 Task: Add Sprouts Organic Sweet Peas No Salt Added to the cart.
Action: Mouse pressed left at (23, 100)
Screenshot: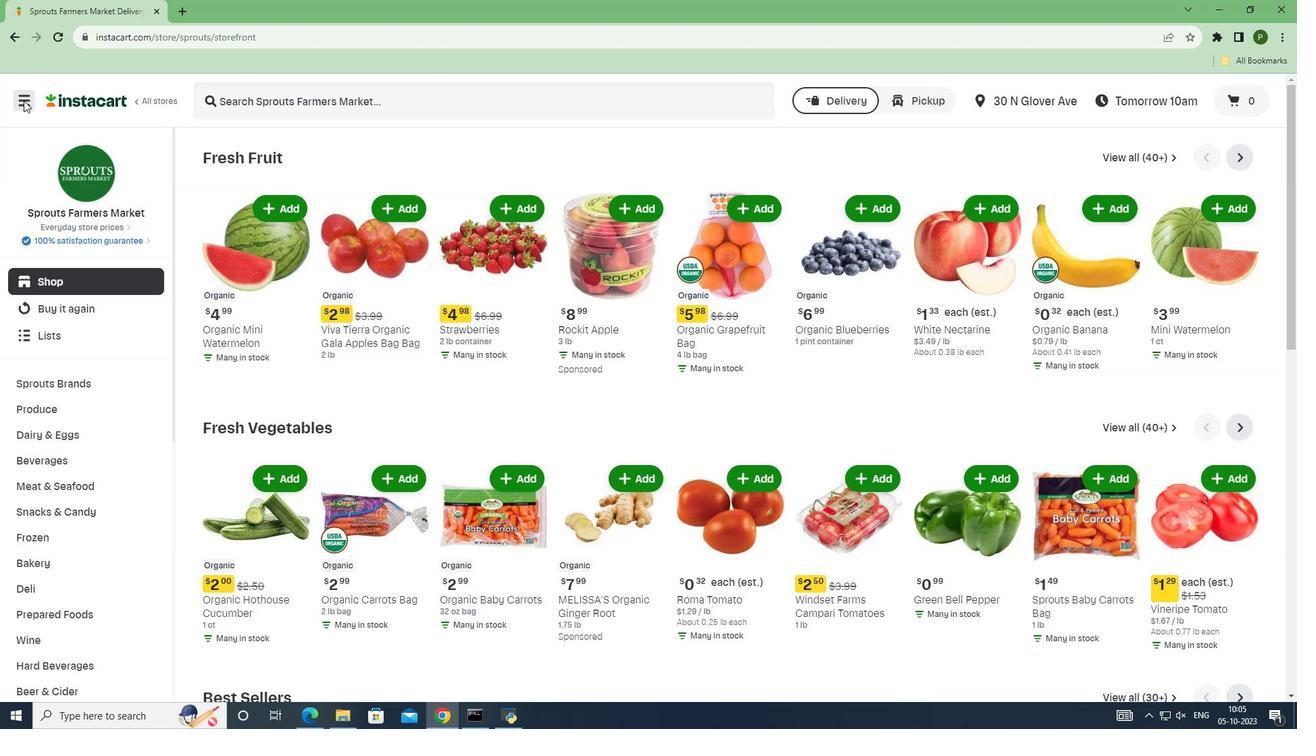 
Action: Mouse moved to (51, 366)
Screenshot: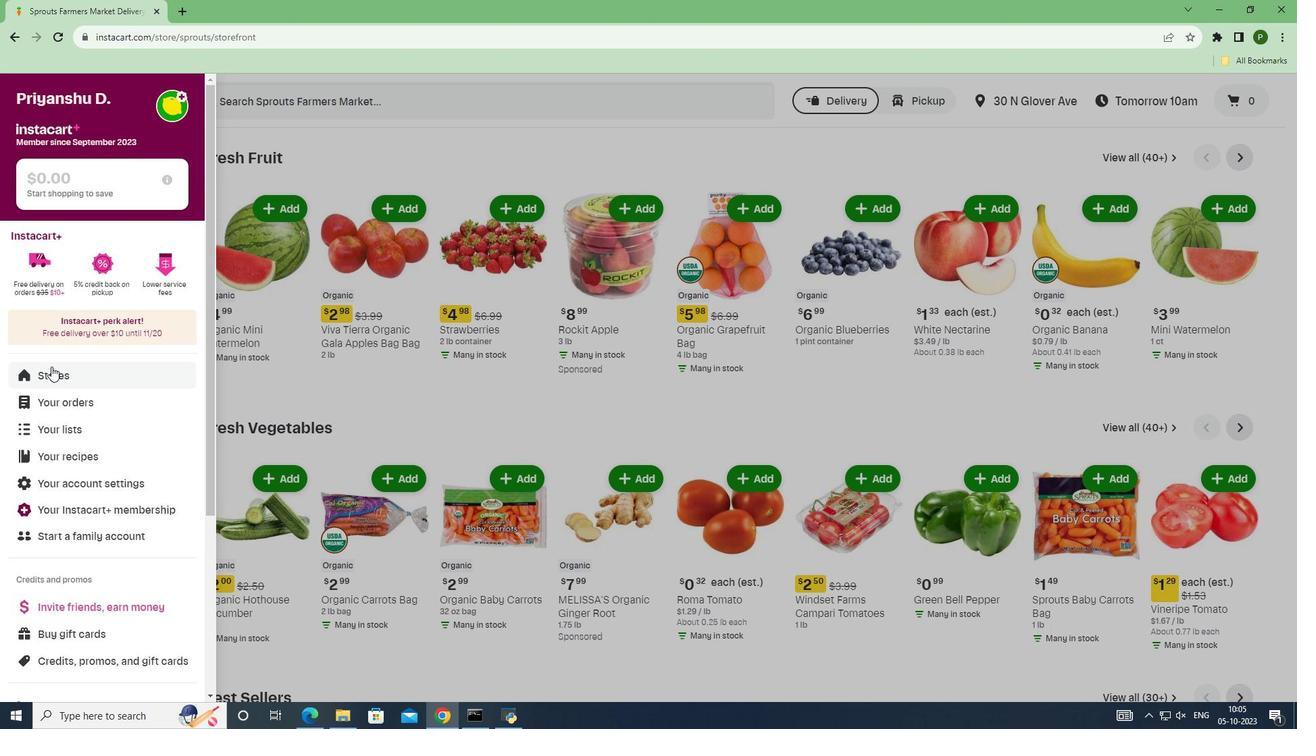 
Action: Mouse pressed left at (51, 366)
Screenshot: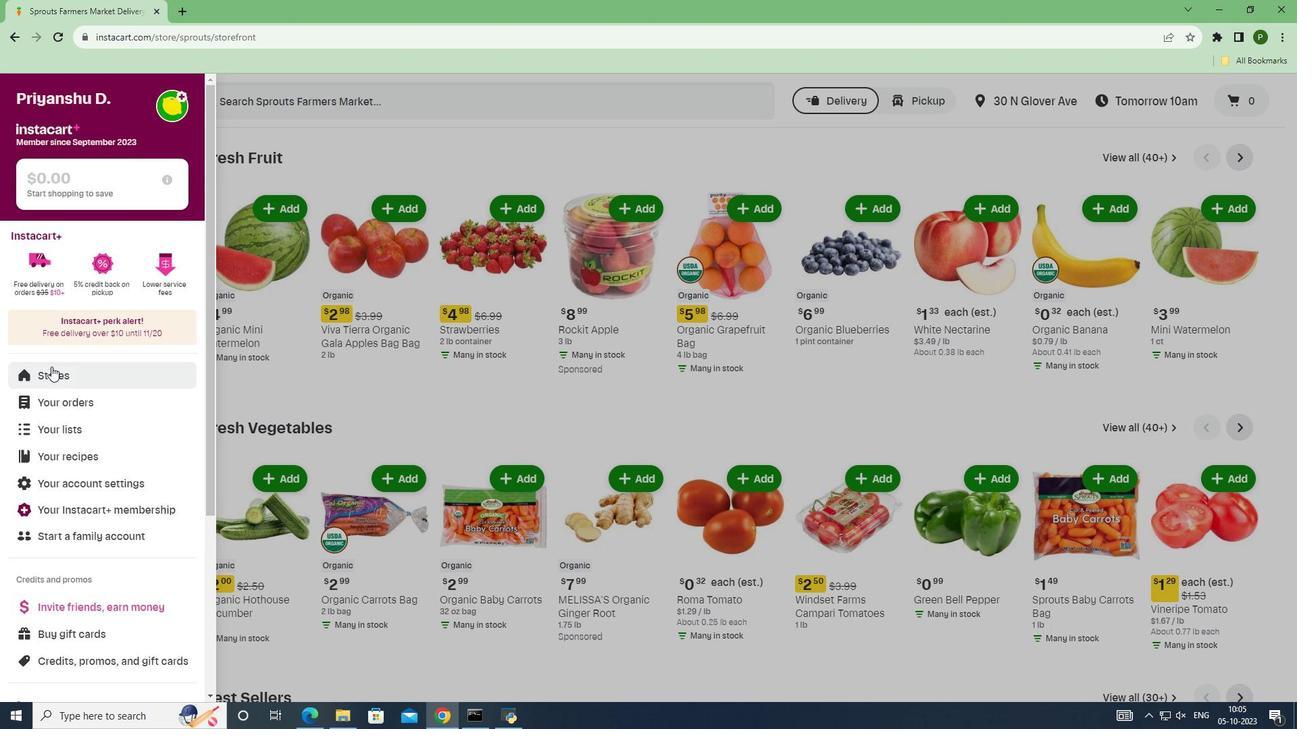 
Action: Mouse moved to (315, 162)
Screenshot: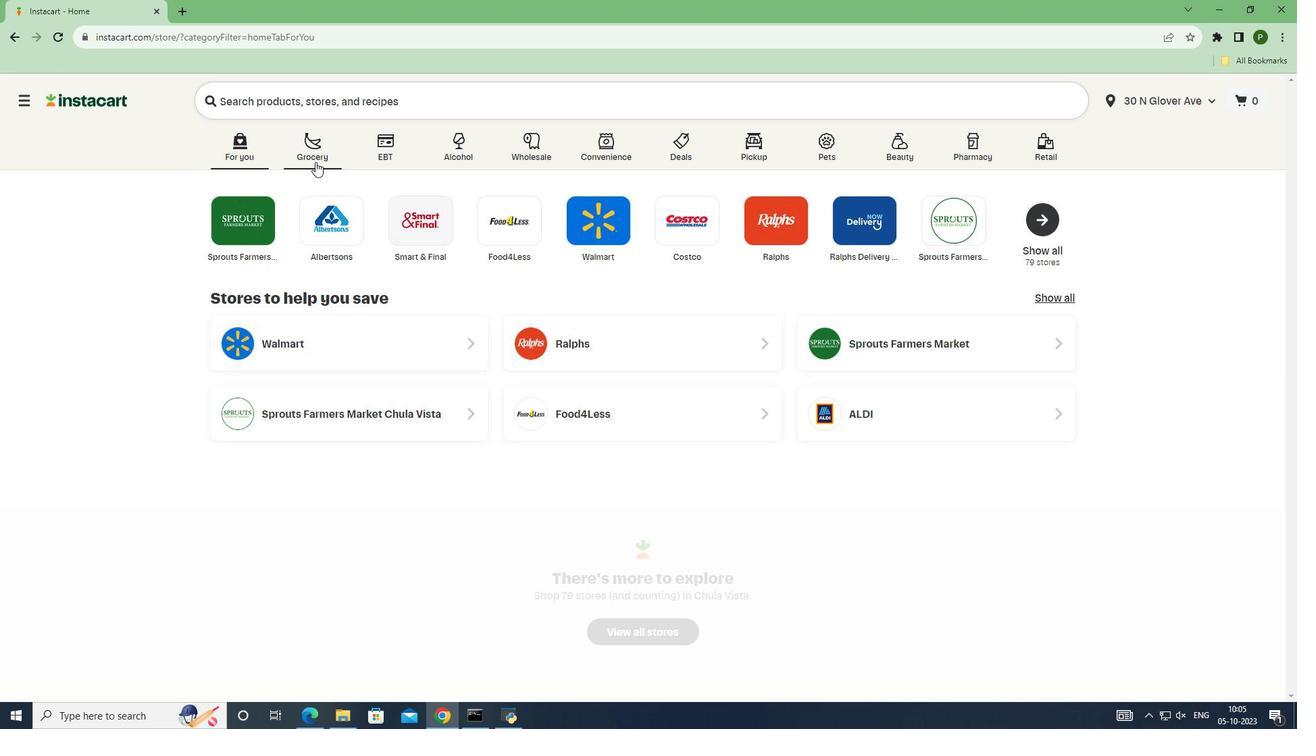 
Action: Mouse pressed left at (315, 162)
Screenshot: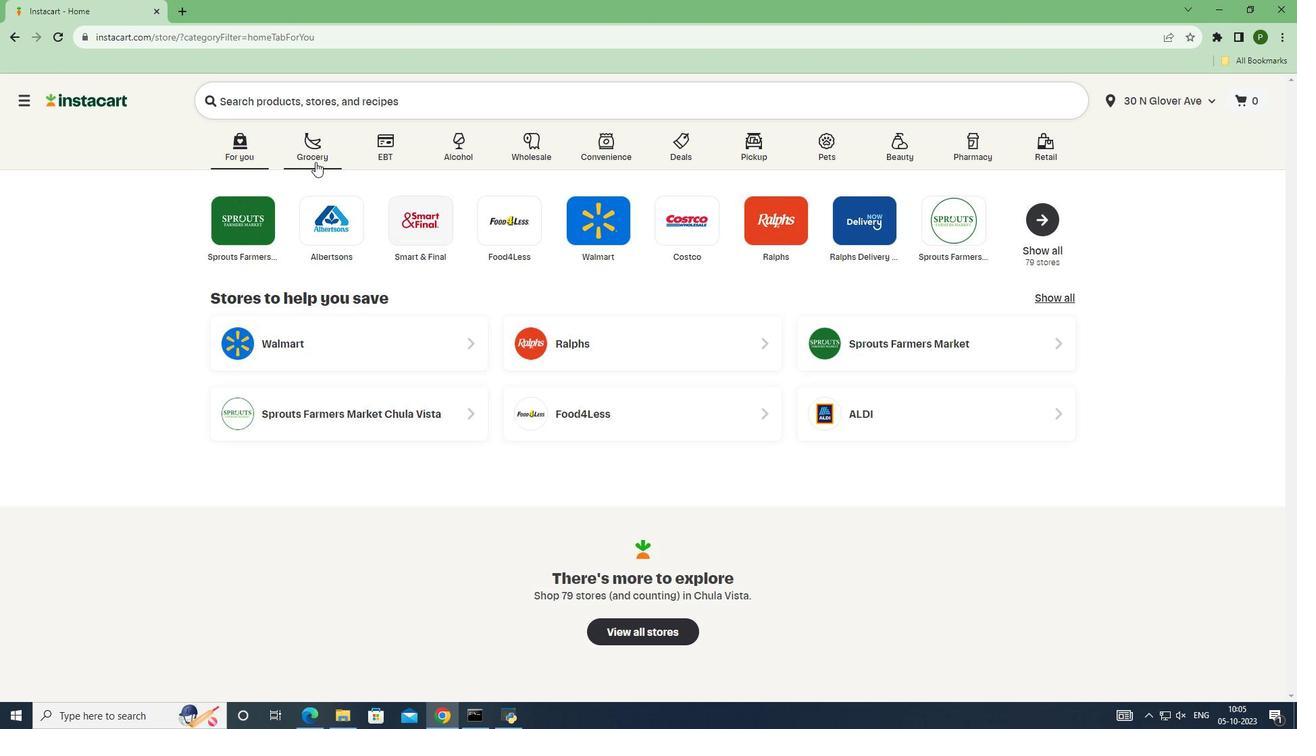 
Action: Mouse moved to (818, 301)
Screenshot: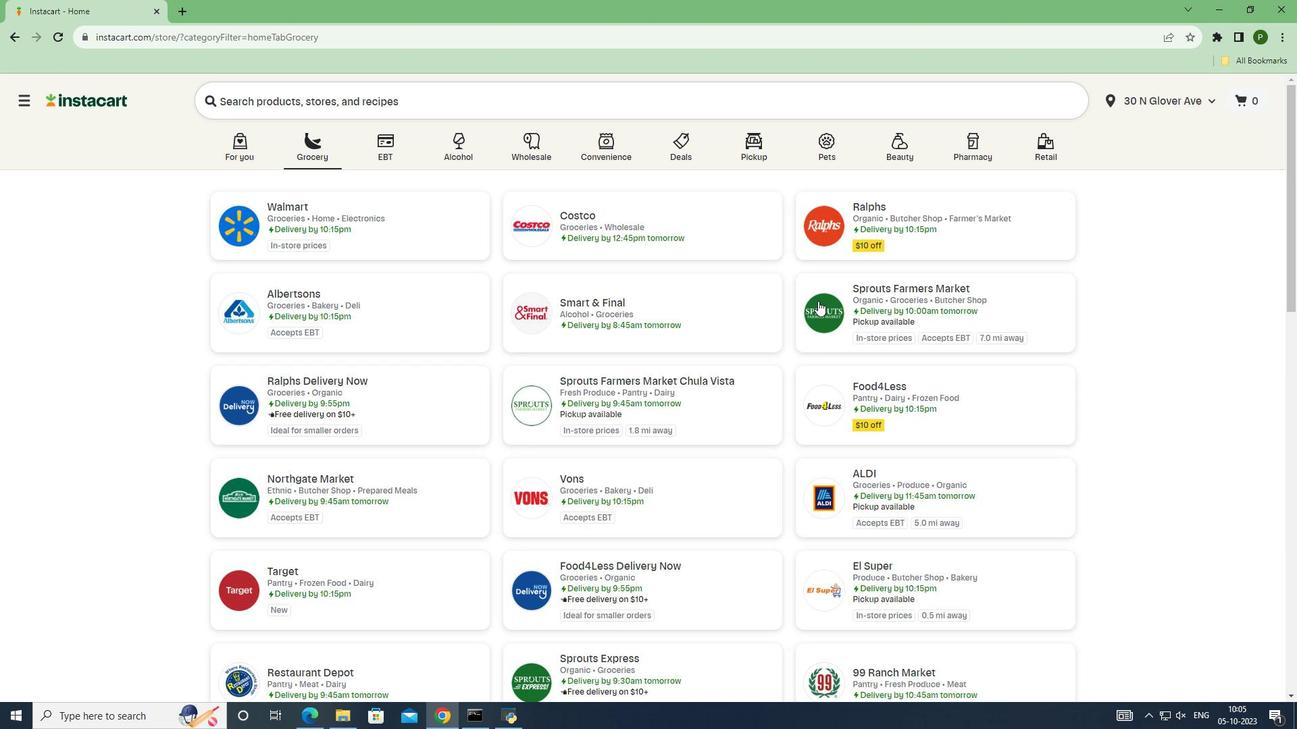 
Action: Mouse pressed left at (818, 301)
Screenshot: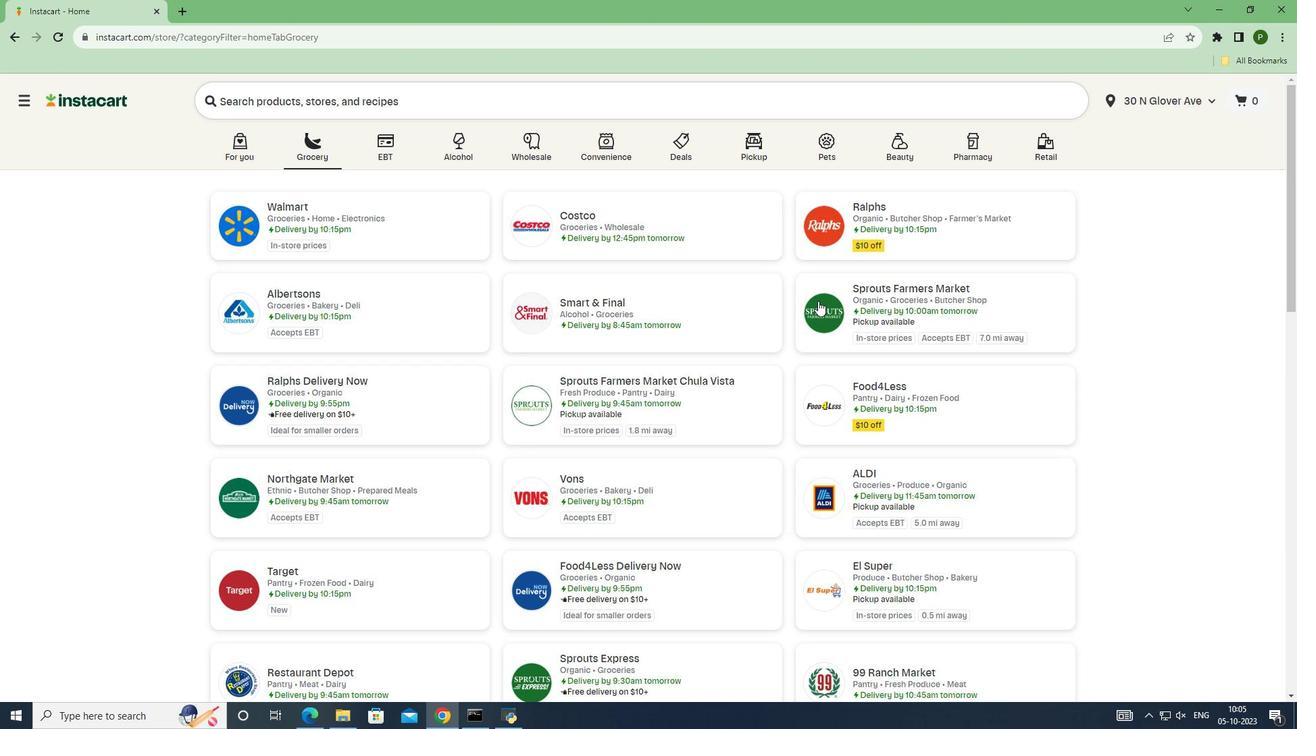 
Action: Mouse moved to (102, 380)
Screenshot: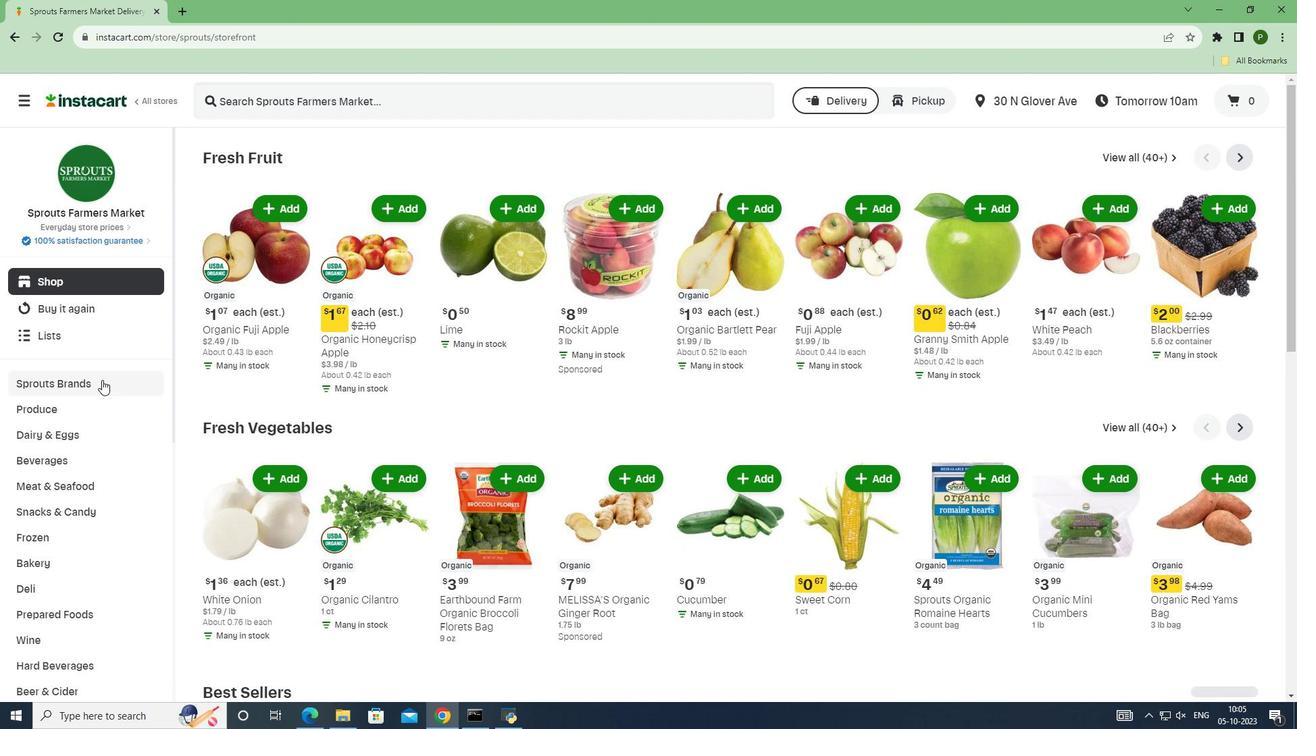 
Action: Mouse pressed left at (102, 380)
Screenshot: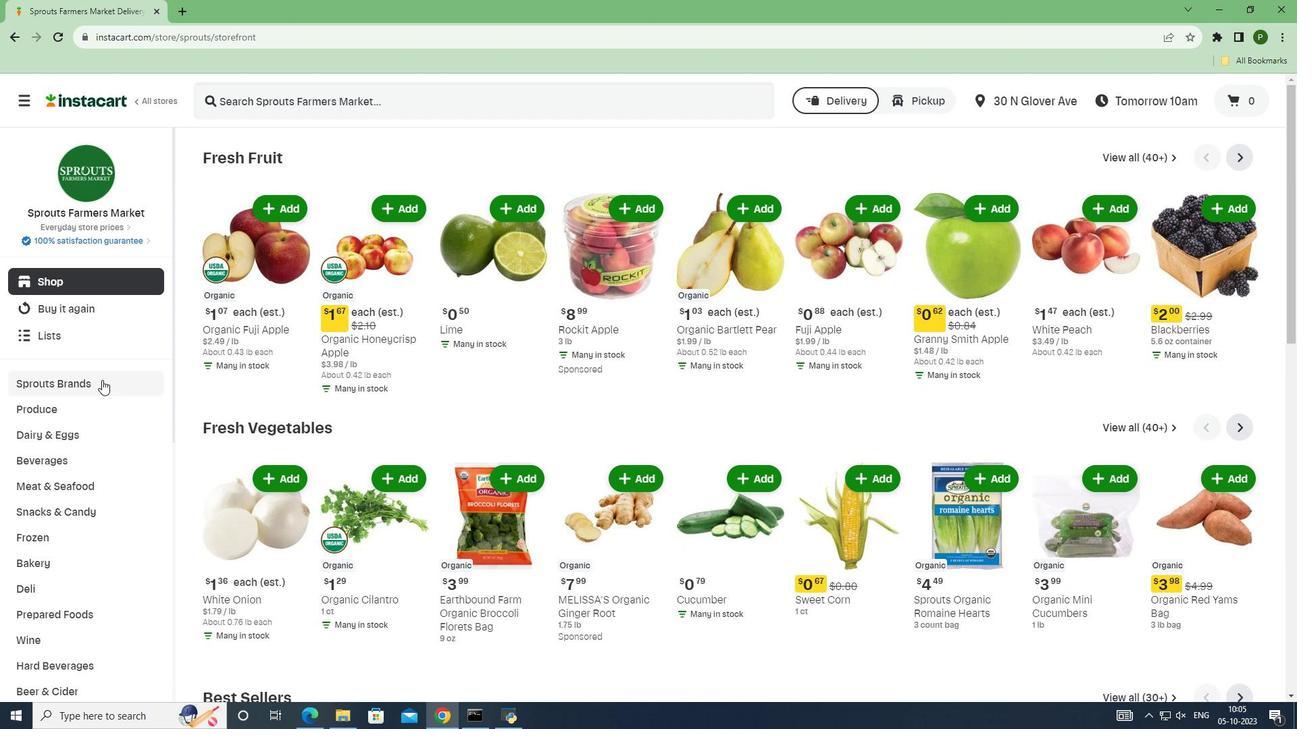 
Action: Mouse moved to (76, 482)
Screenshot: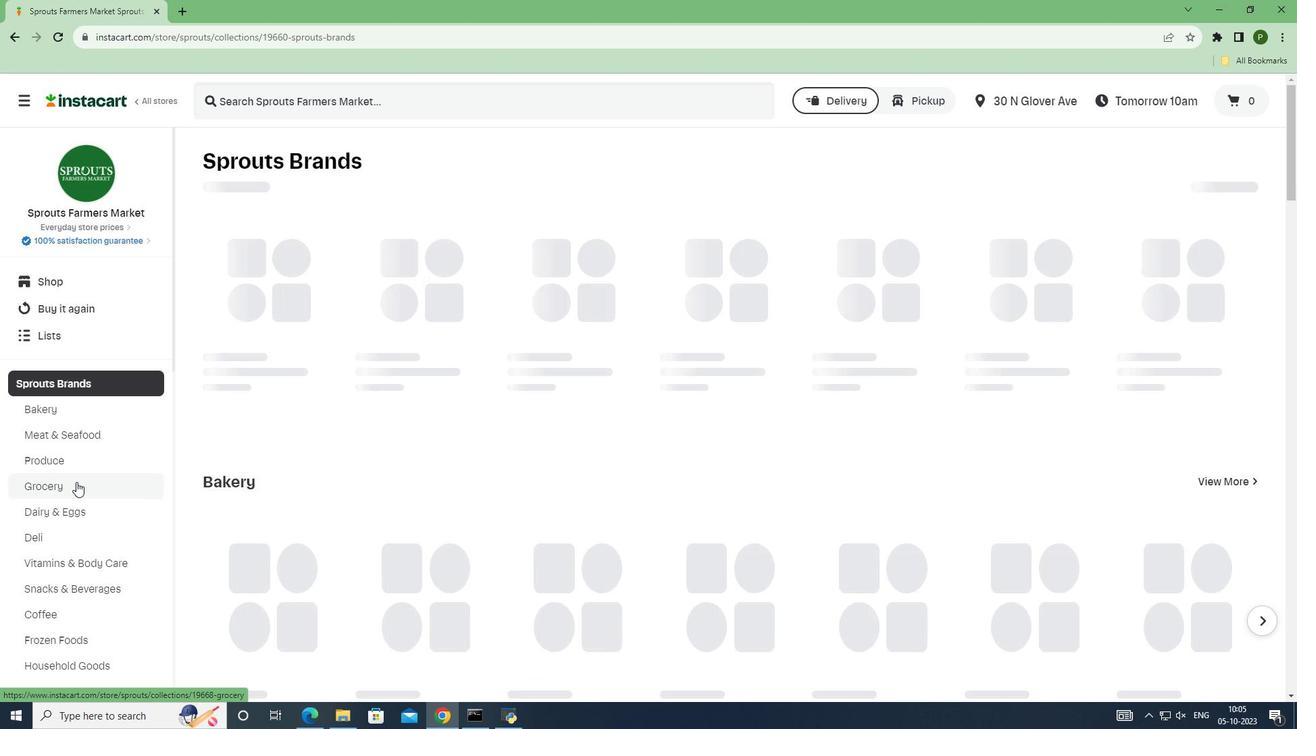 
Action: Mouse pressed left at (76, 482)
Screenshot: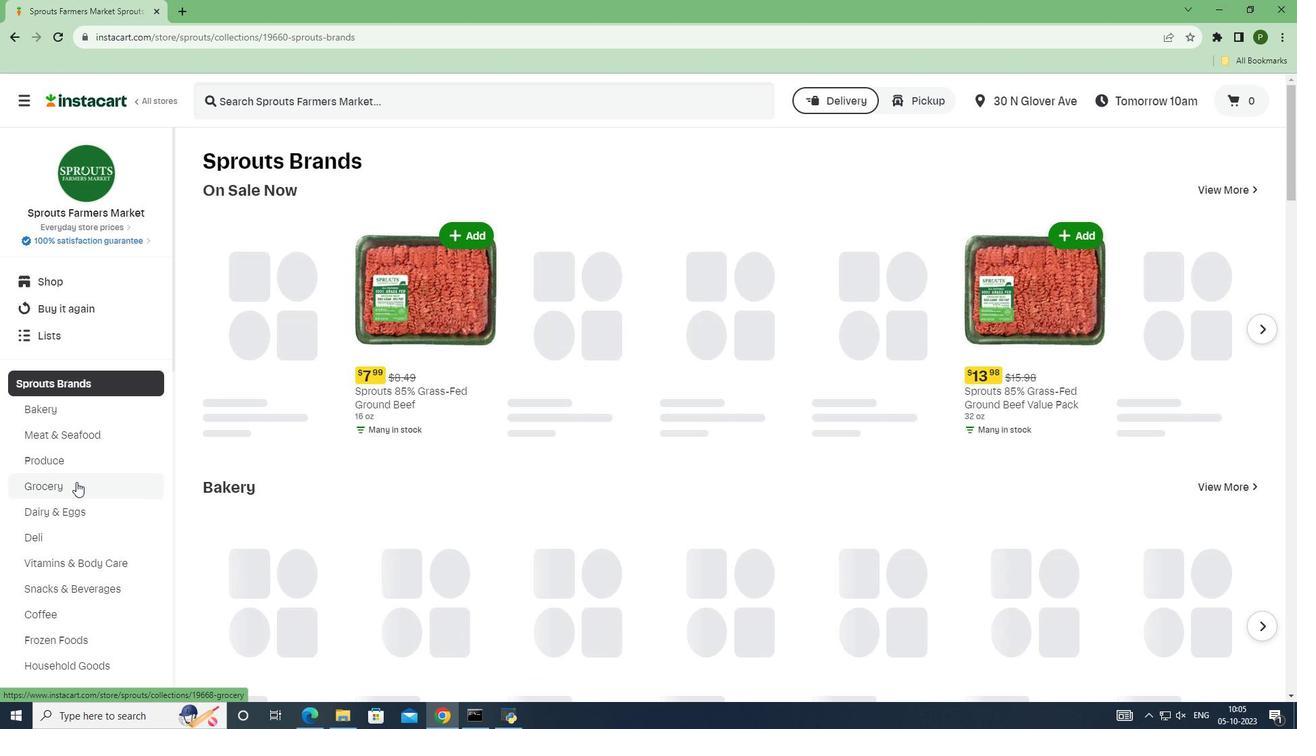
Action: Mouse moved to (327, 293)
Screenshot: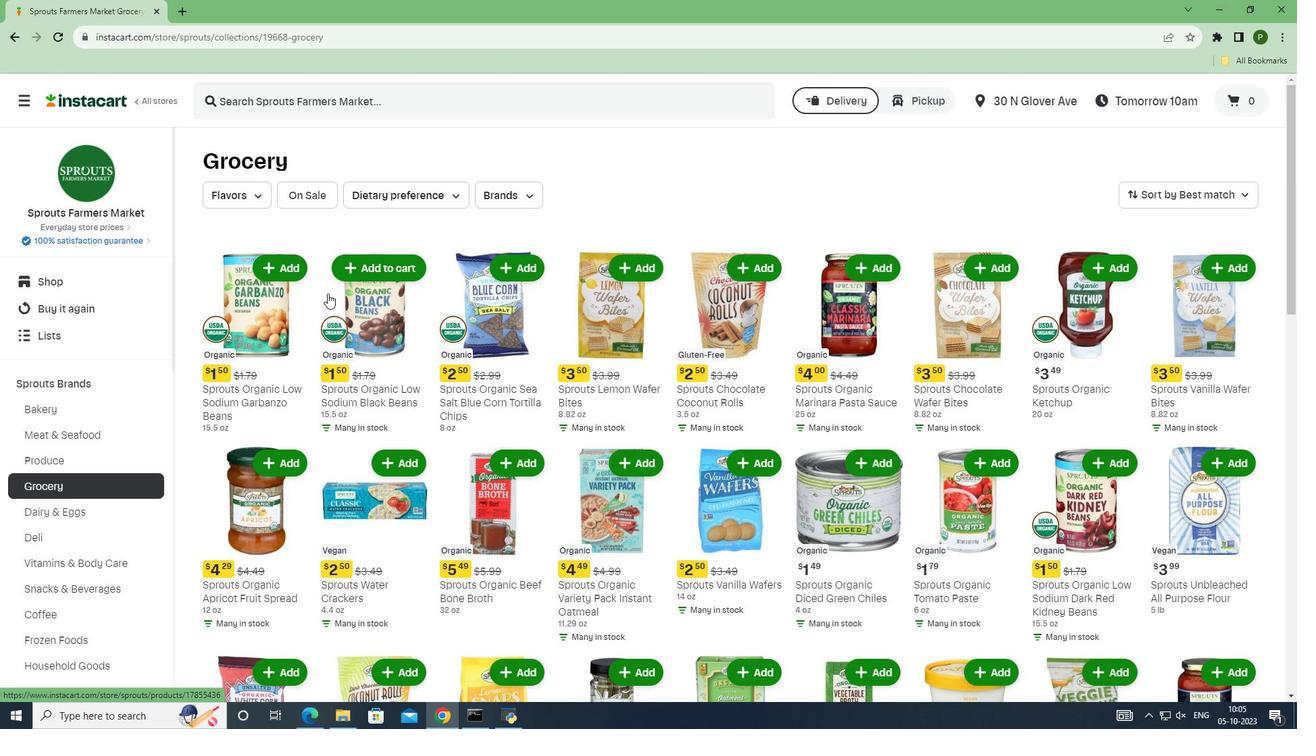 
Action: Mouse scrolled (327, 293) with delta (0, 0)
Screenshot: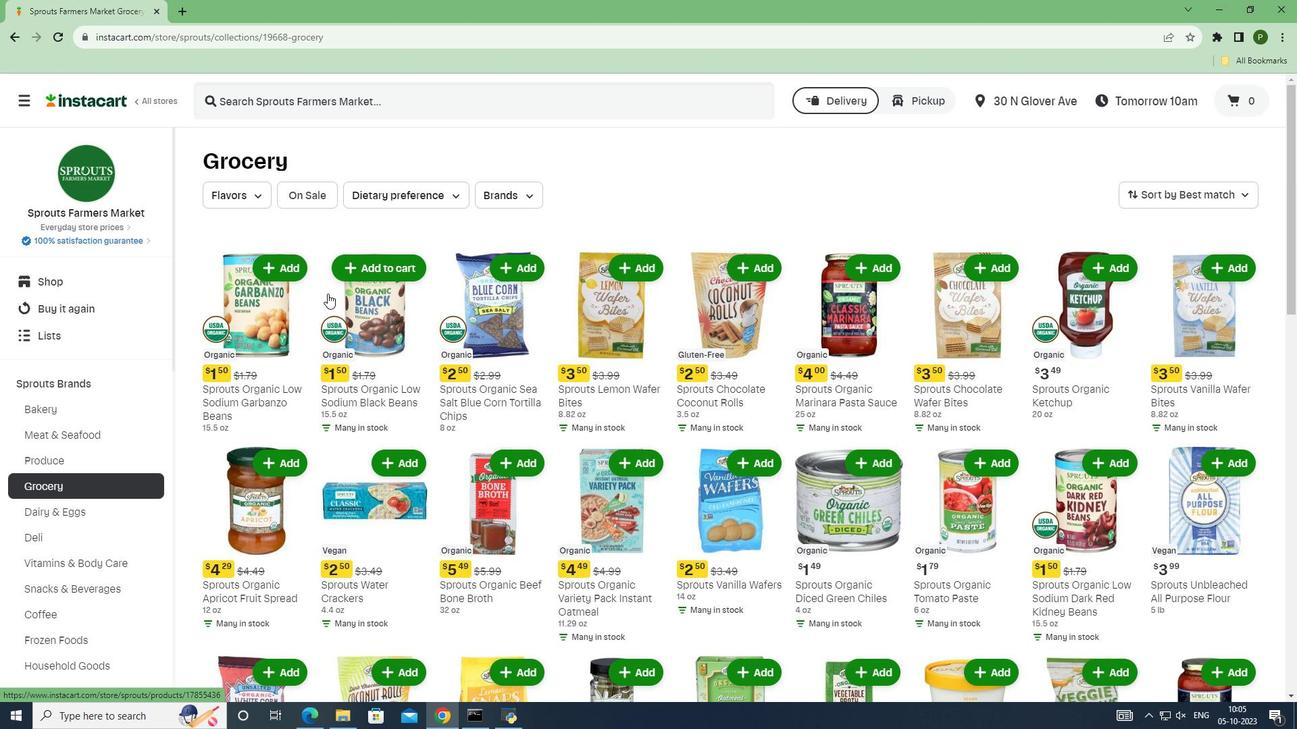
Action: Mouse scrolled (327, 293) with delta (0, 0)
Screenshot: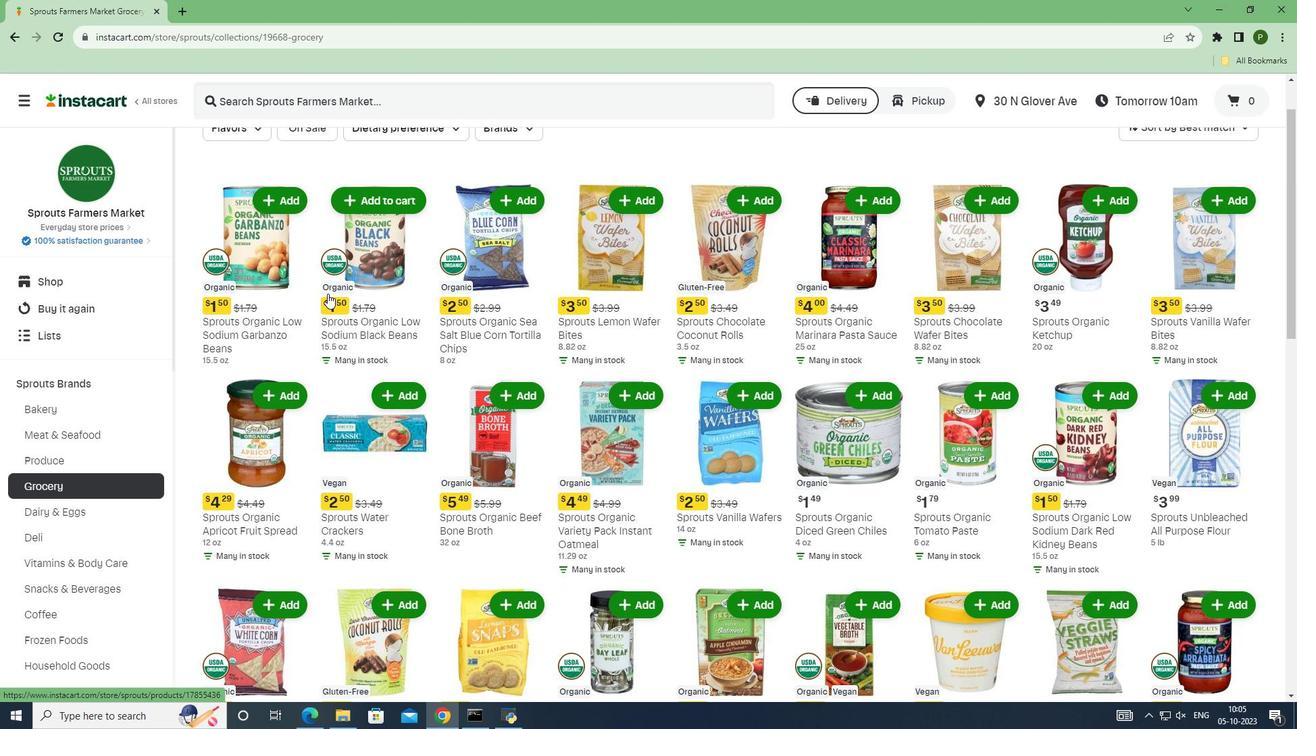 
Action: Mouse scrolled (327, 293) with delta (0, 0)
Screenshot: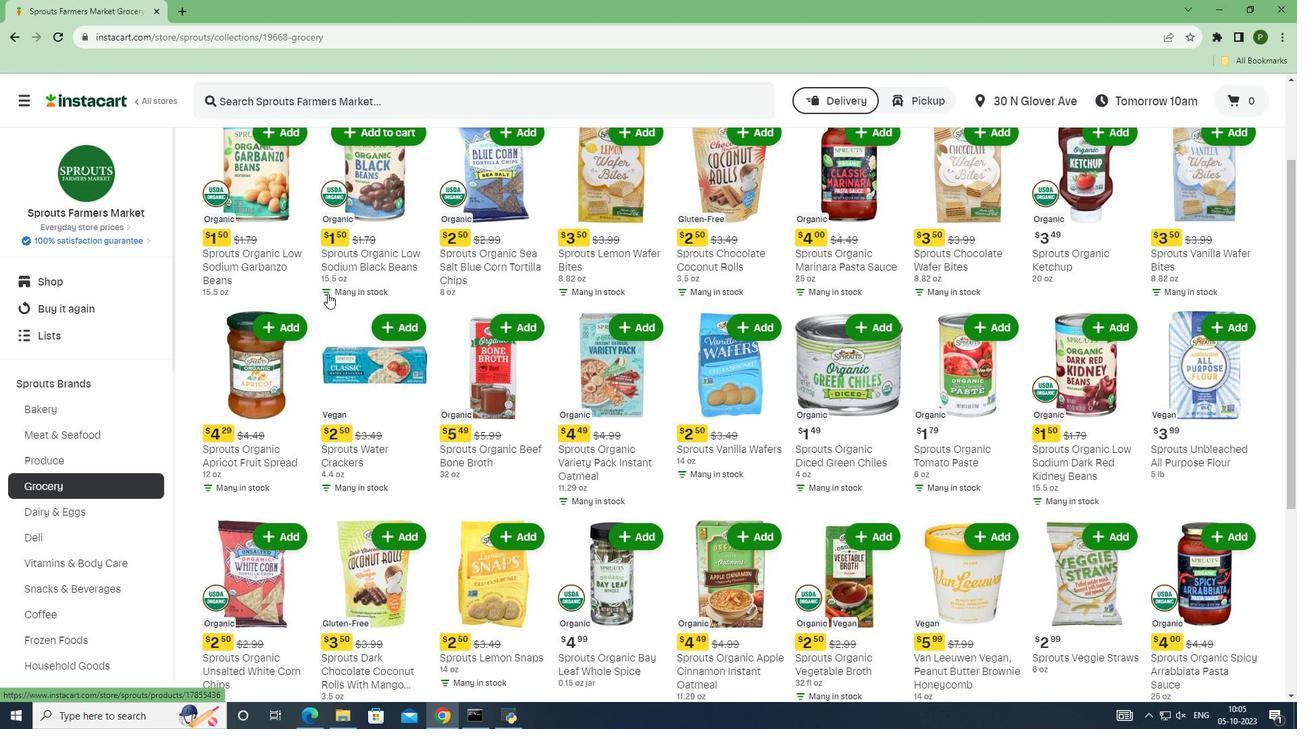 
Action: Mouse scrolled (327, 293) with delta (0, 0)
Screenshot: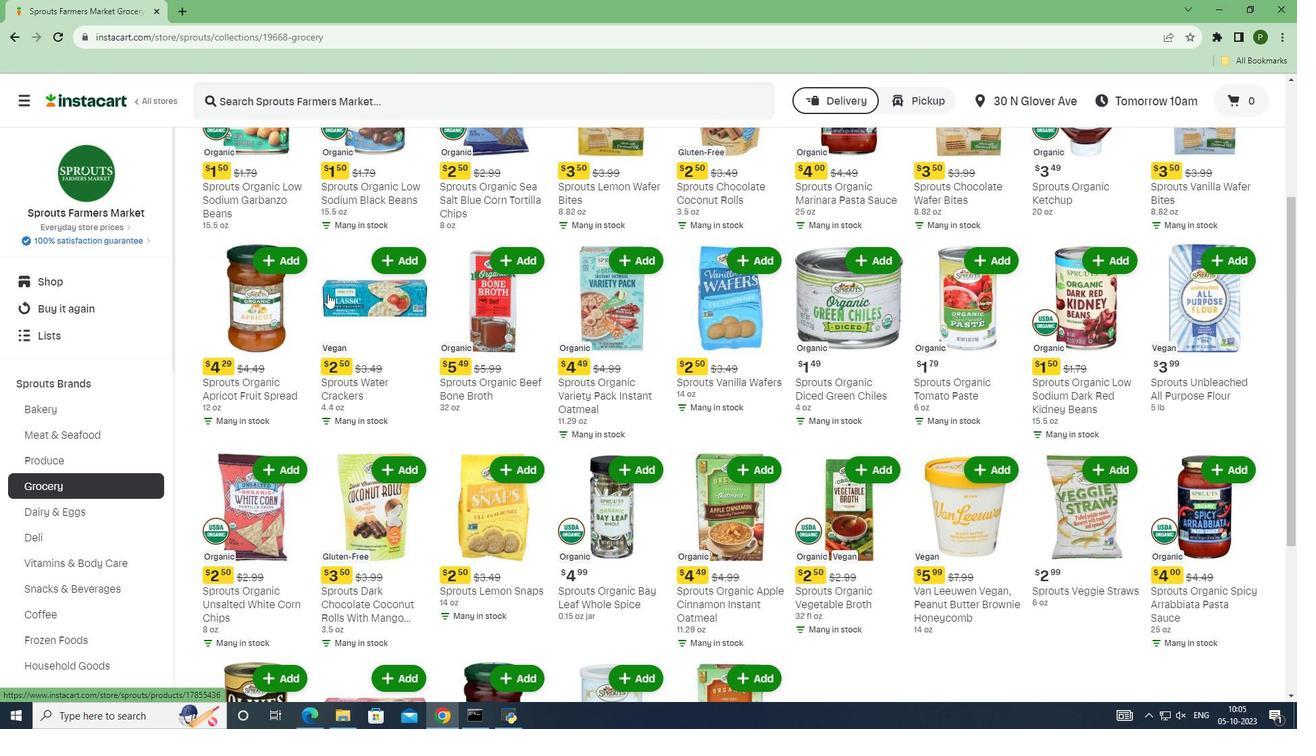 
Action: Mouse scrolled (327, 293) with delta (0, 0)
Screenshot: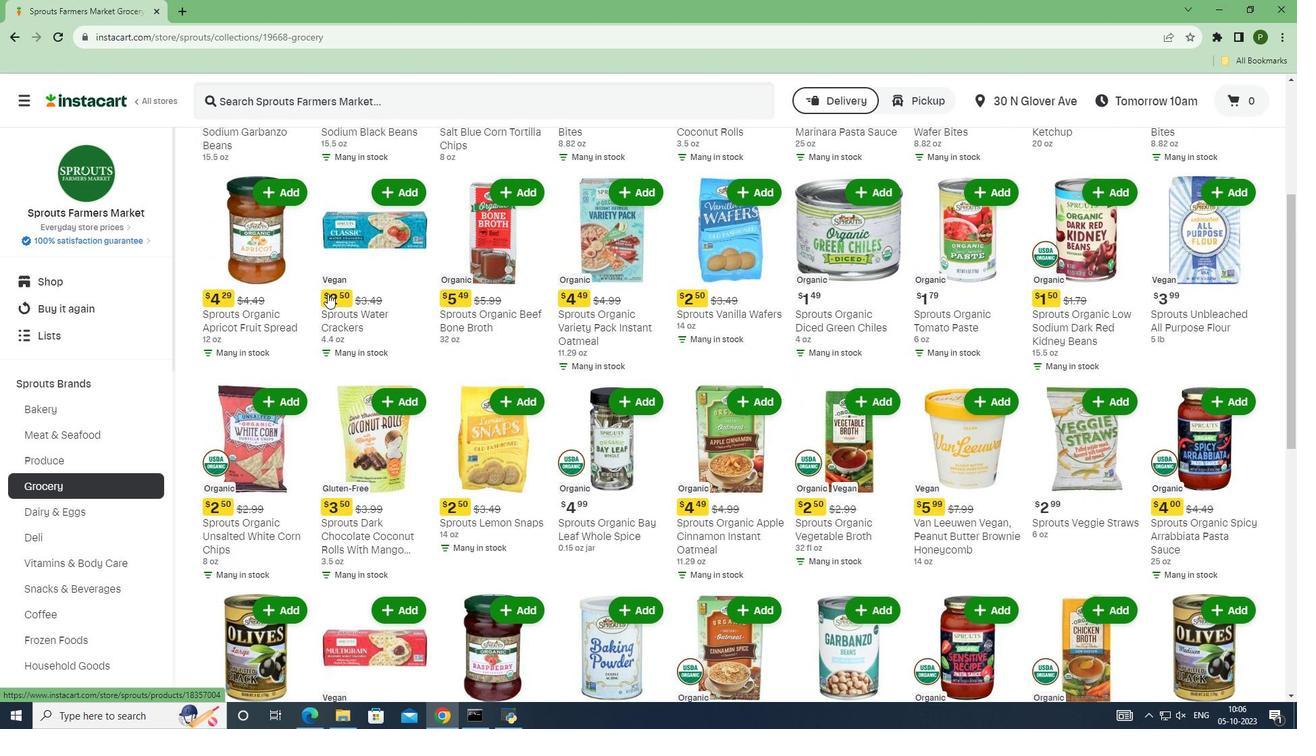 
Action: Mouse scrolled (327, 293) with delta (0, 0)
Screenshot: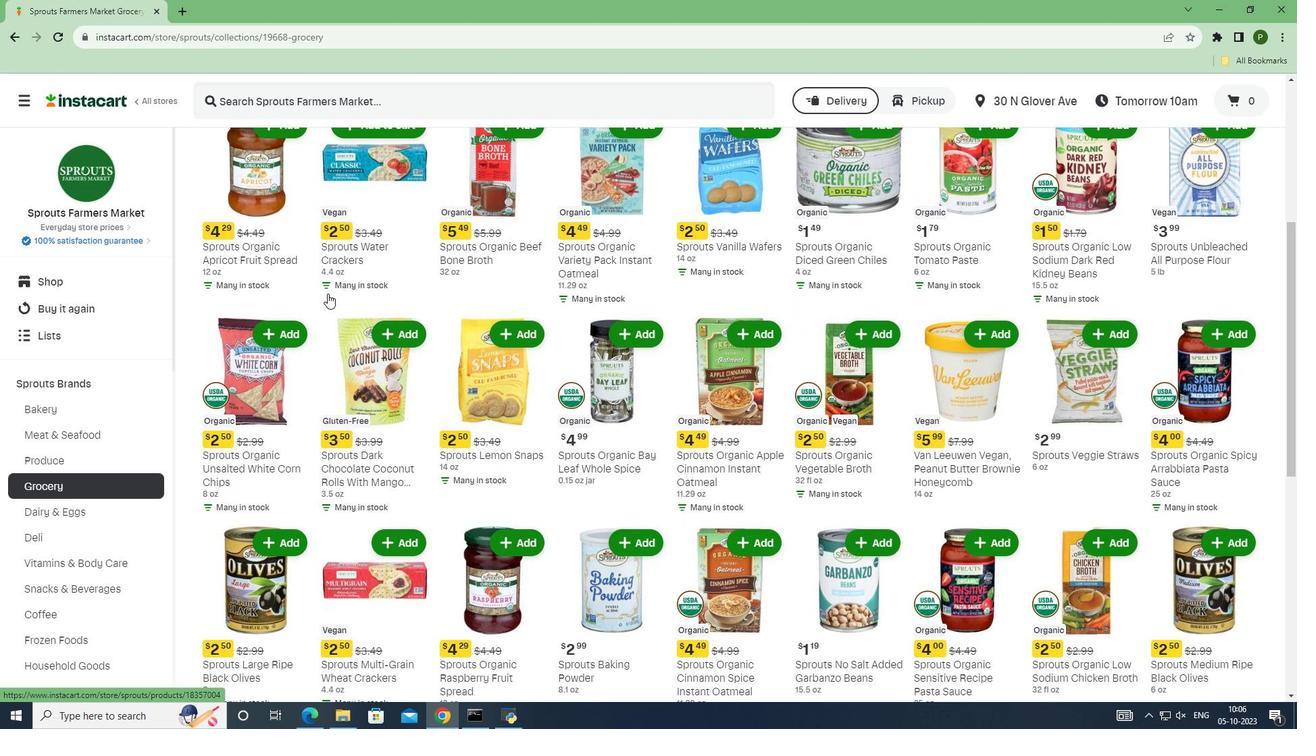 
Action: Mouse scrolled (327, 293) with delta (0, 0)
Screenshot: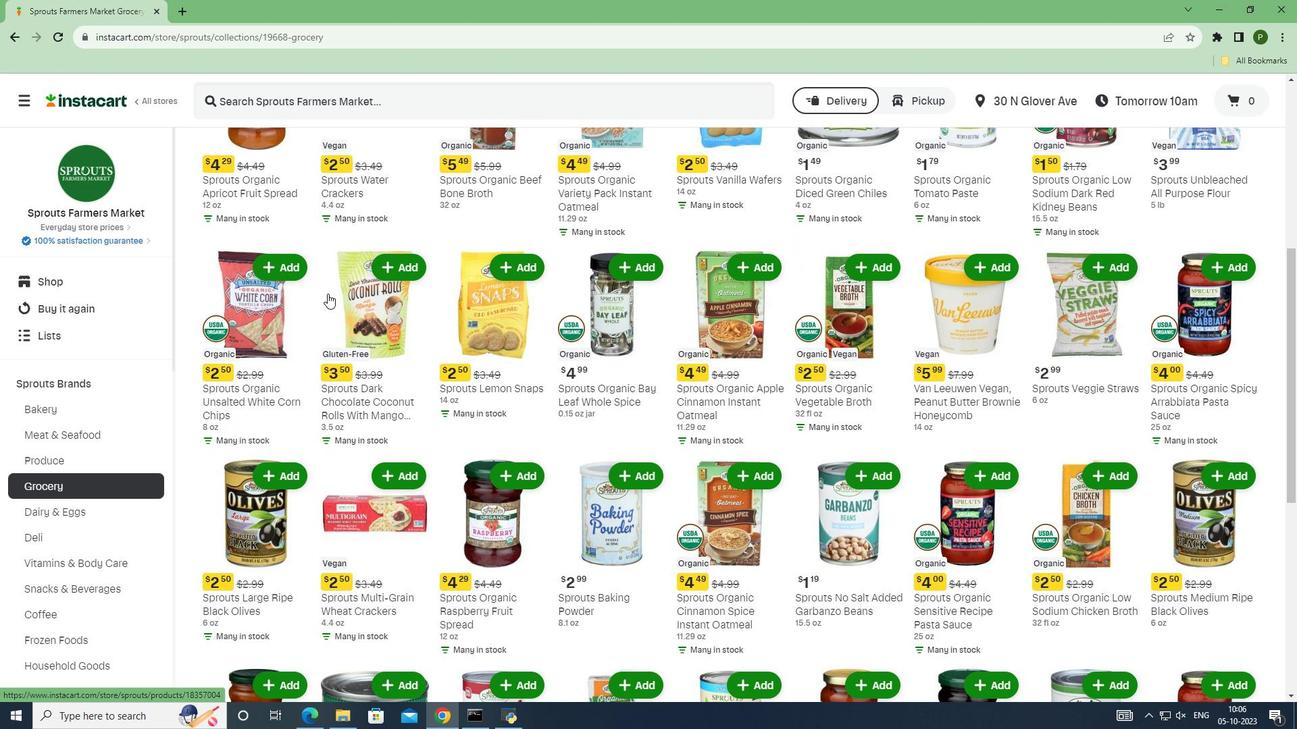 
Action: Mouse scrolled (327, 293) with delta (0, 0)
Screenshot: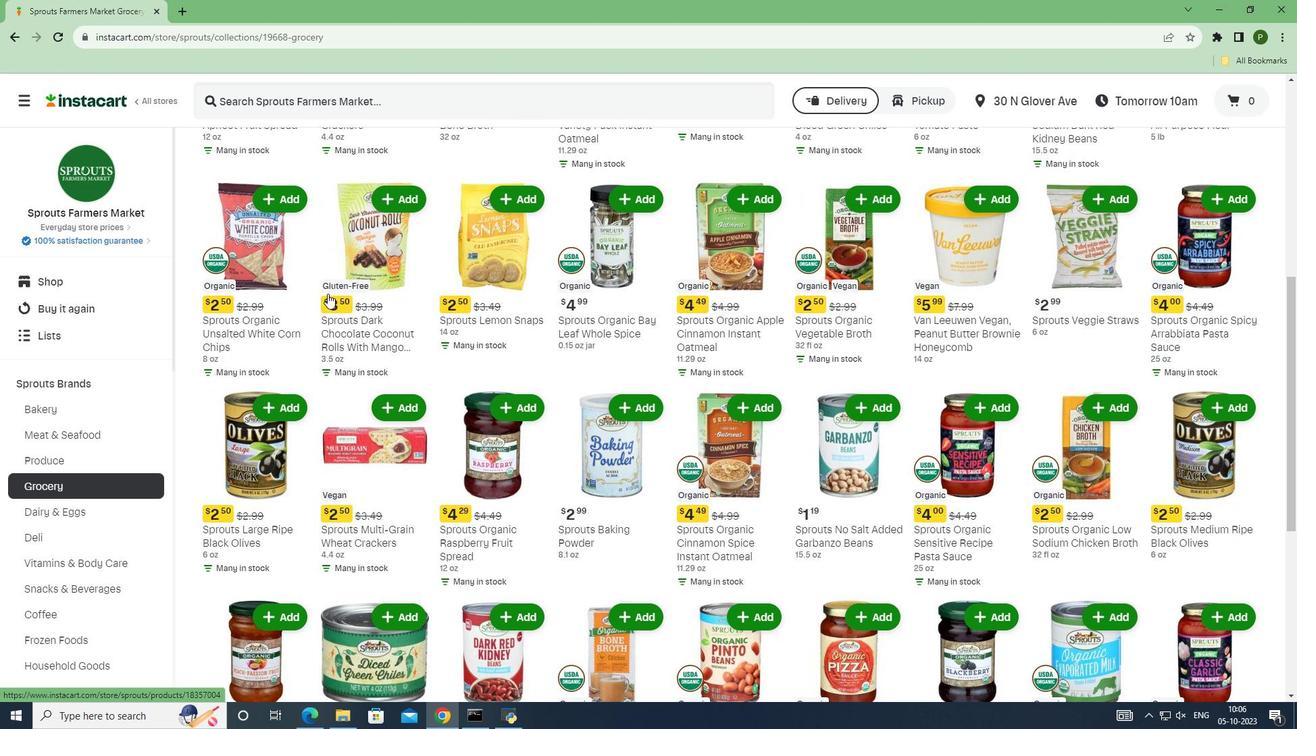 
Action: Mouse scrolled (327, 293) with delta (0, 0)
Screenshot: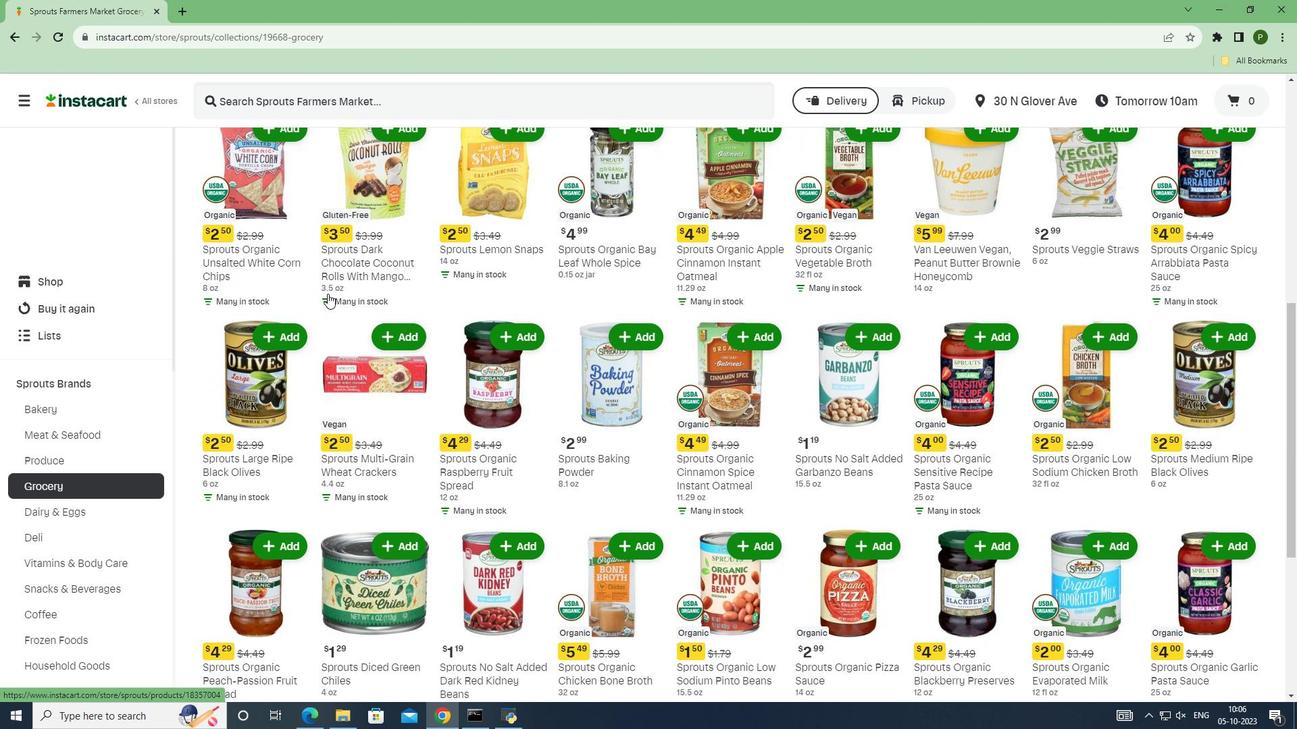 
Action: Mouse scrolled (327, 293) with delta (0, 0)
Screenshot: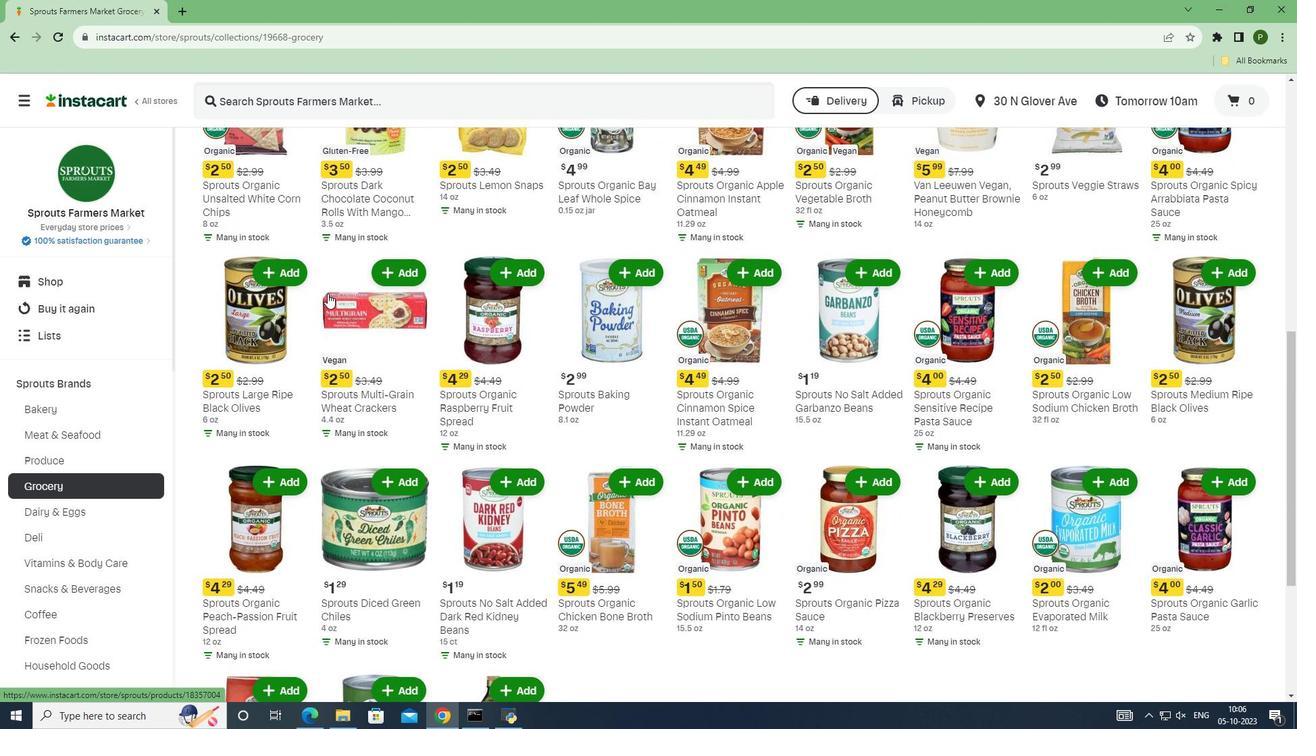 
Action: Mouse moved to (327, 294)
Screenshot: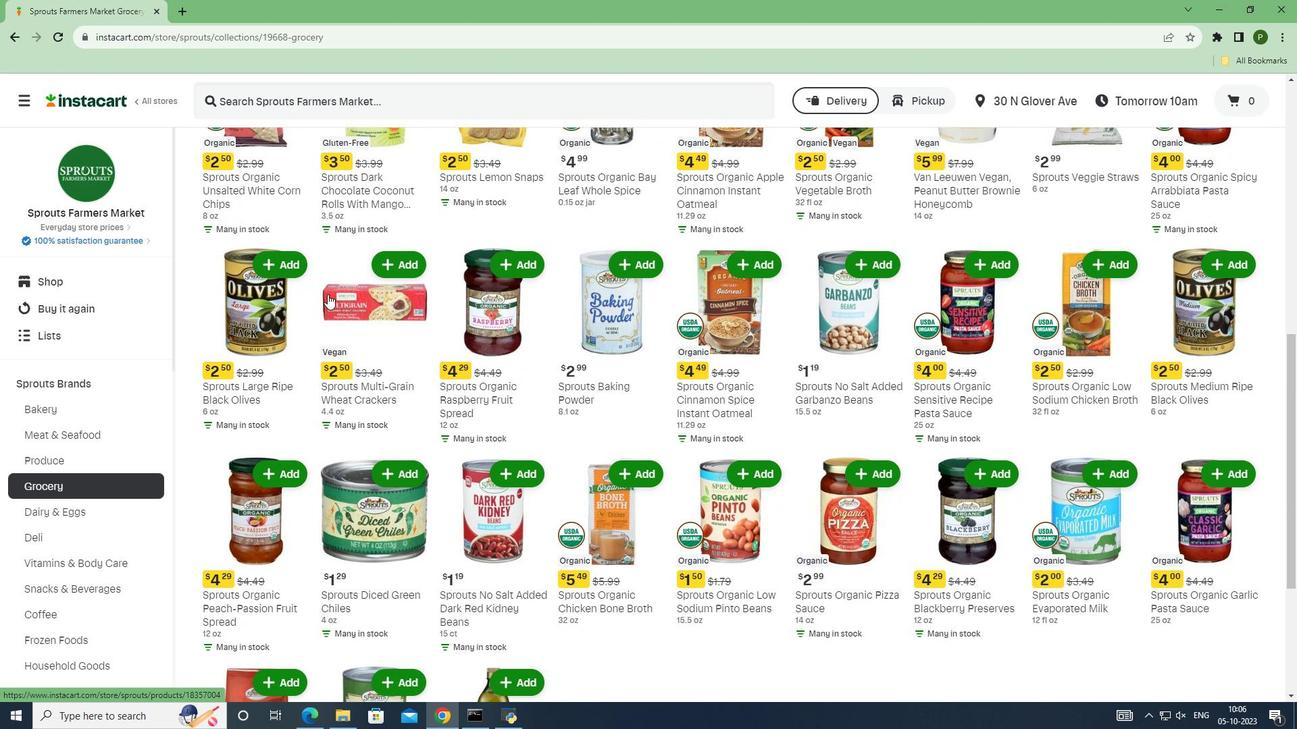 
Action: Mouse scrolled (327, 293) with delta (0, 0)
Screenshot: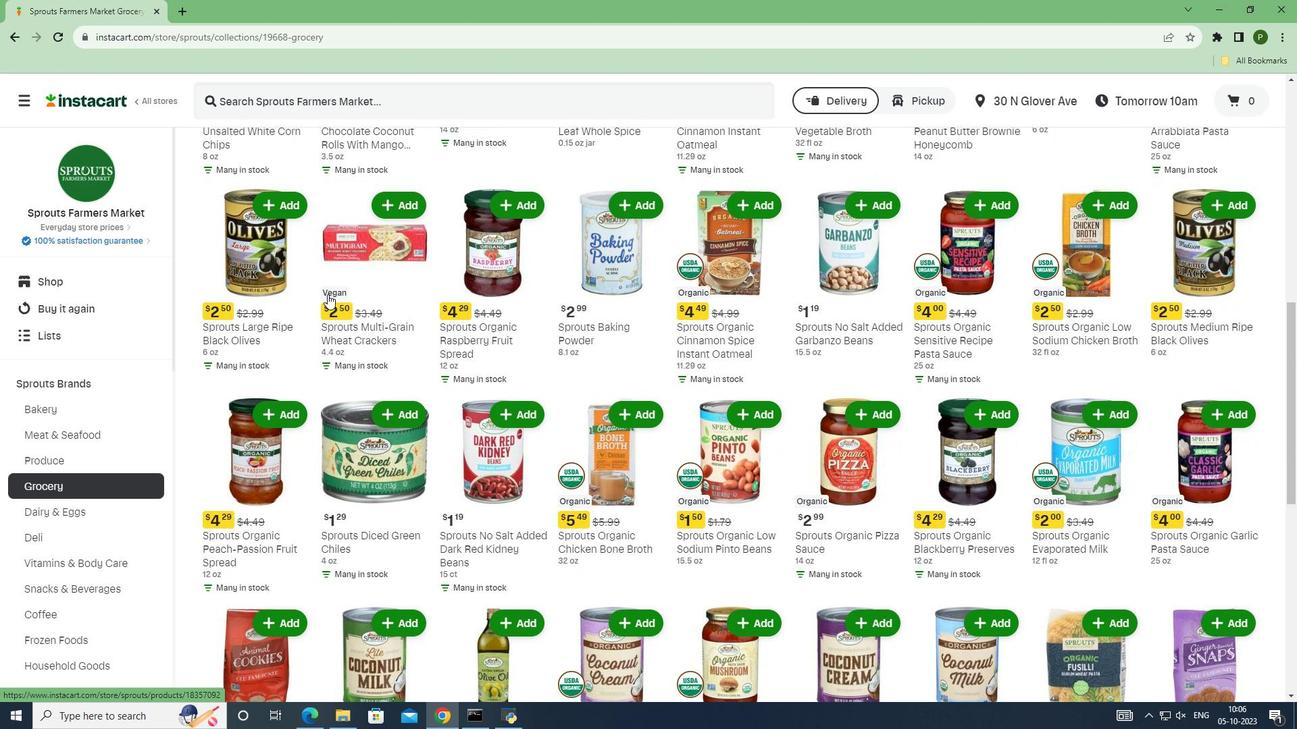 
Action: Mouse moved to (327, 294)
Screenshot: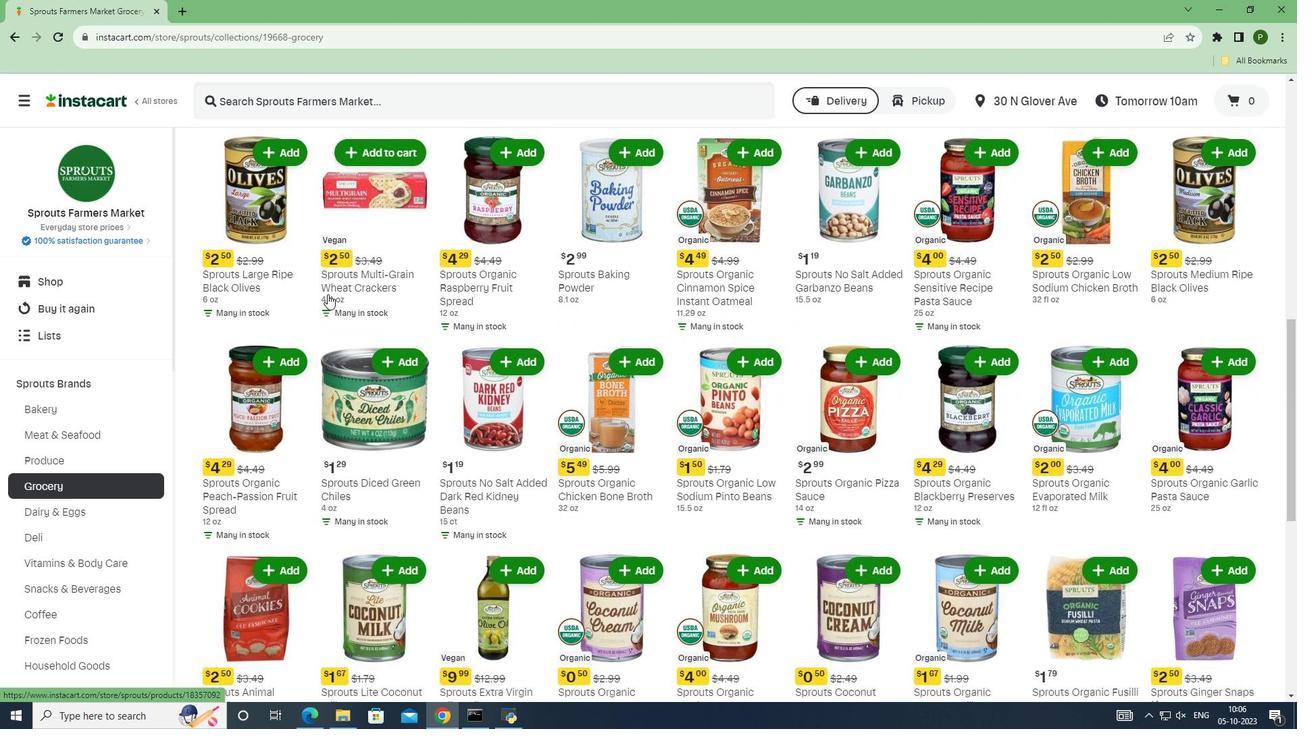 
Action: Mouse scrolled (327, 293) with delta (0, 0)
Screenshot: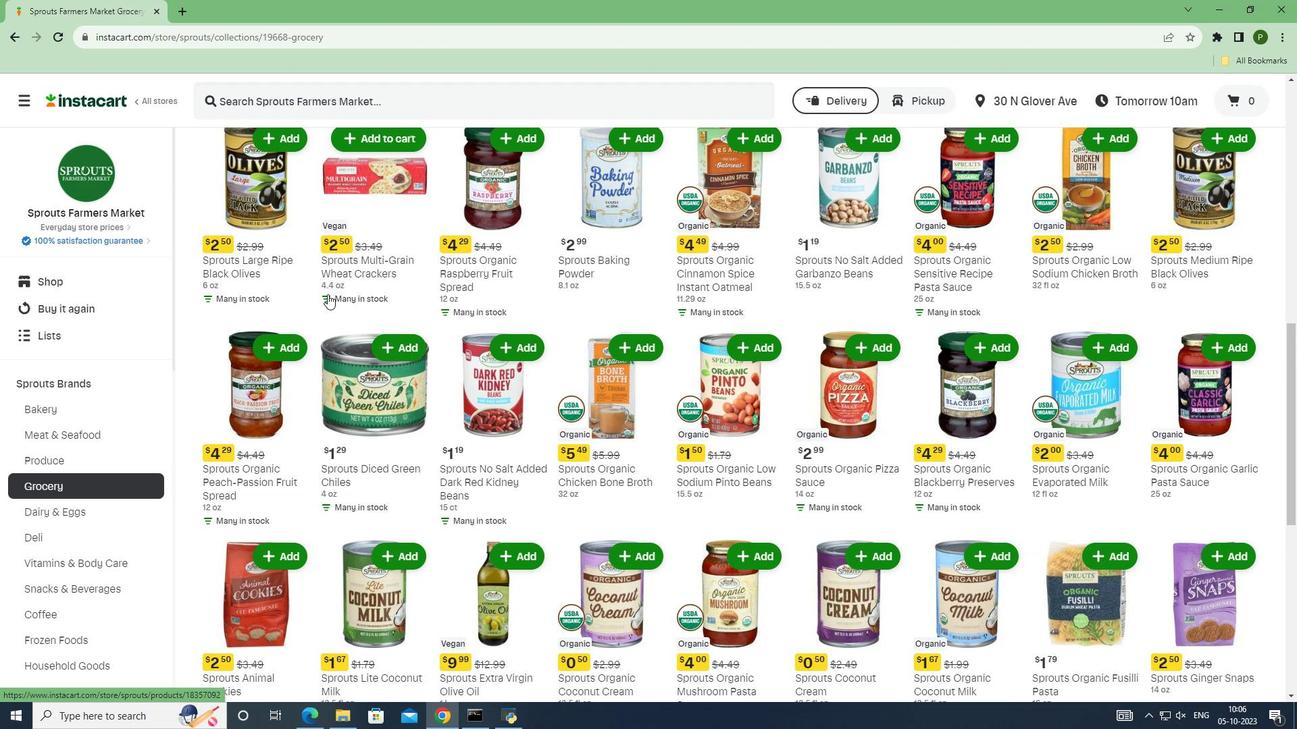 
Action: Mouse scrolled (327, 293) with delta (0, 0)
Screenshot: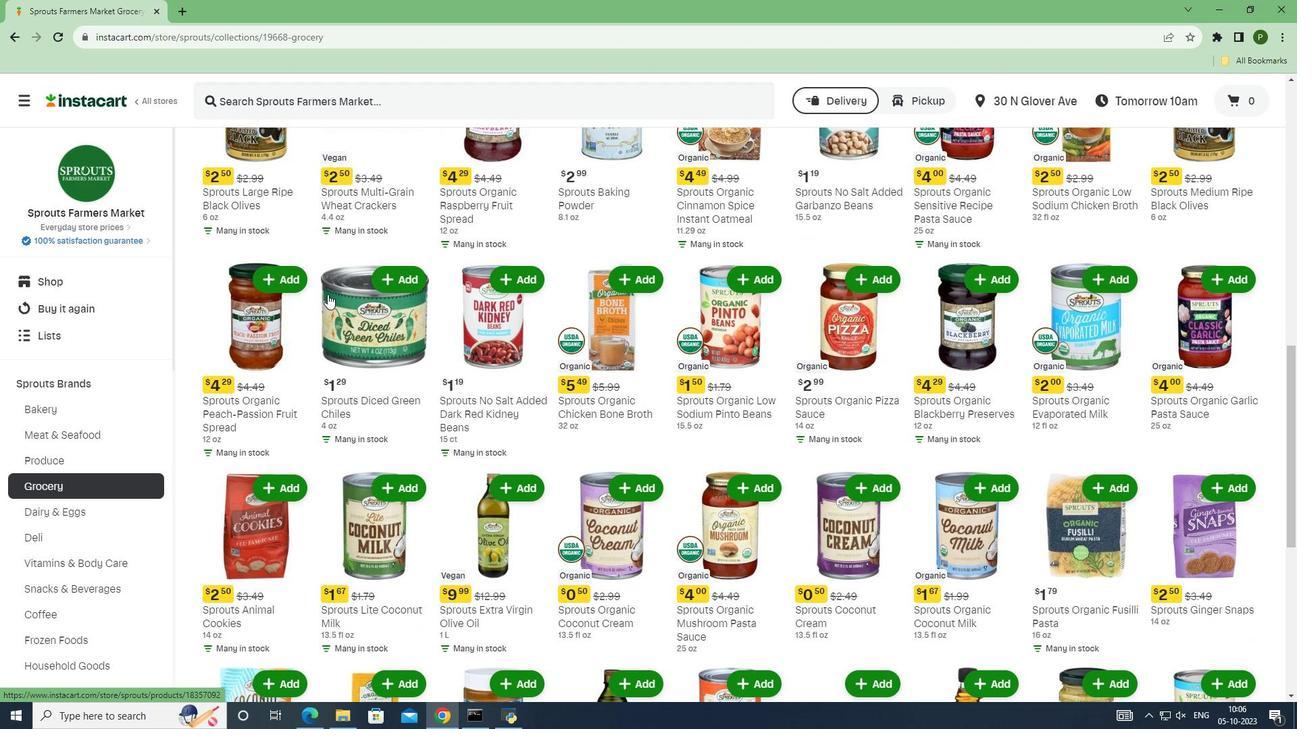 
Action: Mouse scrolled (327, 293) with delta (0, 0)
Screenshot: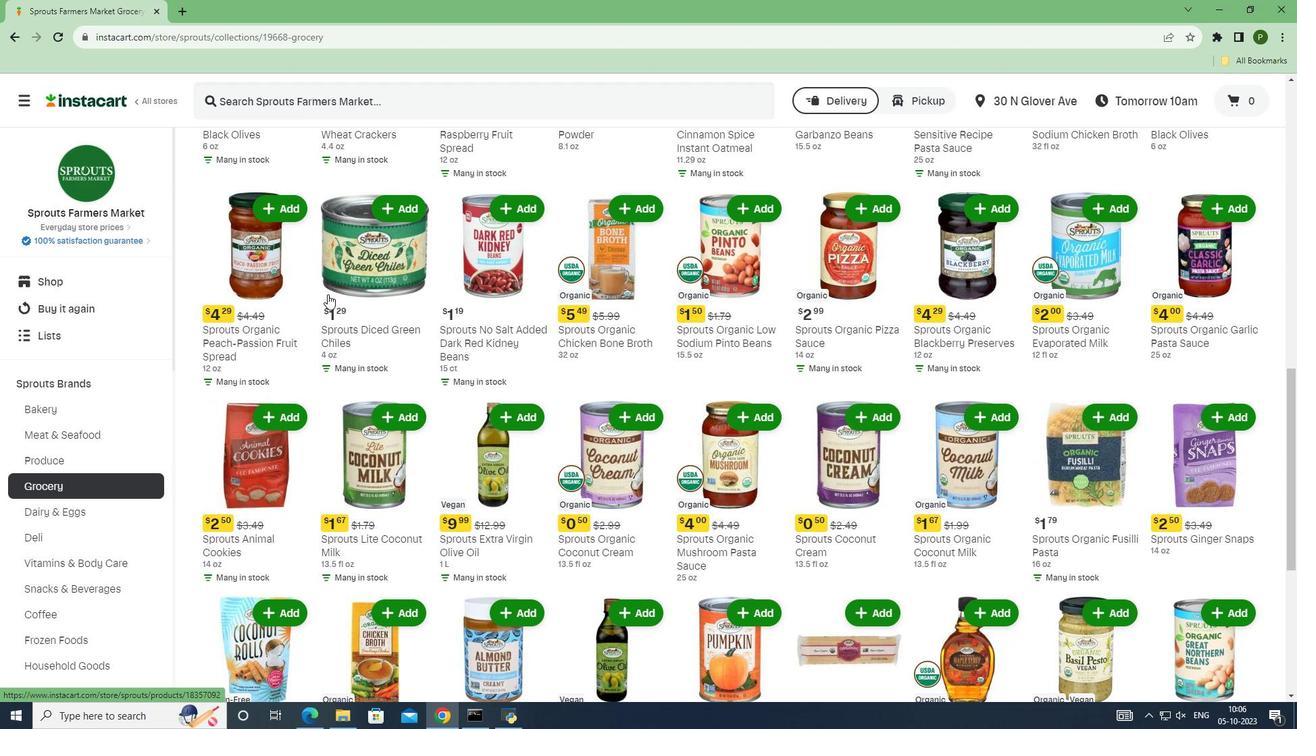 
Action: Mouse scrolled (327, 293) with delta (0, 0)
Screenshot: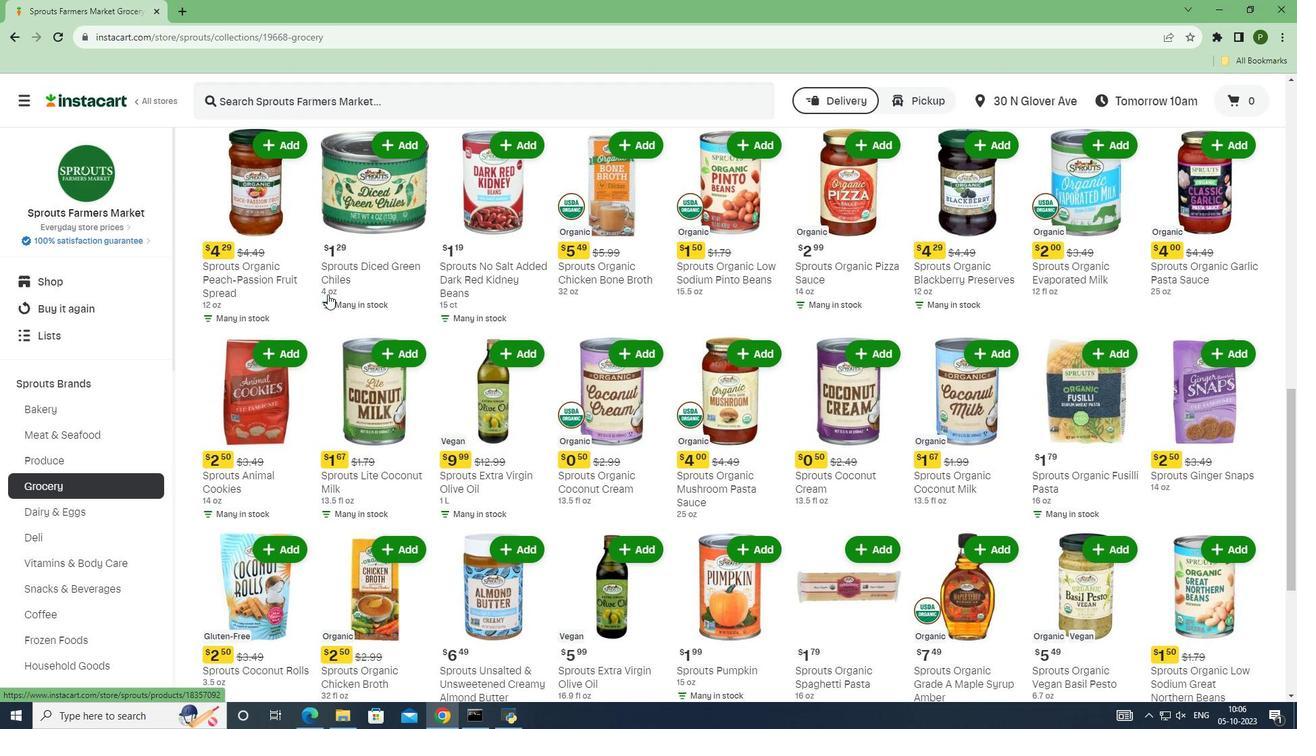 
Action: Mouse scrolled (327, 293) with delta (0, 0)
Screenshot: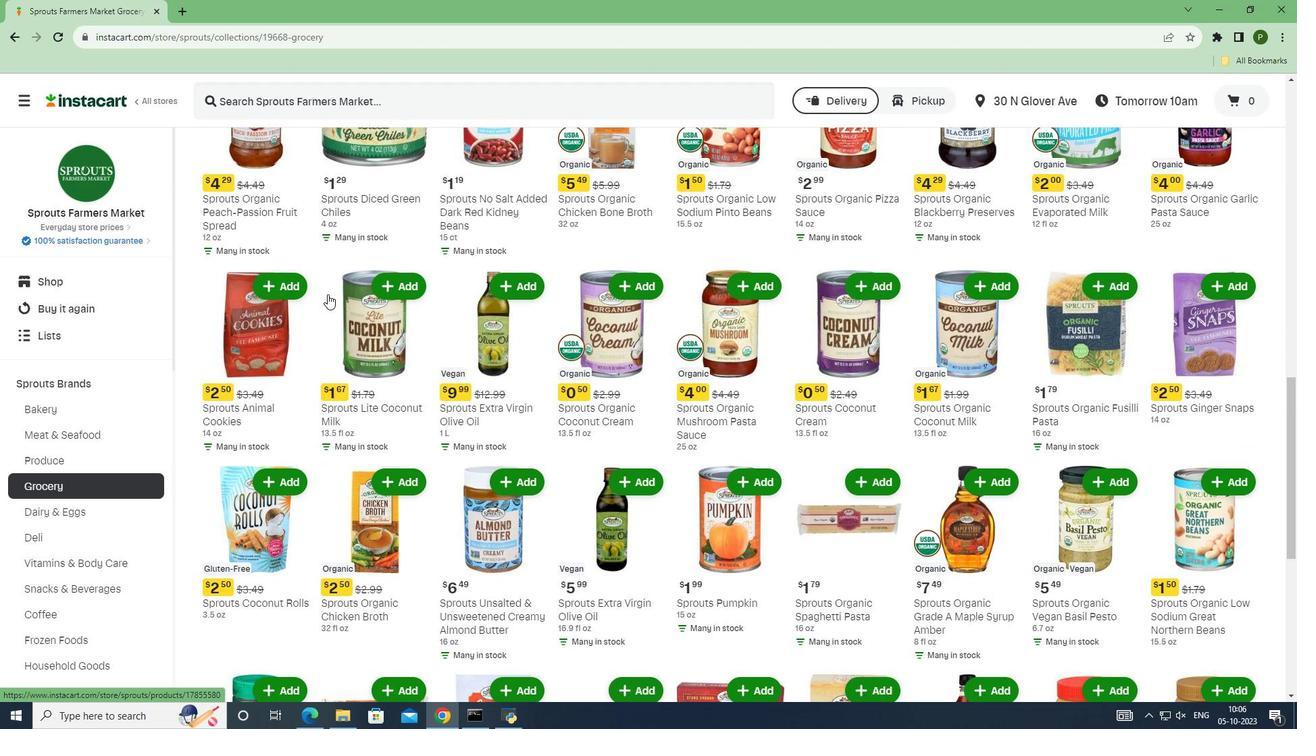 
Action: Mouse scrolled (327, 293) with delta (0, 0)
Screenshot: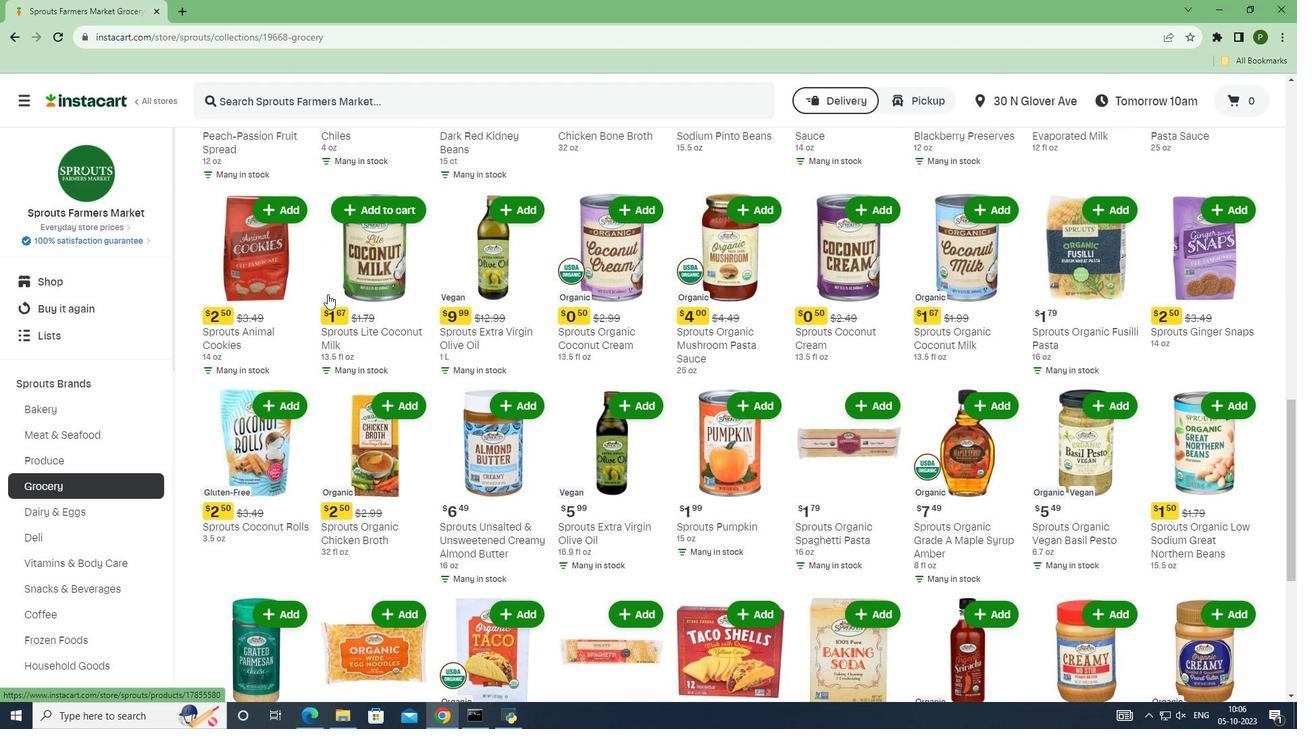 
Action: Mouse scrolled (327, 293) with delta (0, 0)
Screenshot: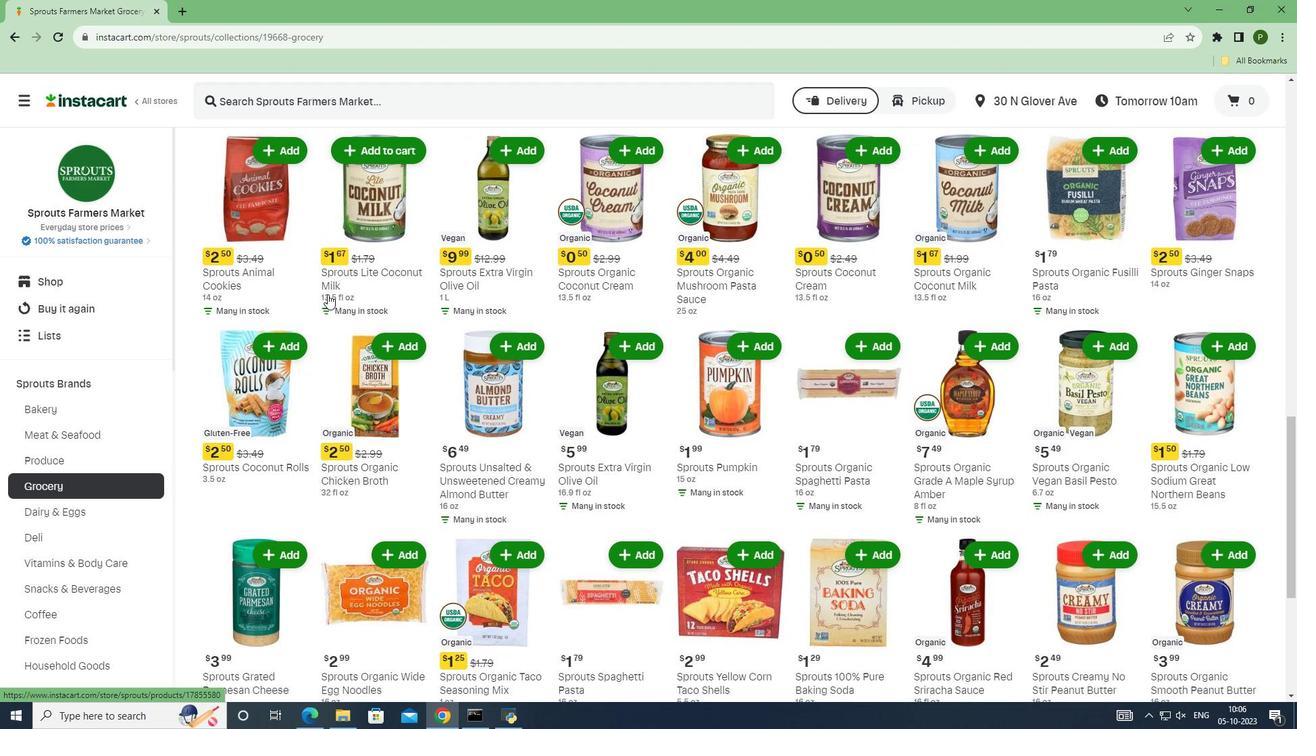 
Action: Mouse scrolled (327, 293) with delta (0, 0)
Screenshot: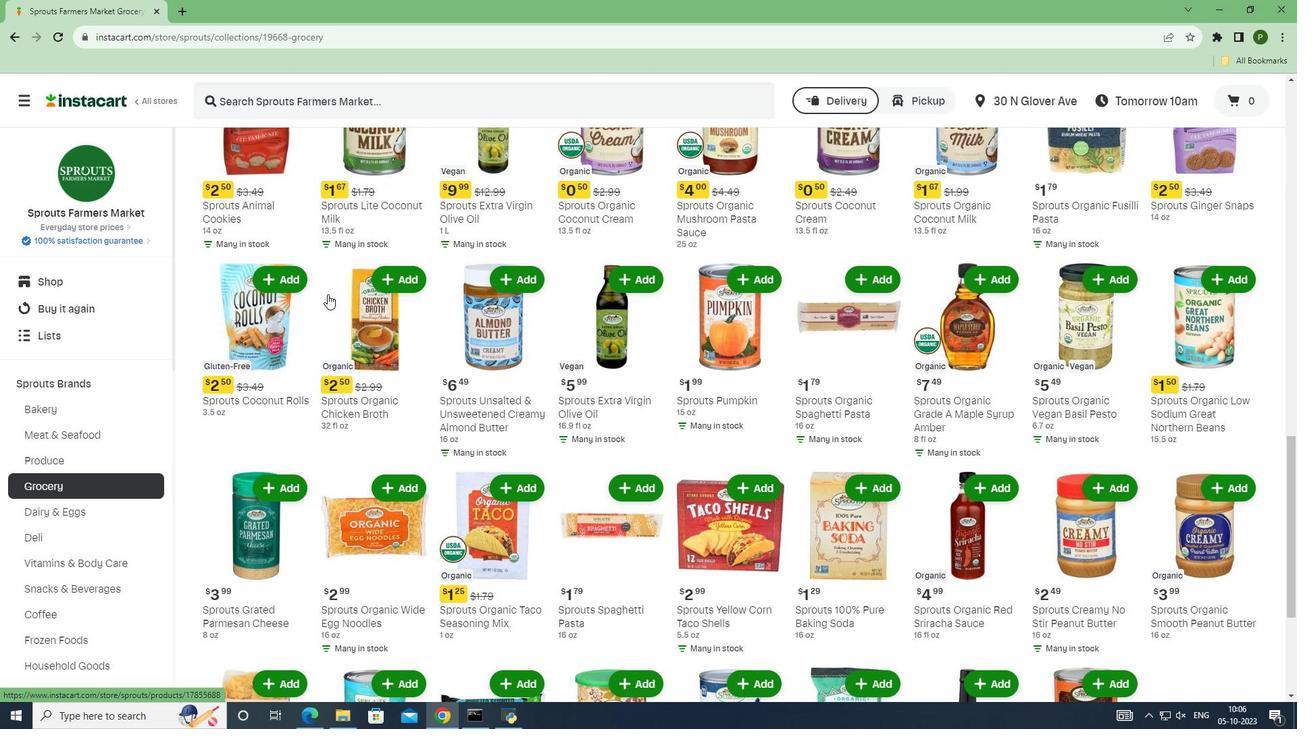 
Action: Mouse scrolled (327, 293) with delta (0, 0)
Screenshot: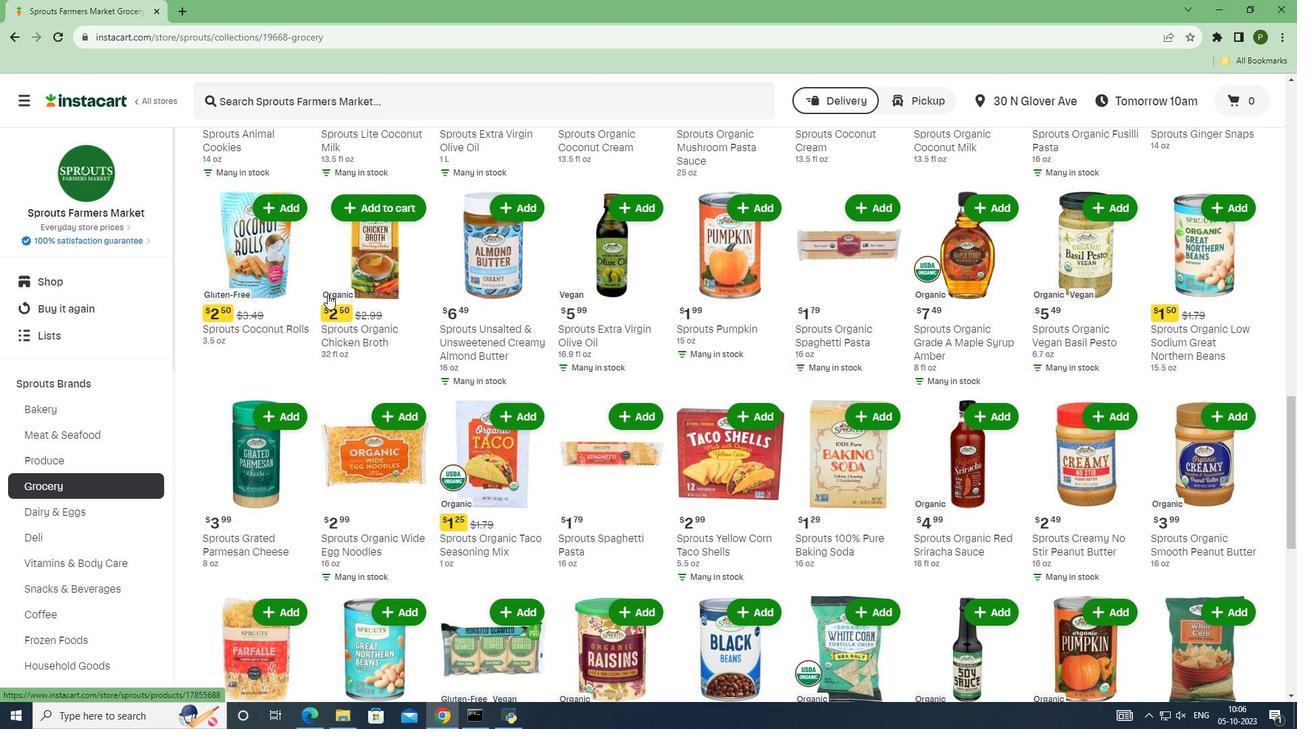 
Action: Mouse scrolled (327, 293) with delta (0, 0)
Screenshot: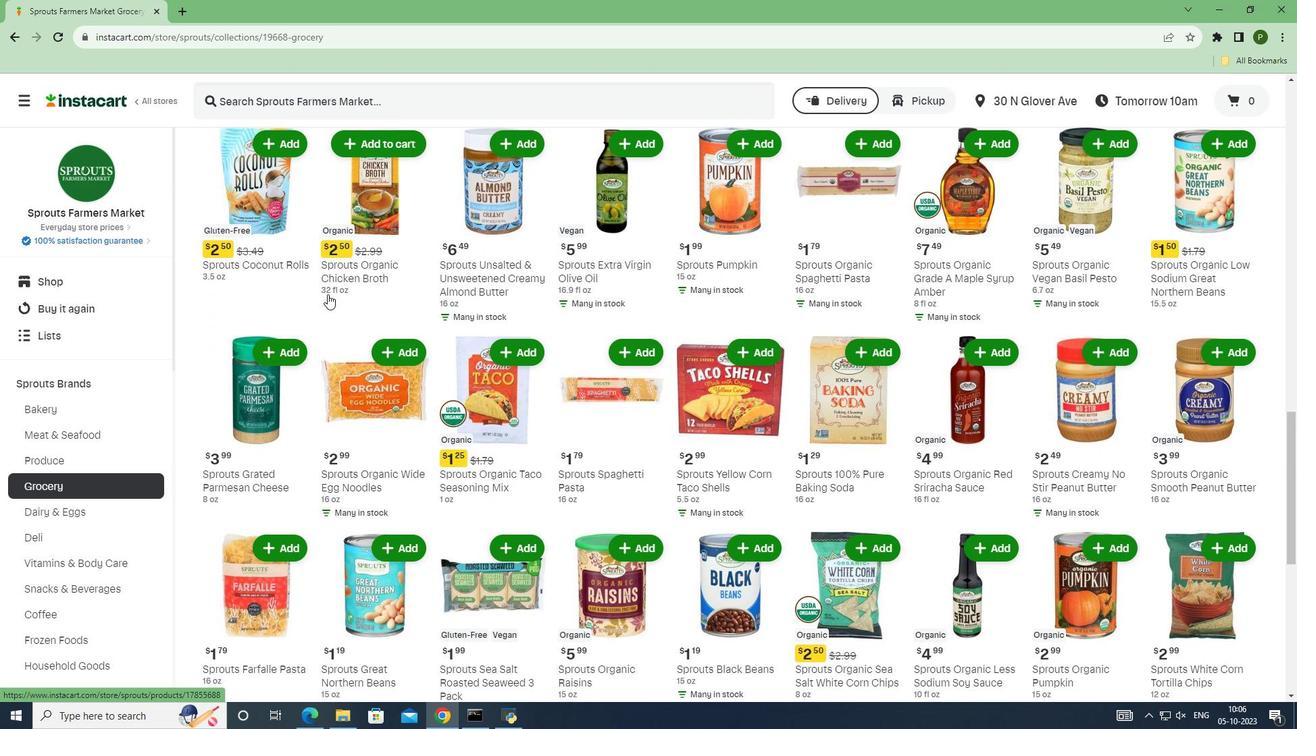 
Action: Mouse scrolled (327, 293) with delta (0, 0)
Screenshot: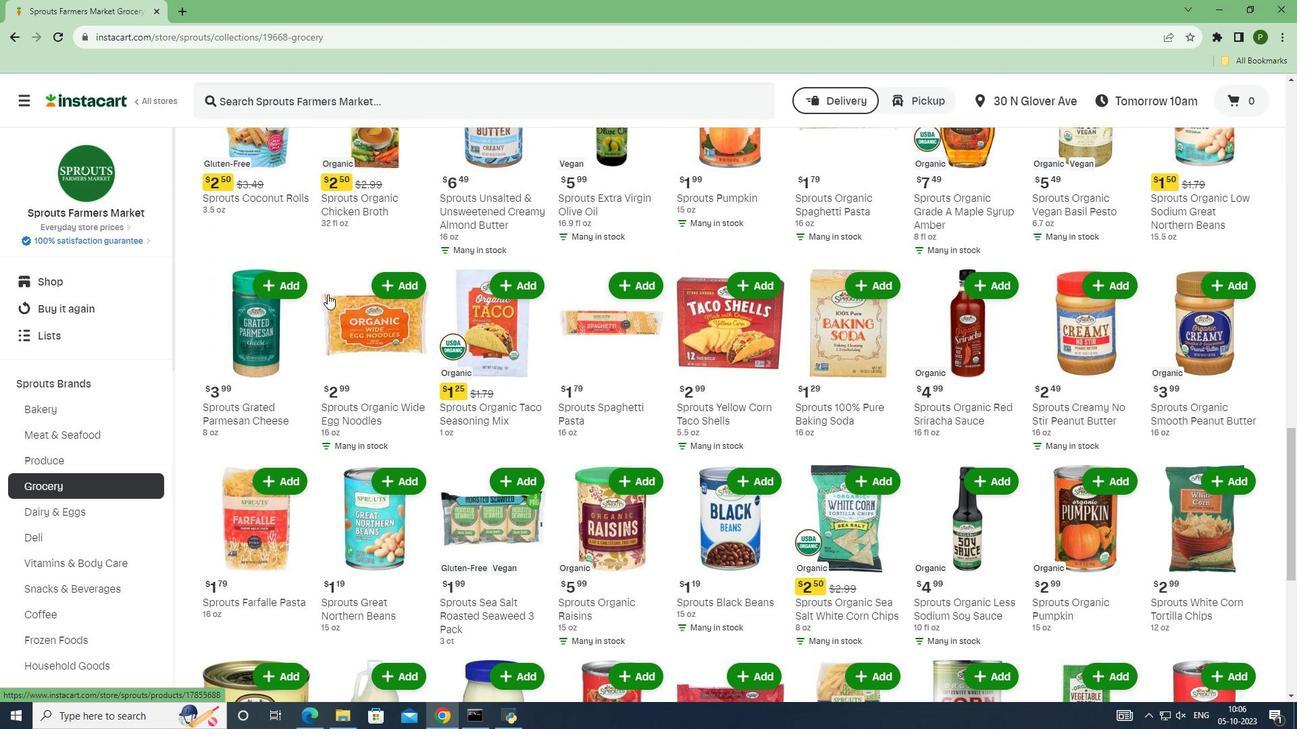 
Action: Mouse scrolled (327, 293) with delta (0, 0)
Screenshot: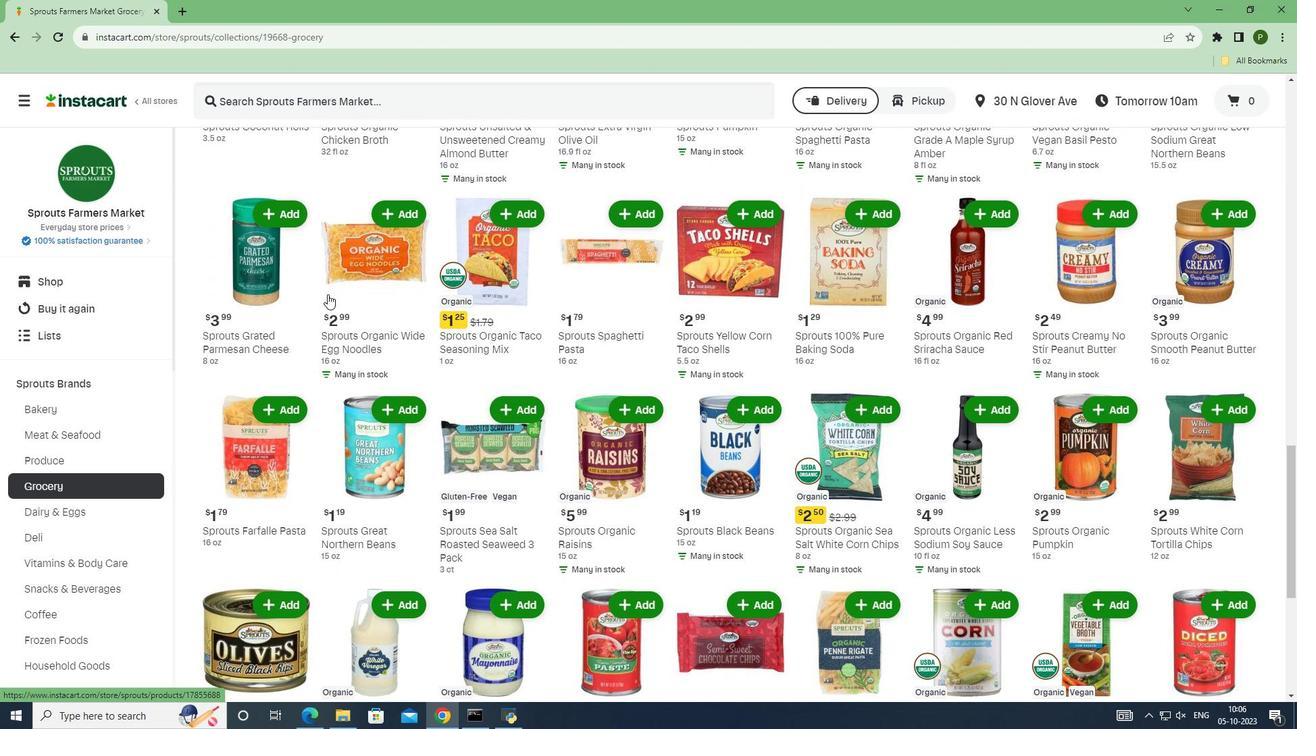 
Action: Mouse scrolled (327, 293) with delta (0, 0)
Screenshot: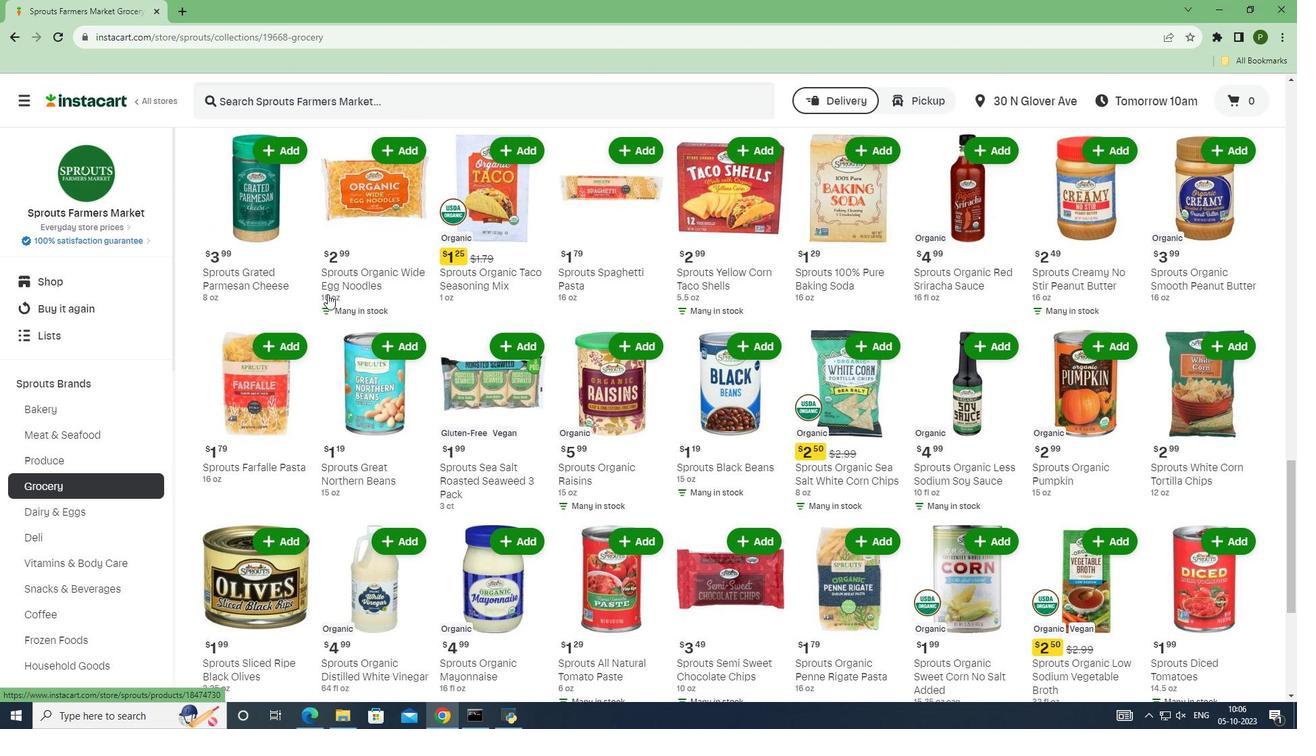 
Action: Mouse scrolled (327, 293) with delta (0, 0)
Screenshot: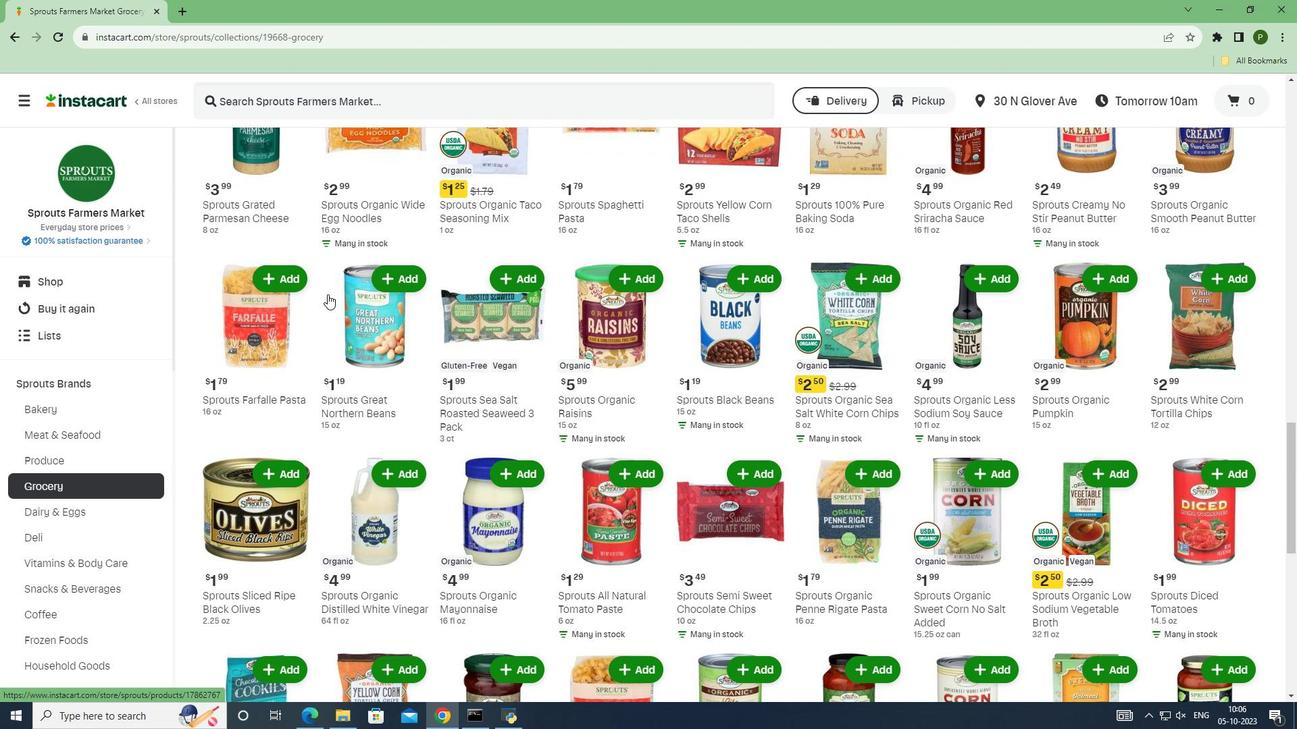 
Action: Mouse scrolled (327, 293) with delta (0, 0)
Screenshot: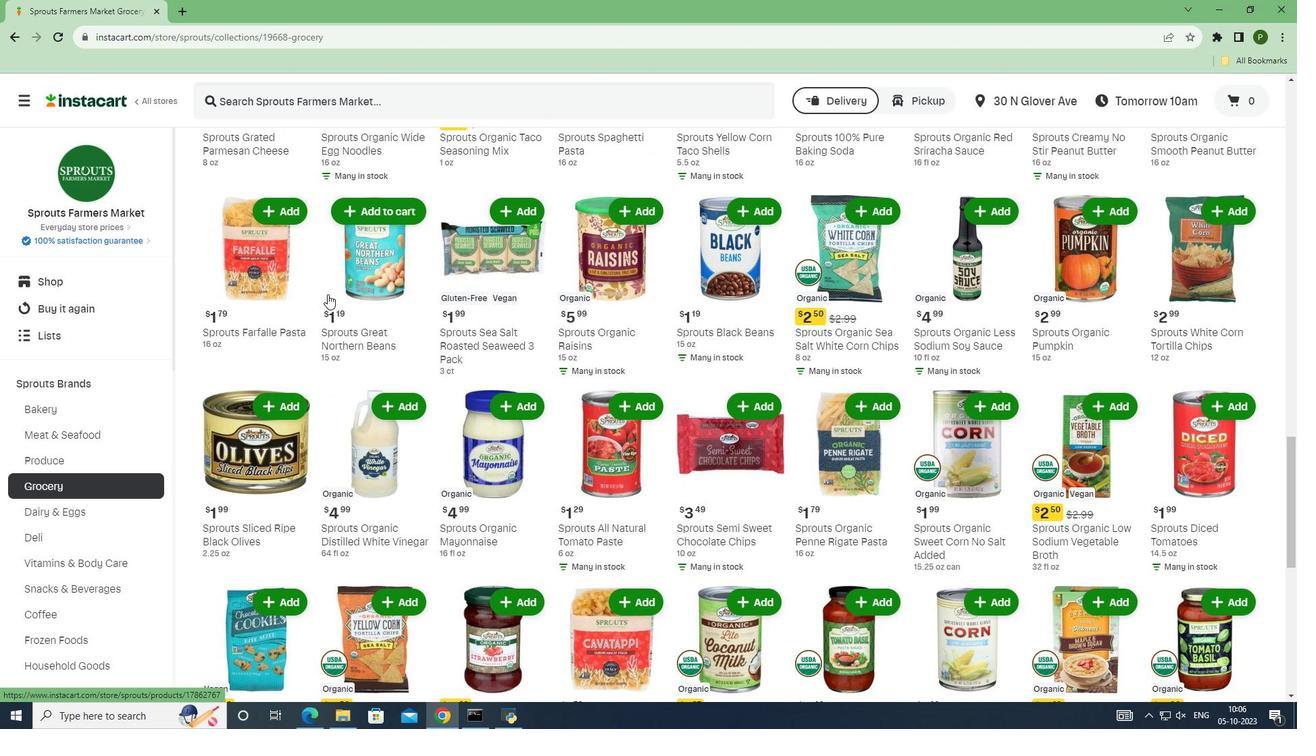 
Action: Mouse scrolled (327, 293) with delta (0, 0)
Screenshot: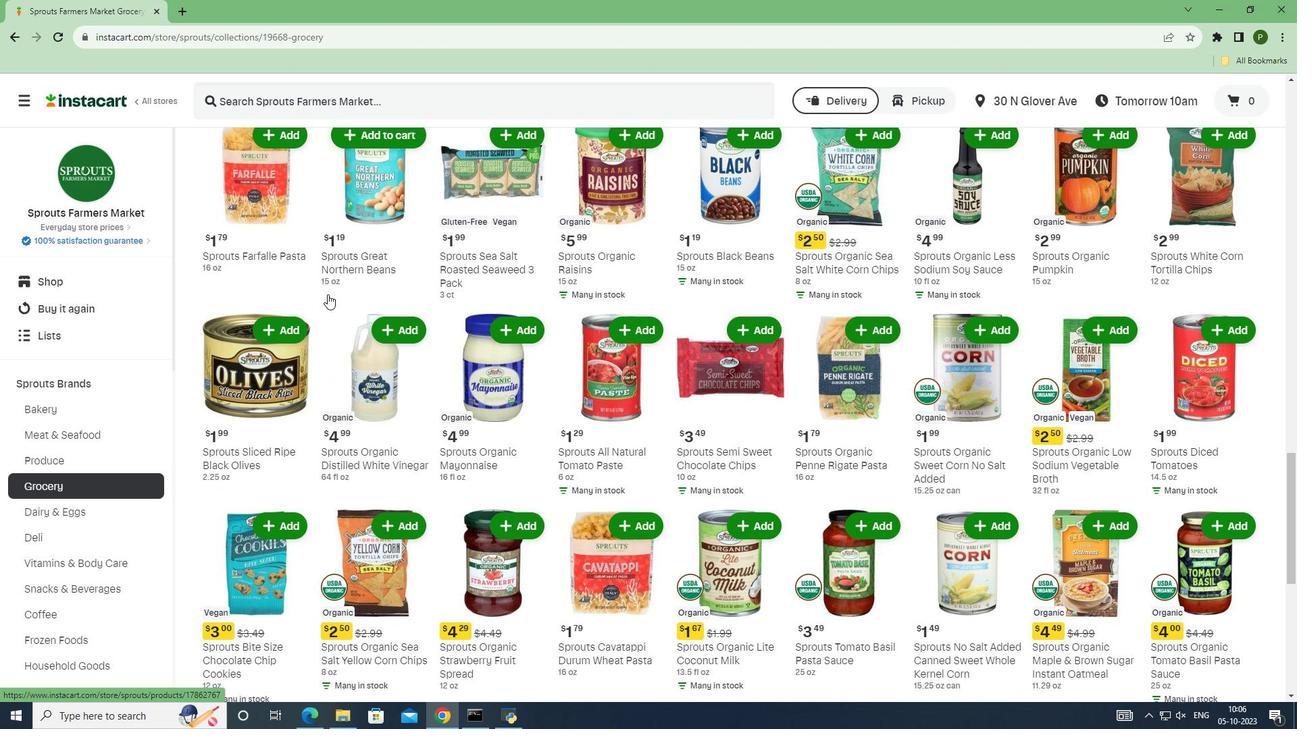 
Action: Mouse scrolled (327, 293) with delta (0, 0)
Screenshot: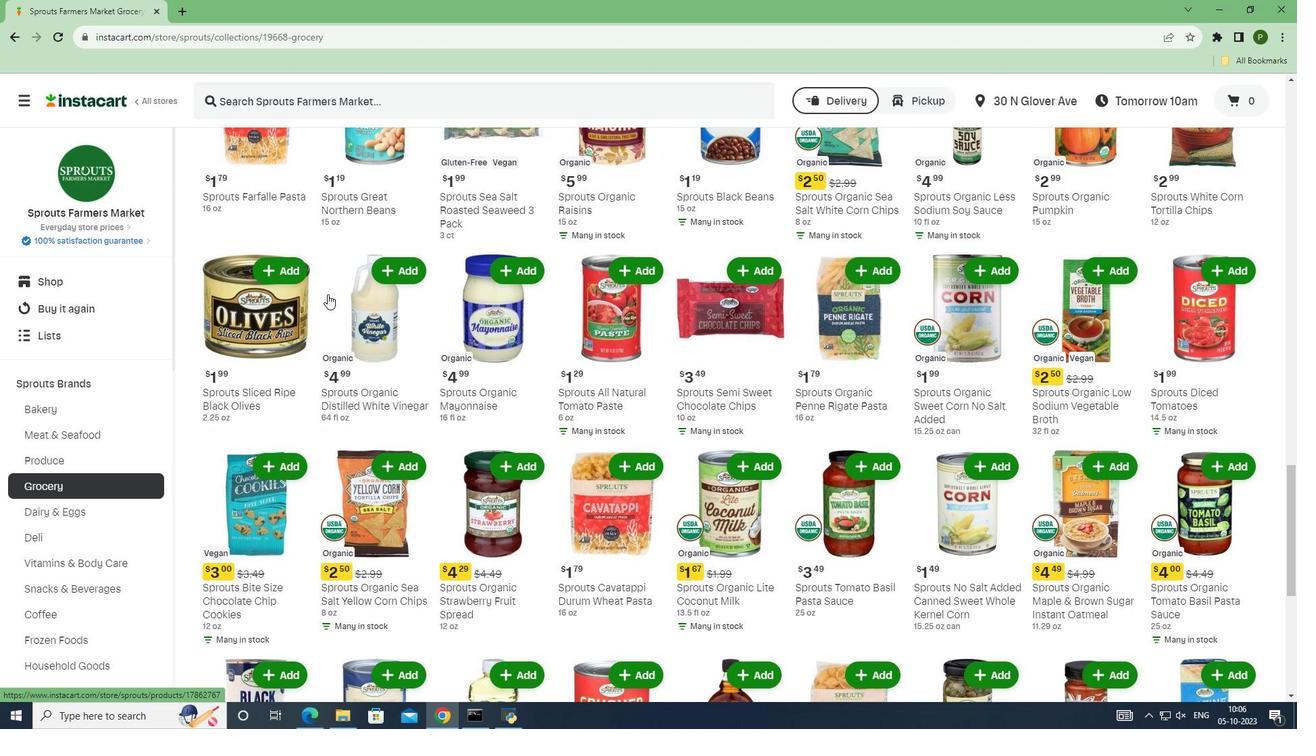 
Action: Mouse scrolled (327, 293) with delta (0, 0)
Screenshot: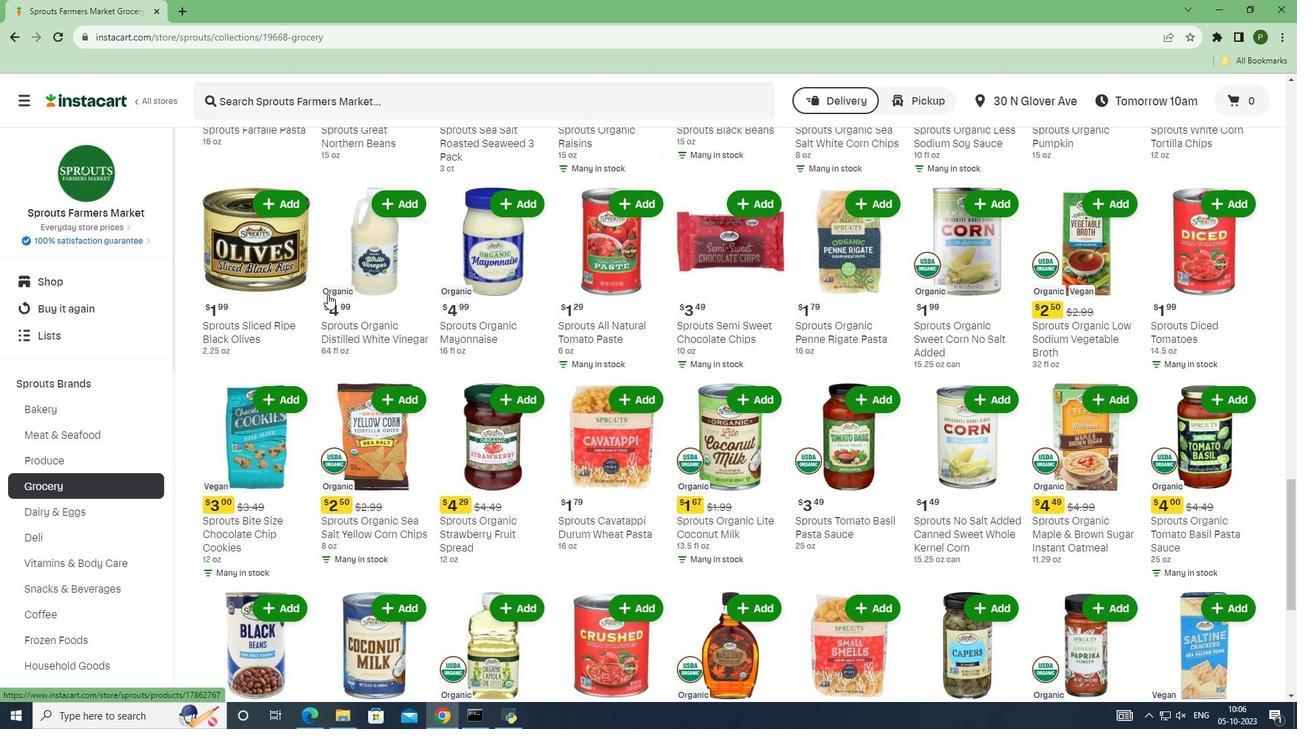 
Action: Mouse scrolled (327, 293) with delta (0, 0)
Screenshot: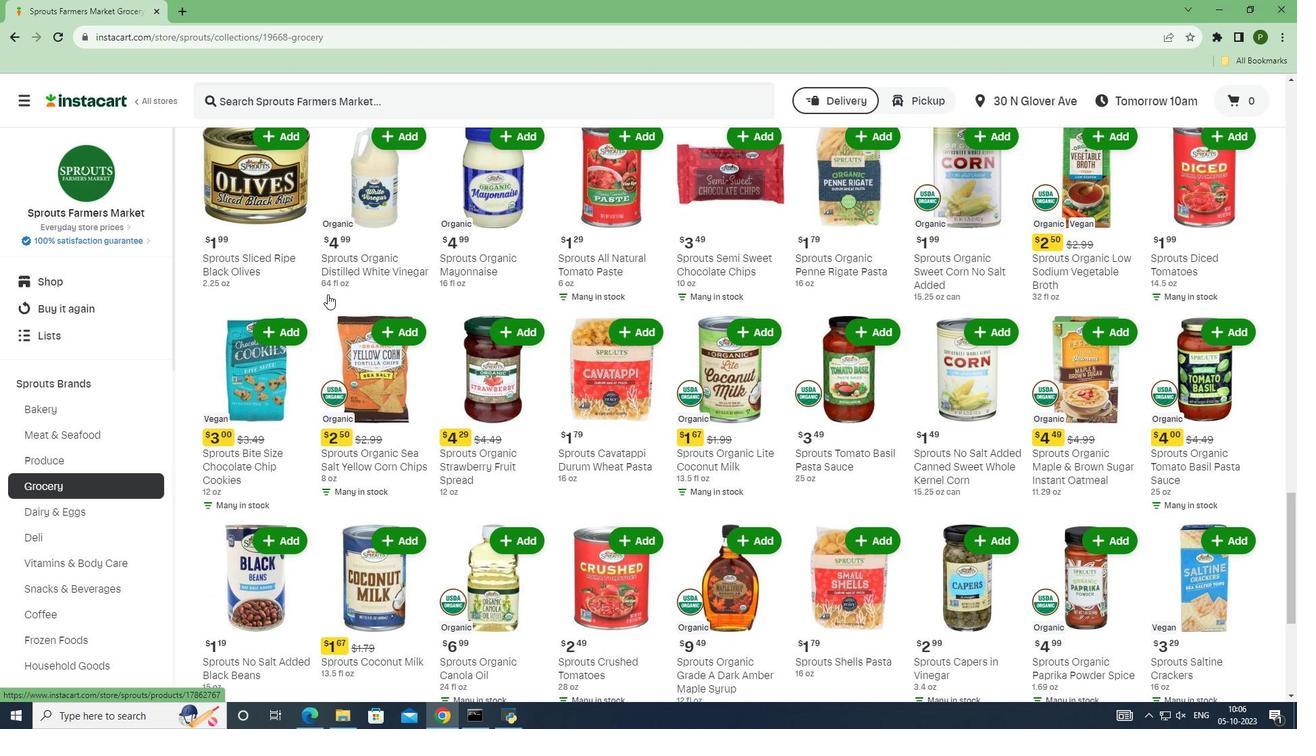 
Action: Mouse scrolled (327, 293) with delta (0, 0)
Screenshot: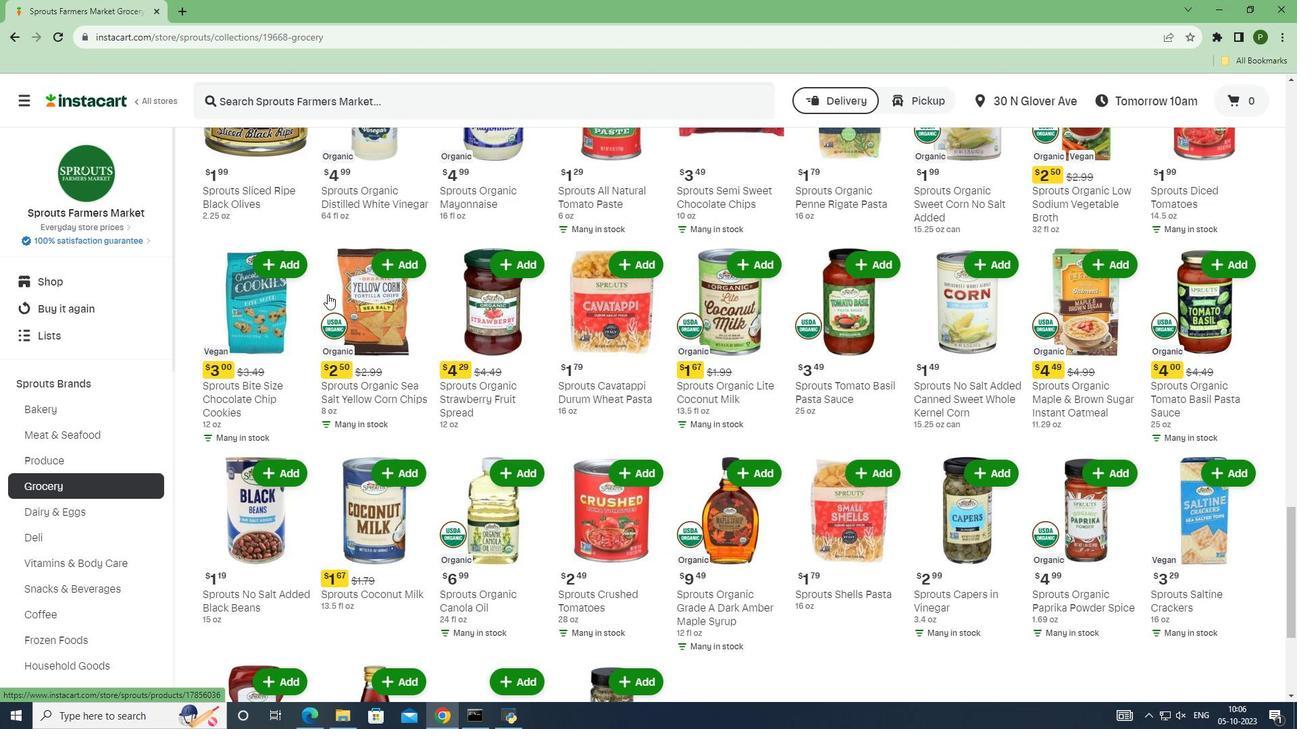 
Action: Mouse scrolled (327, 293) with delta (0, 0)
Screenshot: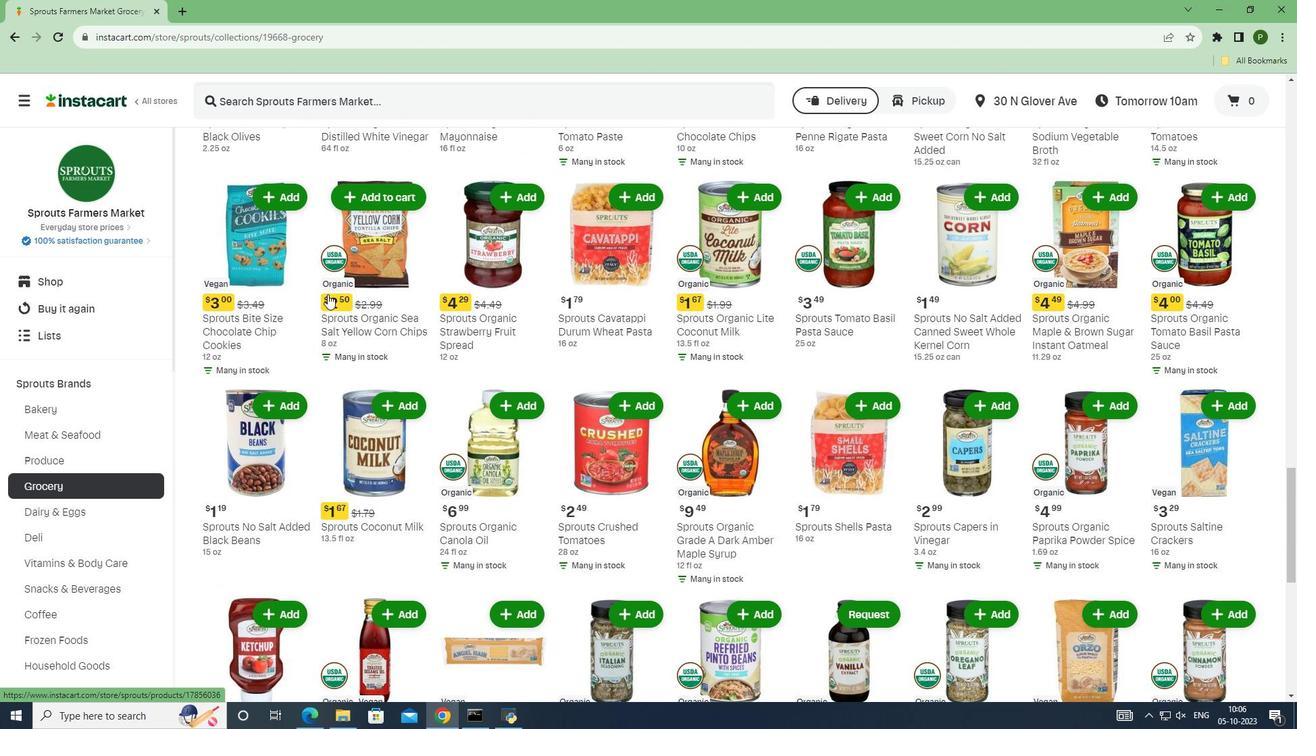 
Action: Mouse scrolled (327, 293) with delta (0, 0)
Screenshot: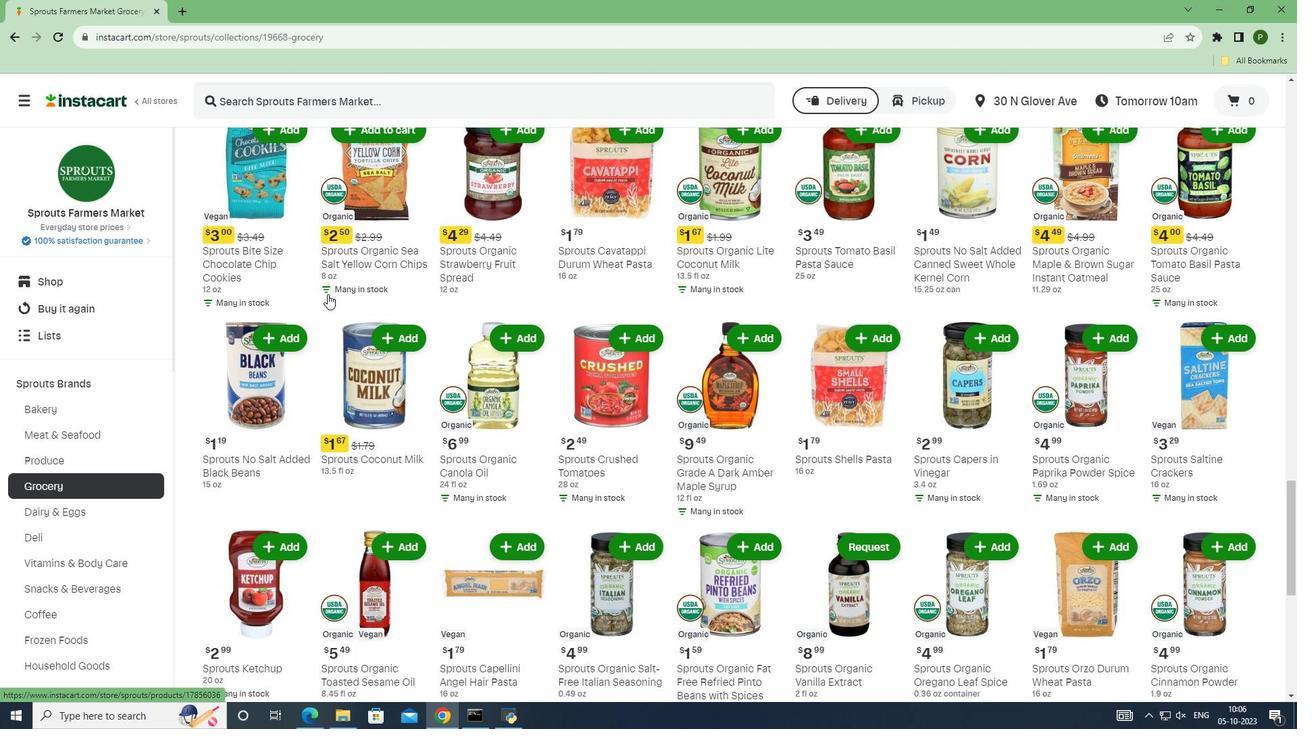 
Action: Mouse scrolled (327, 293) with delta (0, 0)
Screenshot: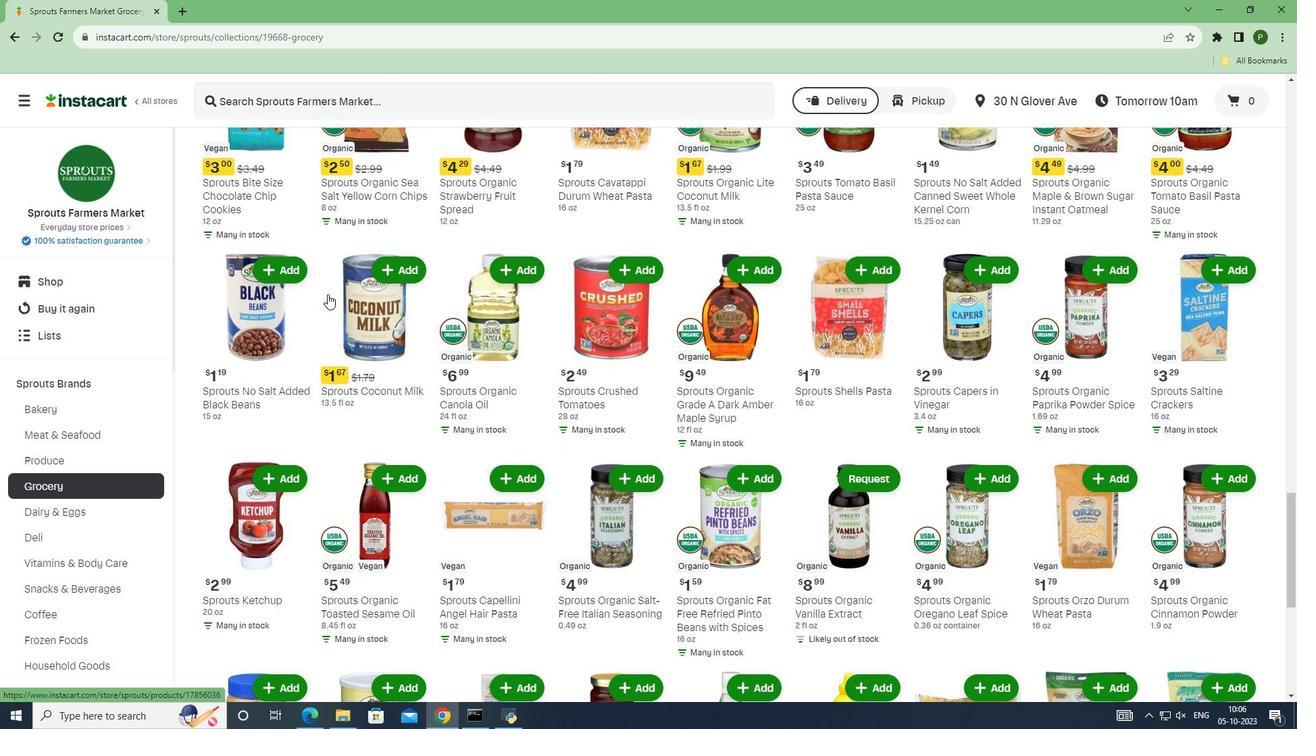 
Action: Mouse scrolled (327, 293) with delta (0, 0)
Screenshot: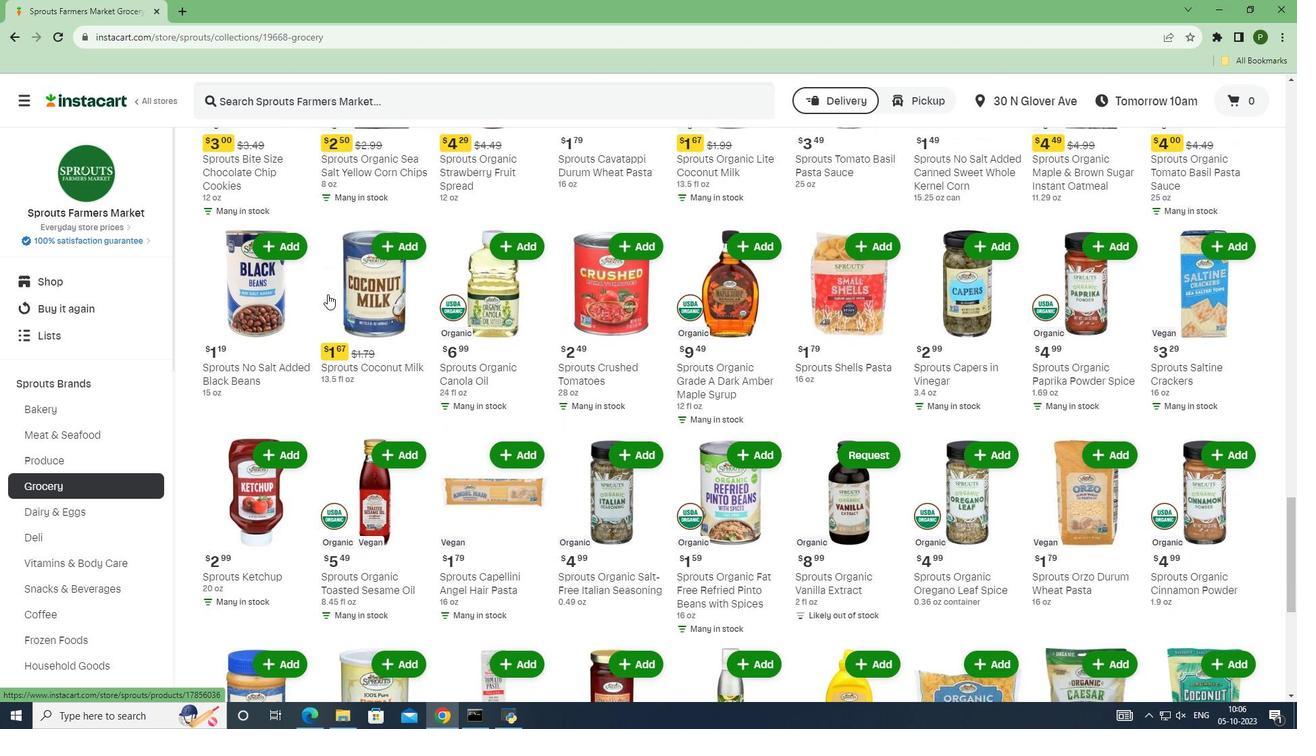 
Action: Mouse scrolled (327, 293) with delta (0, 0)
Screenshot: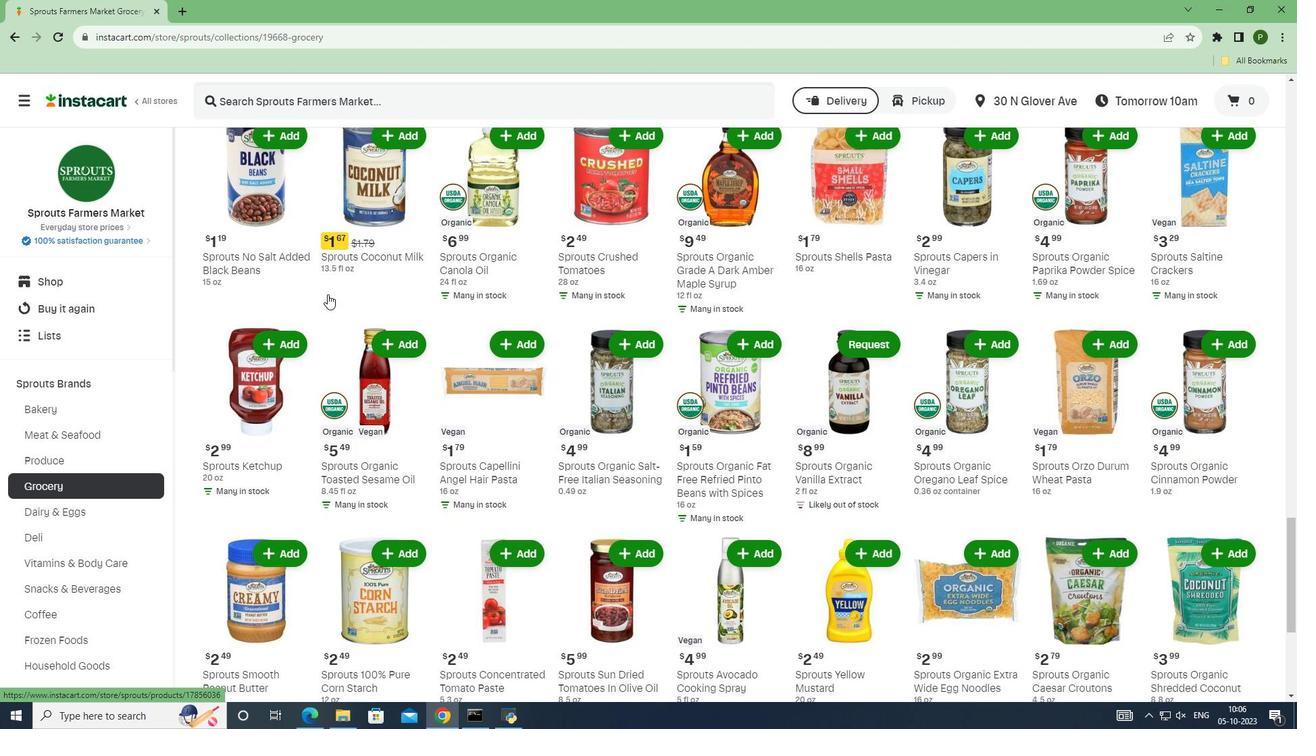 
Action: Mouse scrolled (327, 293) with delta (0, 0)
Screenshot: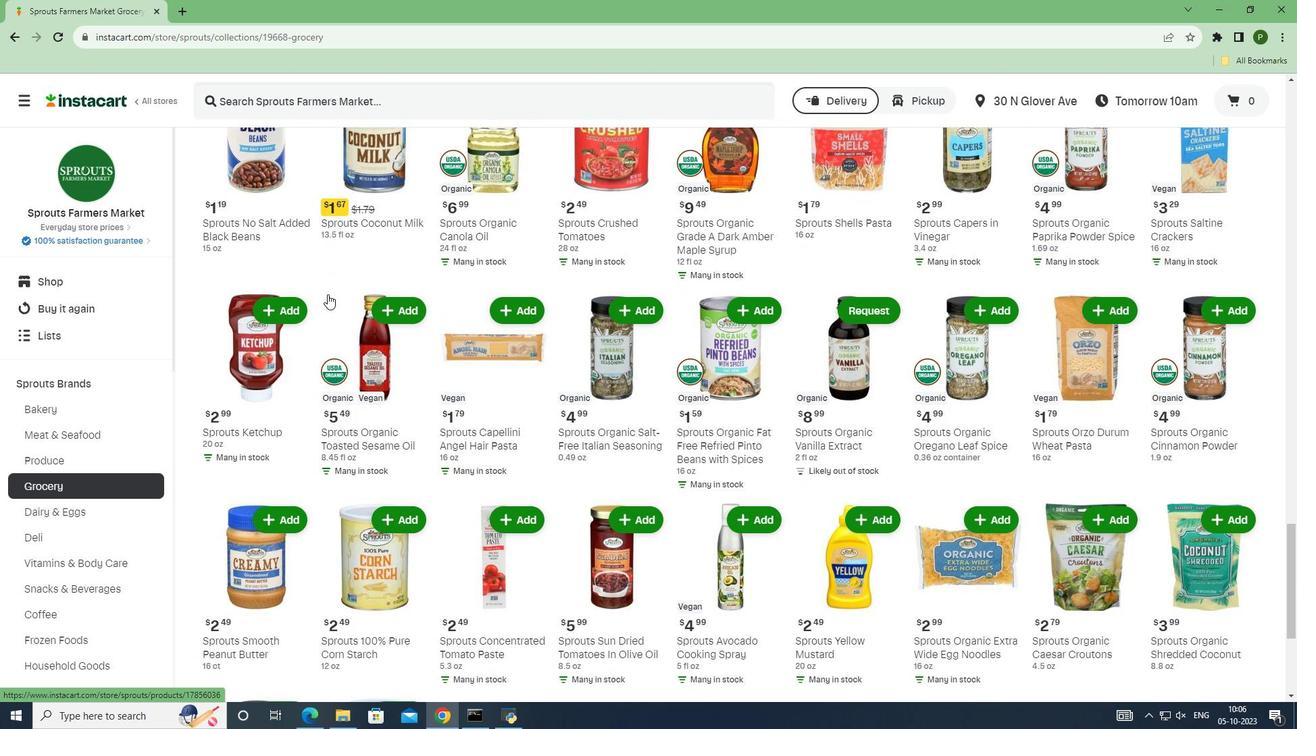 
Action: Mouse scrolled (327, 293) with delta (0, 0)
Screenshot: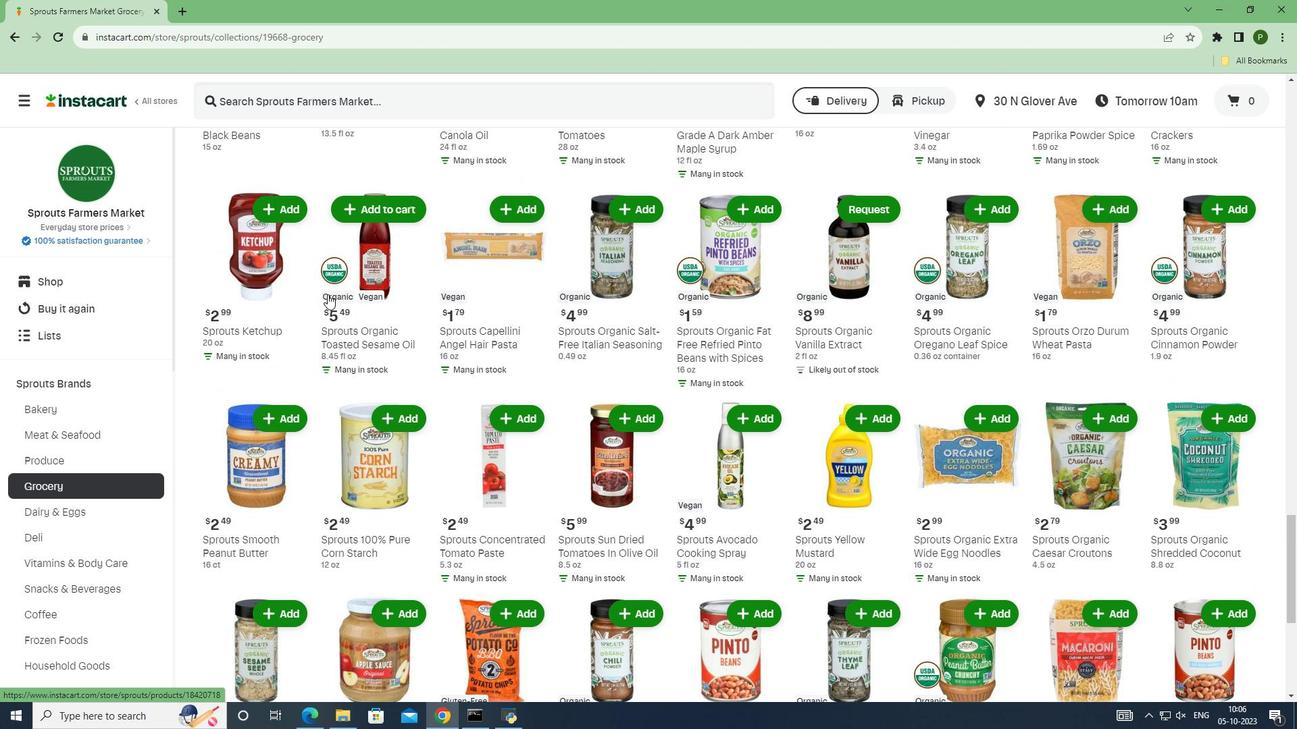 
Action: Mouse scrolled (327, 293) with delta (0, 0)
Screenshot: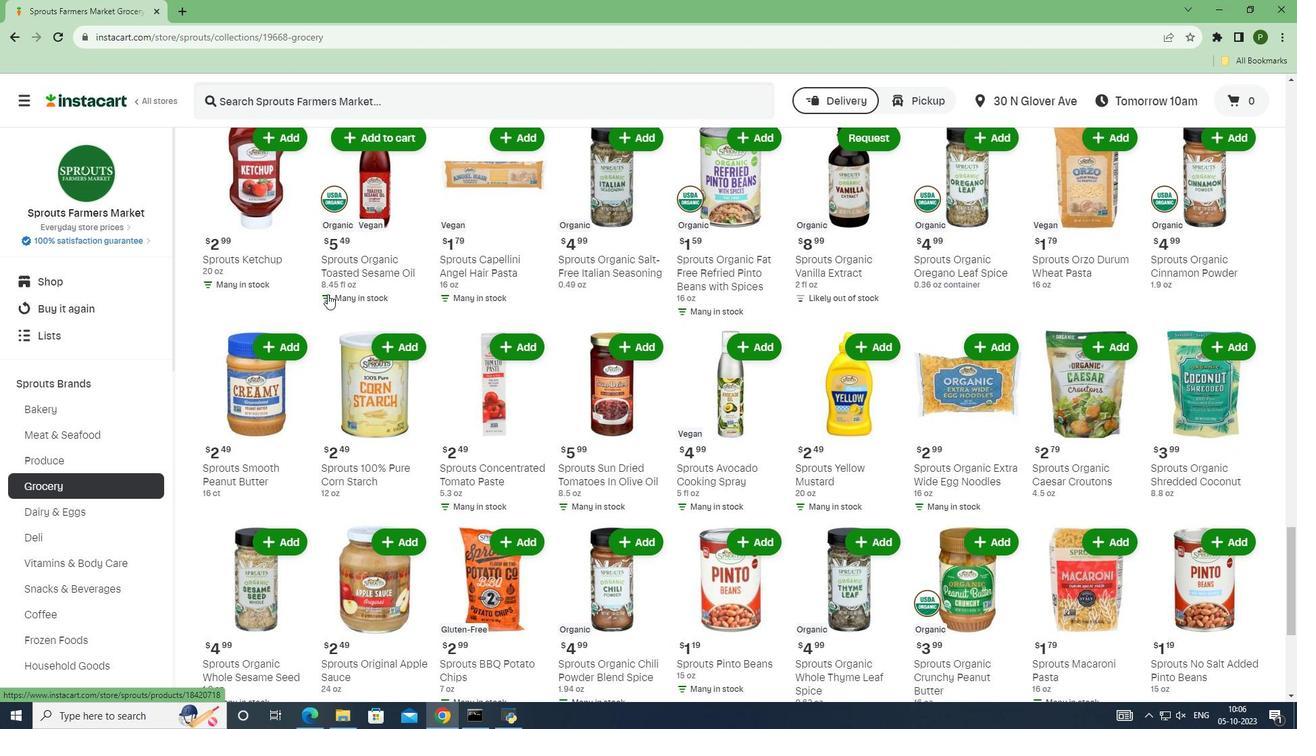 
Action: Mouse scrolled (327, 293) with delta (0, 0)
Screenshot: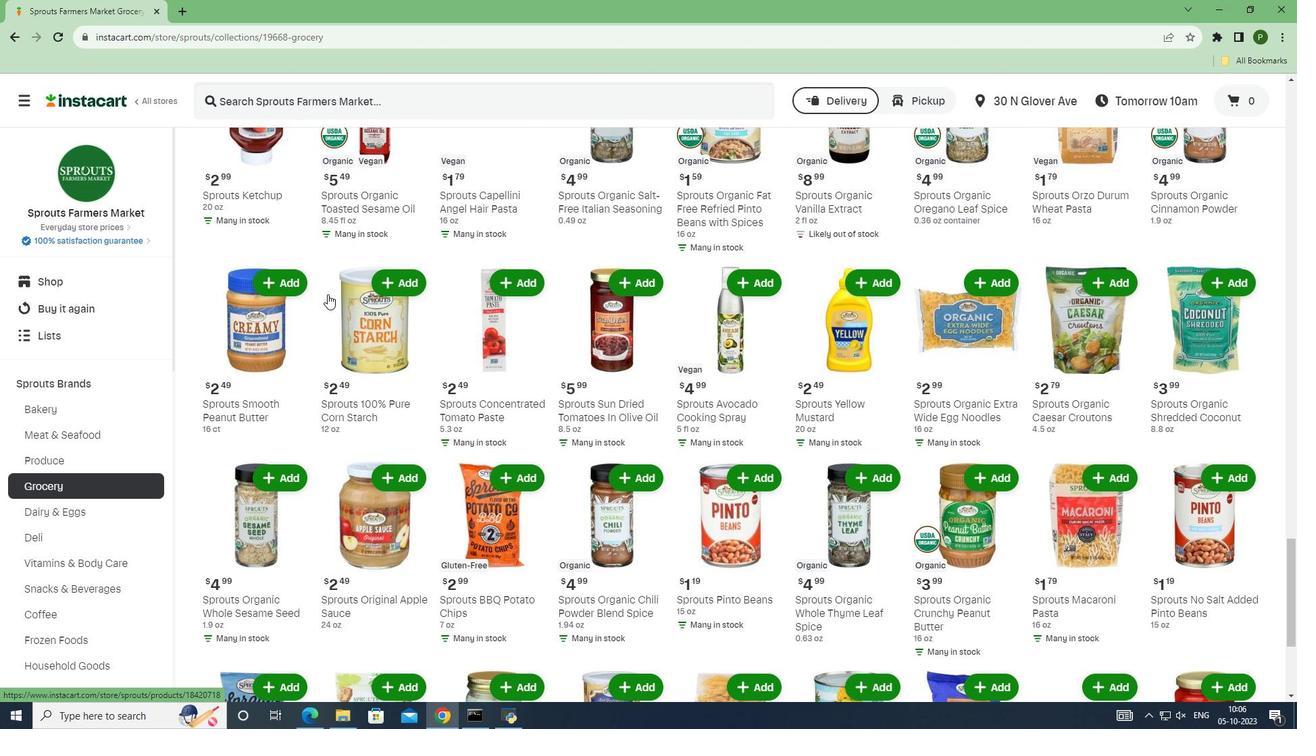 
Action: Mouse scrolled (327, 293) with delta (0, 0)
Screenshot: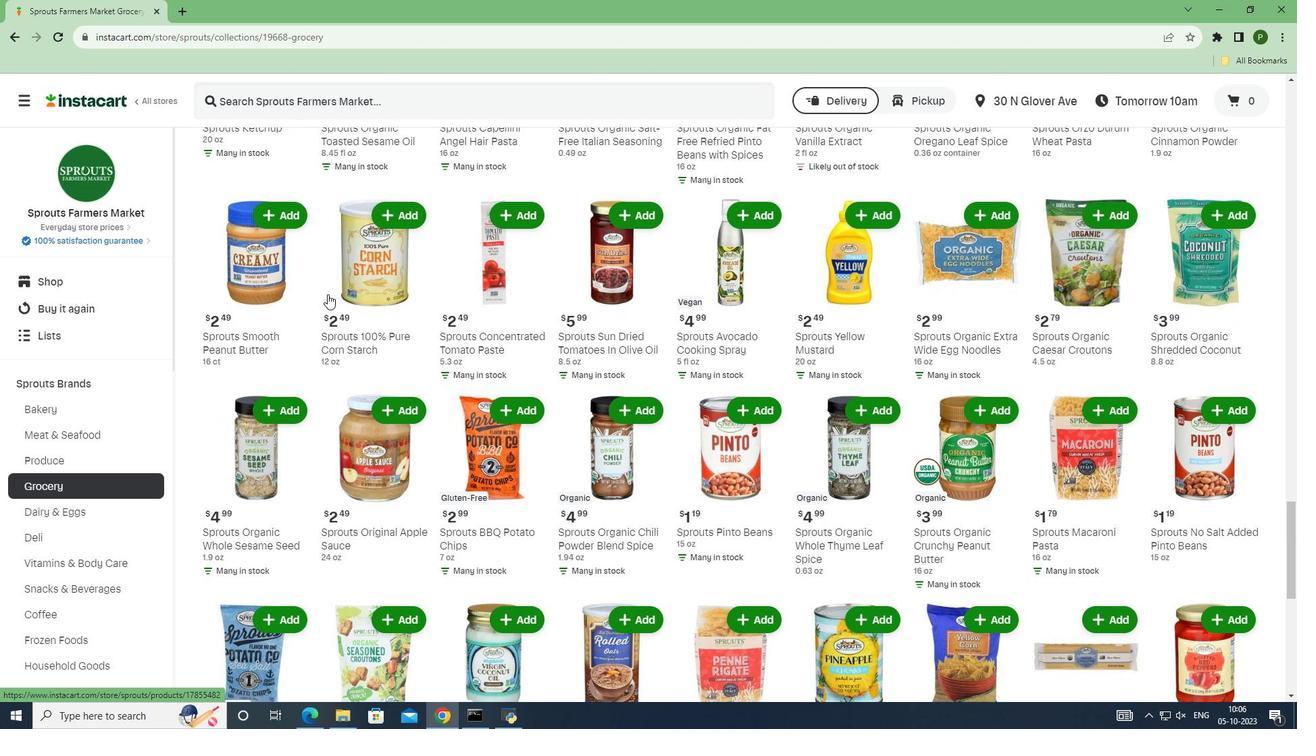 
Action: Mouse scrolled (327, 293) with delta (0, 0)
Screenshot: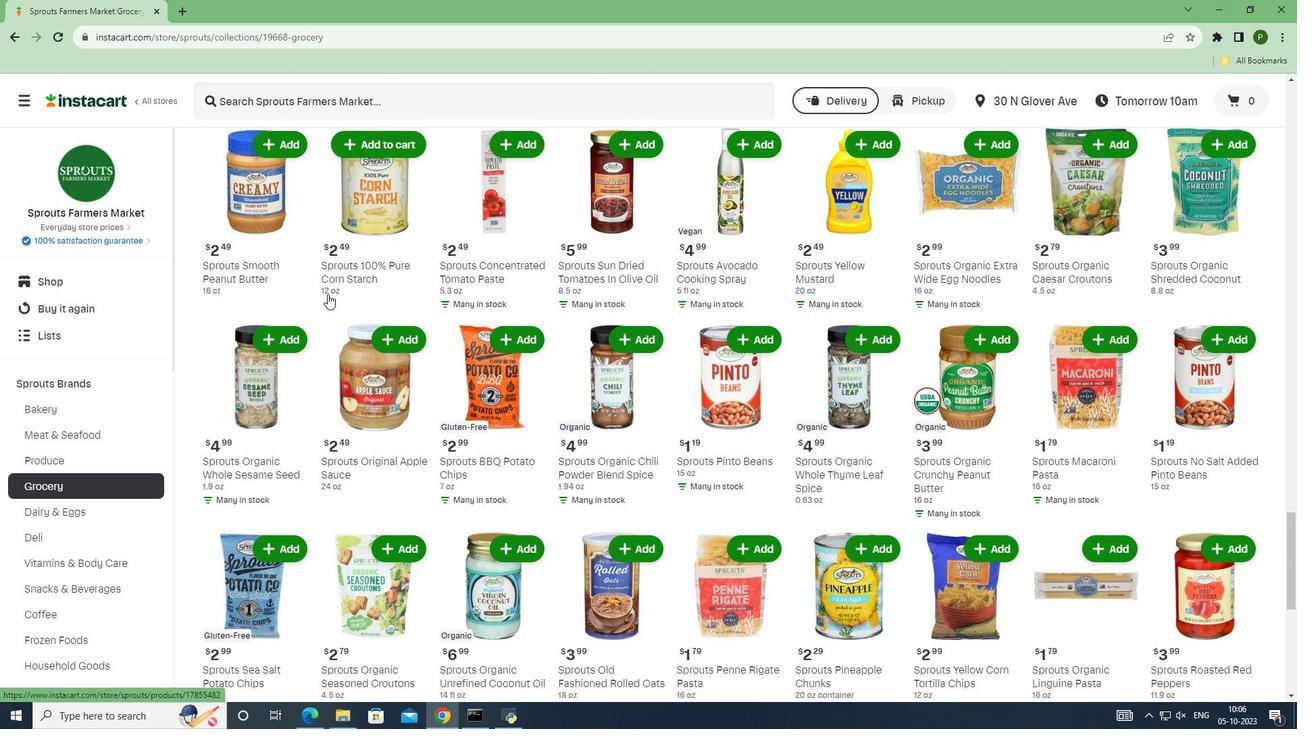 
Action: Mouse scrolled (327, 293) with delta (0, 0)
Screenshot: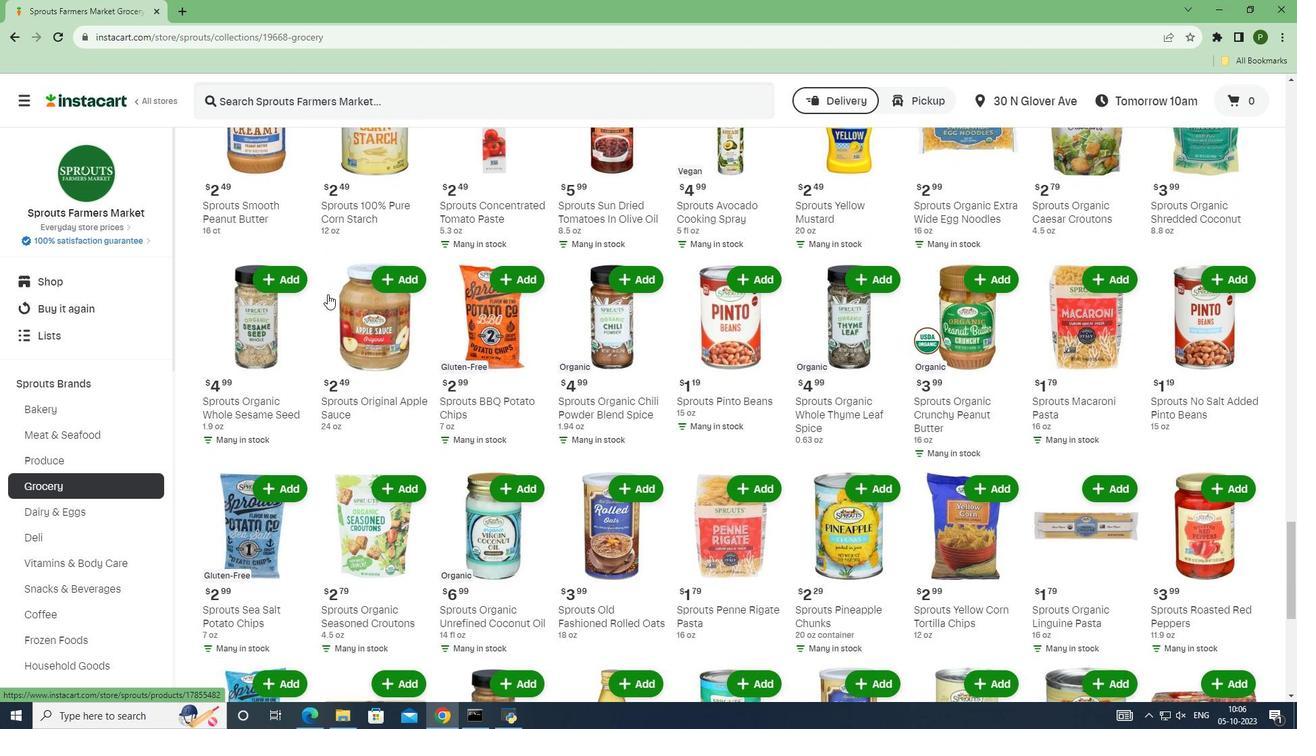 
Action: Mouse scrolled (327, 293) with delta (0, 0)
Screenshot: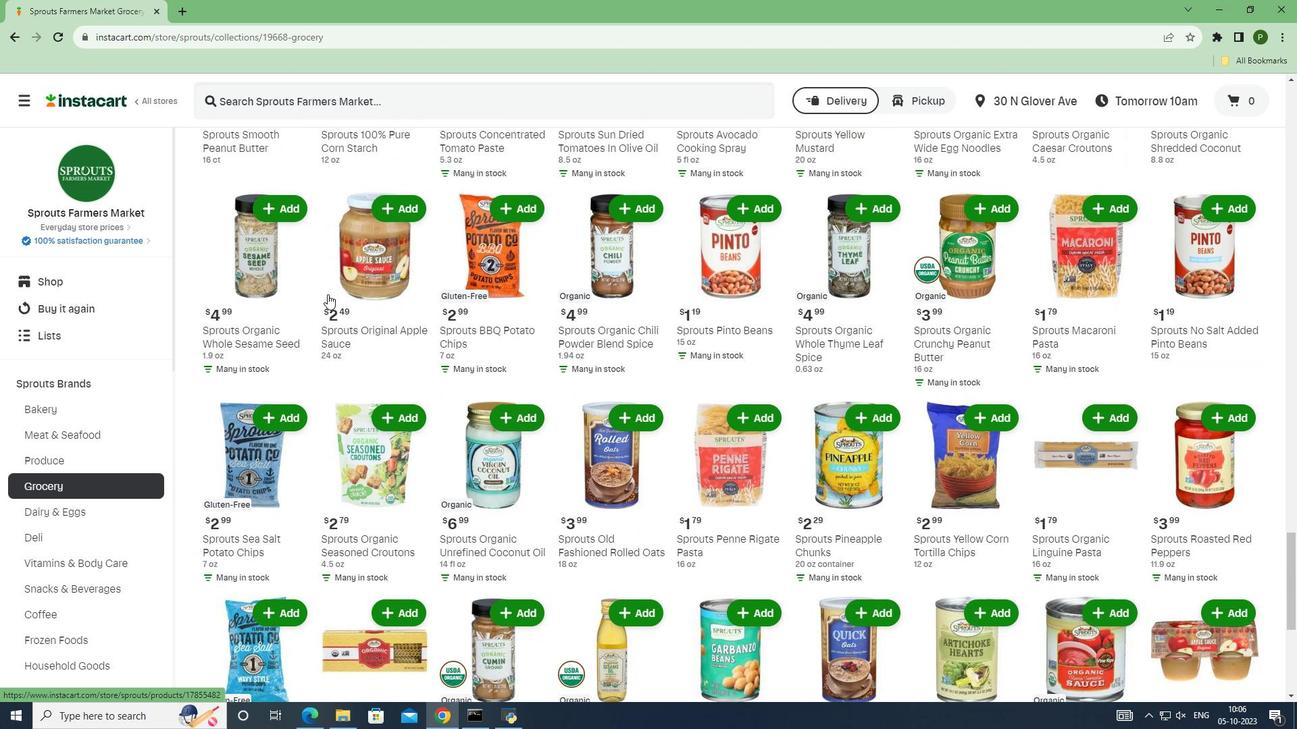 
Action: Mouse scrolled (327, 293) with delta (0, 0)
Screenshot: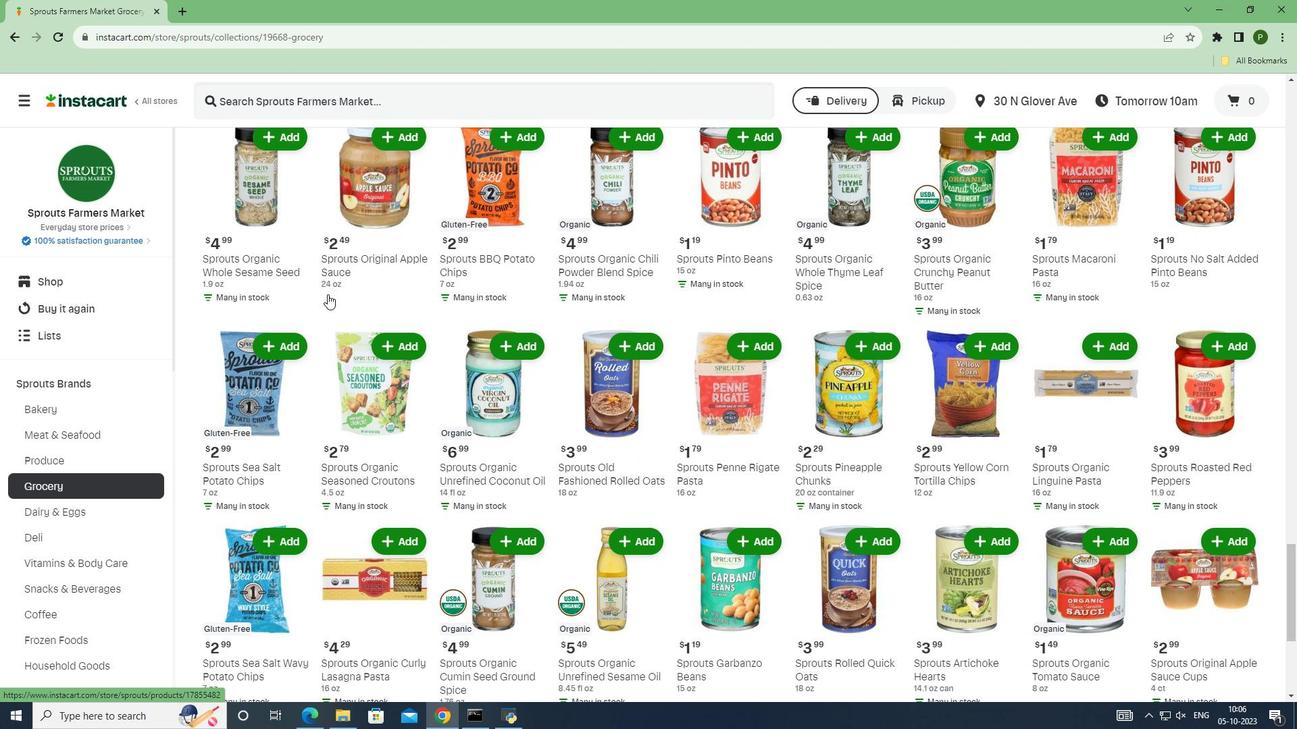 
Action: Mouse scrolled (327, 293) with delta (0, 0)
Screenshot: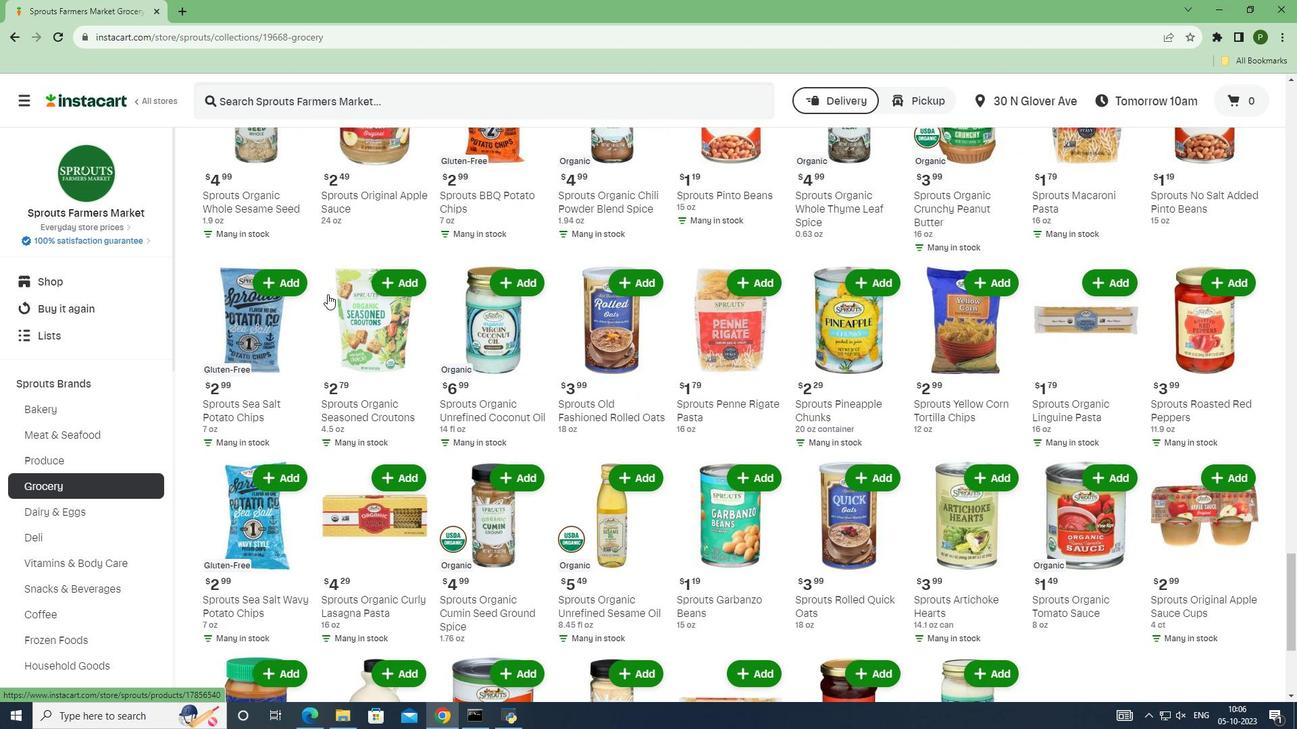 
Action: Mouse scrolled (327, 293) with delta (0, 0)
Screenshot: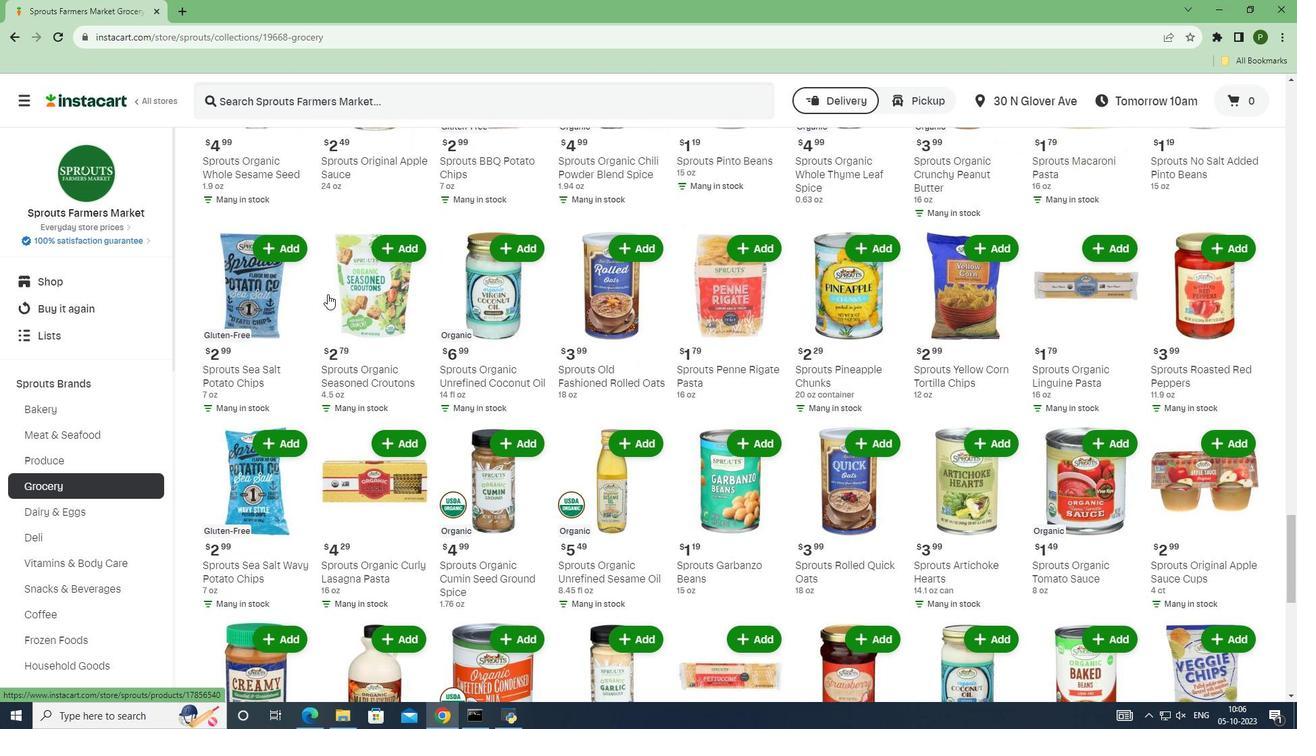 
Action: Mouse scrolled (327, 293) with delta (0, 0)
Screenshot: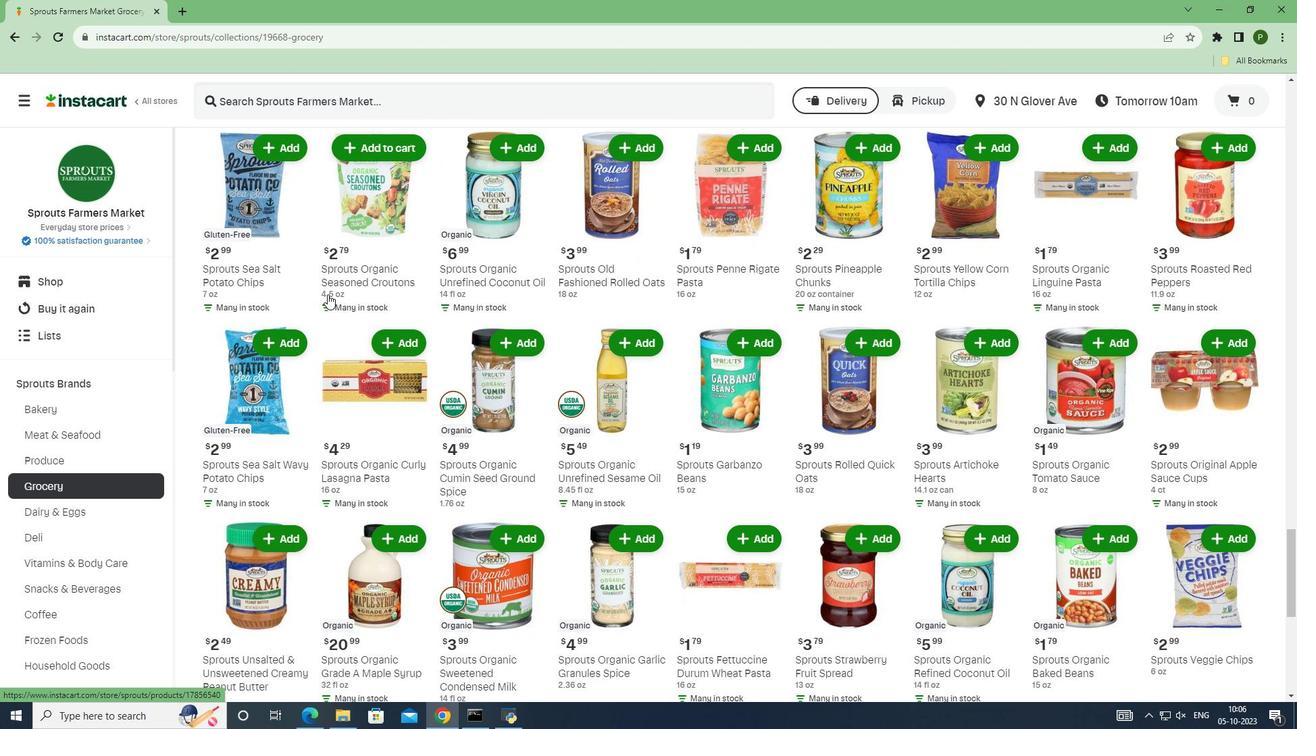 
Action: Mouse scrolled (327, 293) with delta (0, 0)
Screenshot: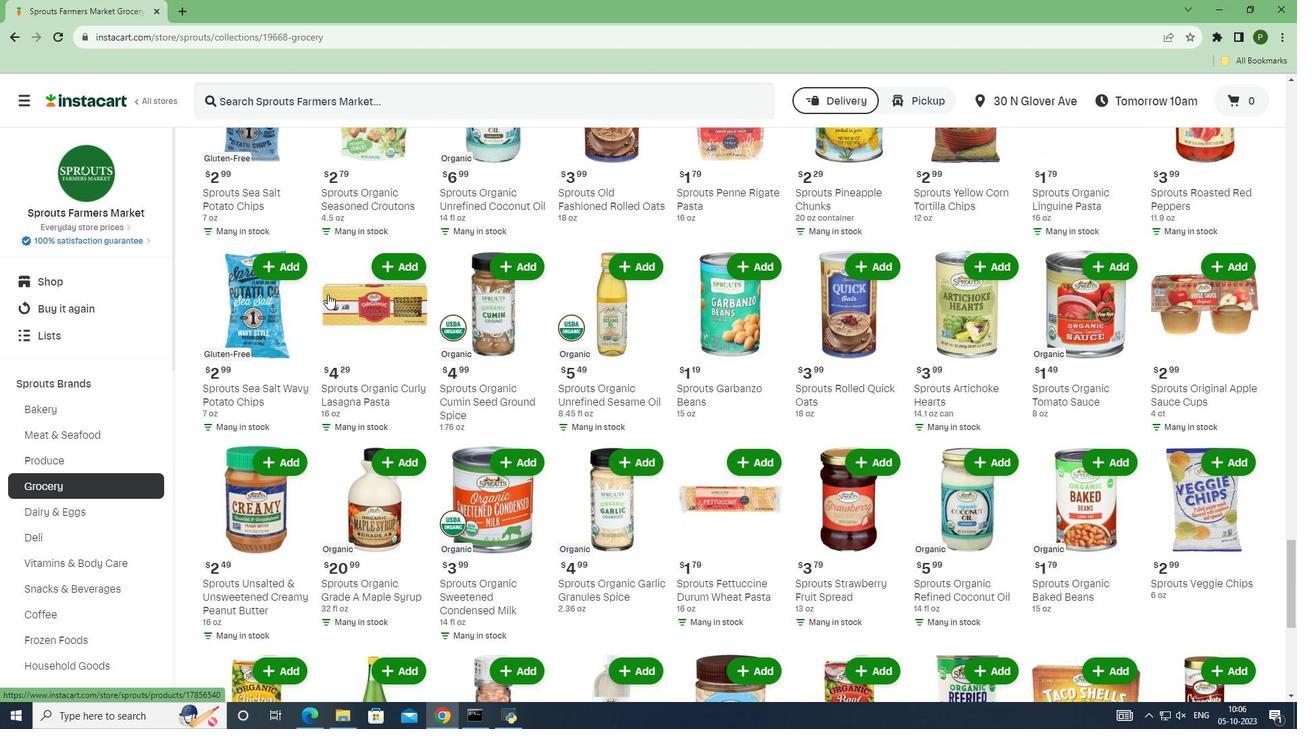 
Action: Mouse scrolled (327, 293) with delta (0, 0)
Screenshot: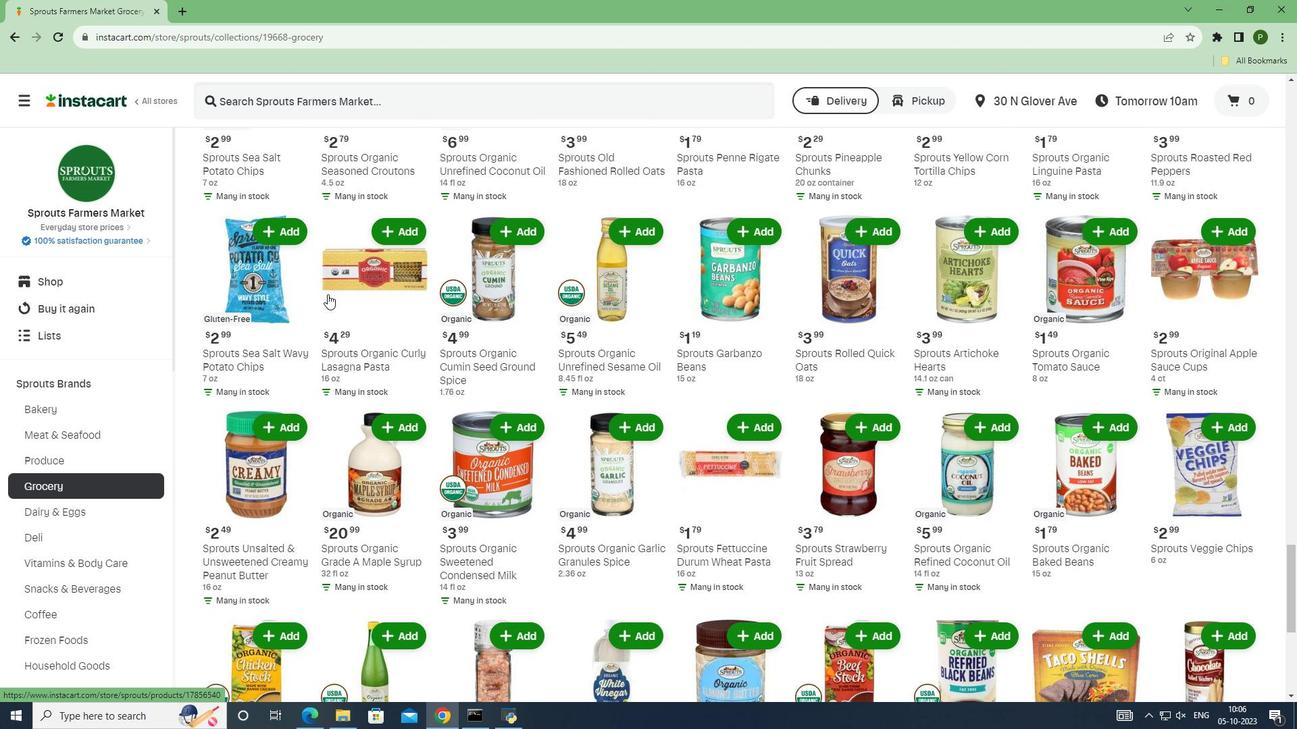 
Action: Mouse scrolled (327, 293) with delta (0, 0)
Screenshot: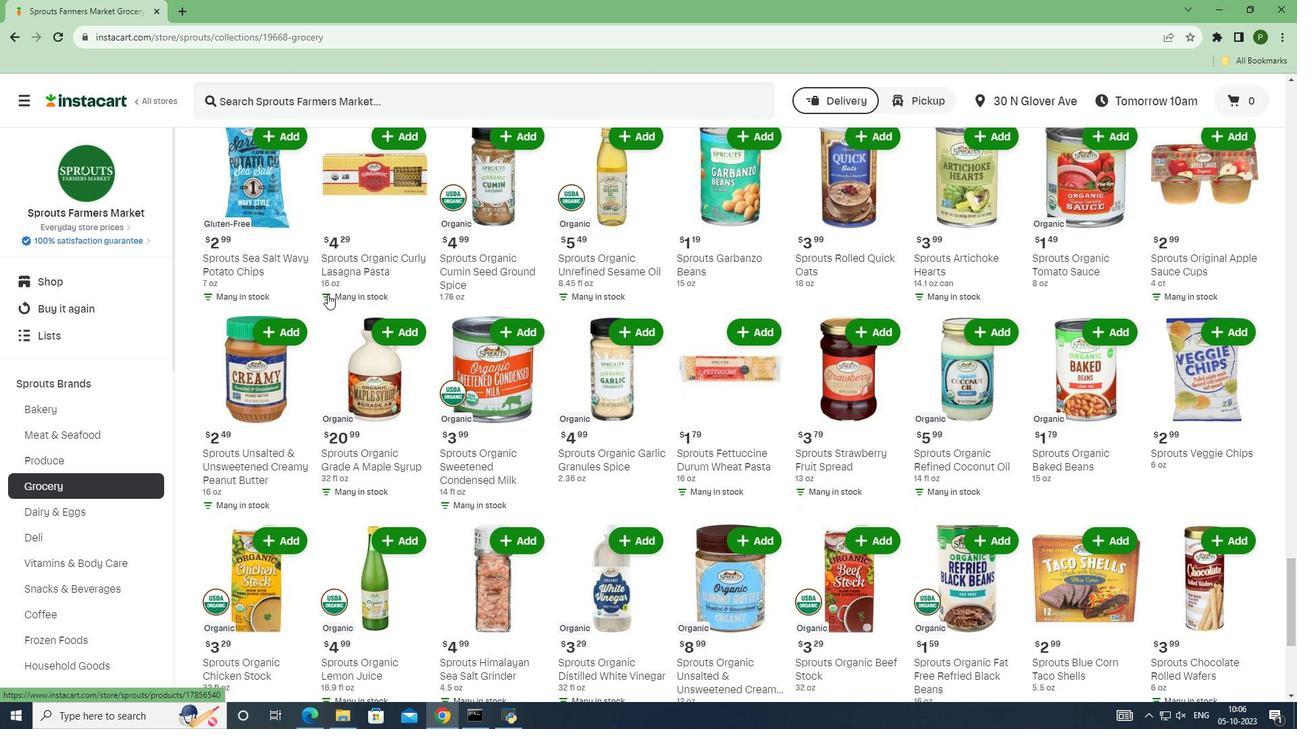 
Action: Mouse scrolled (327, 293) with delta (0, 0)
Screenshot: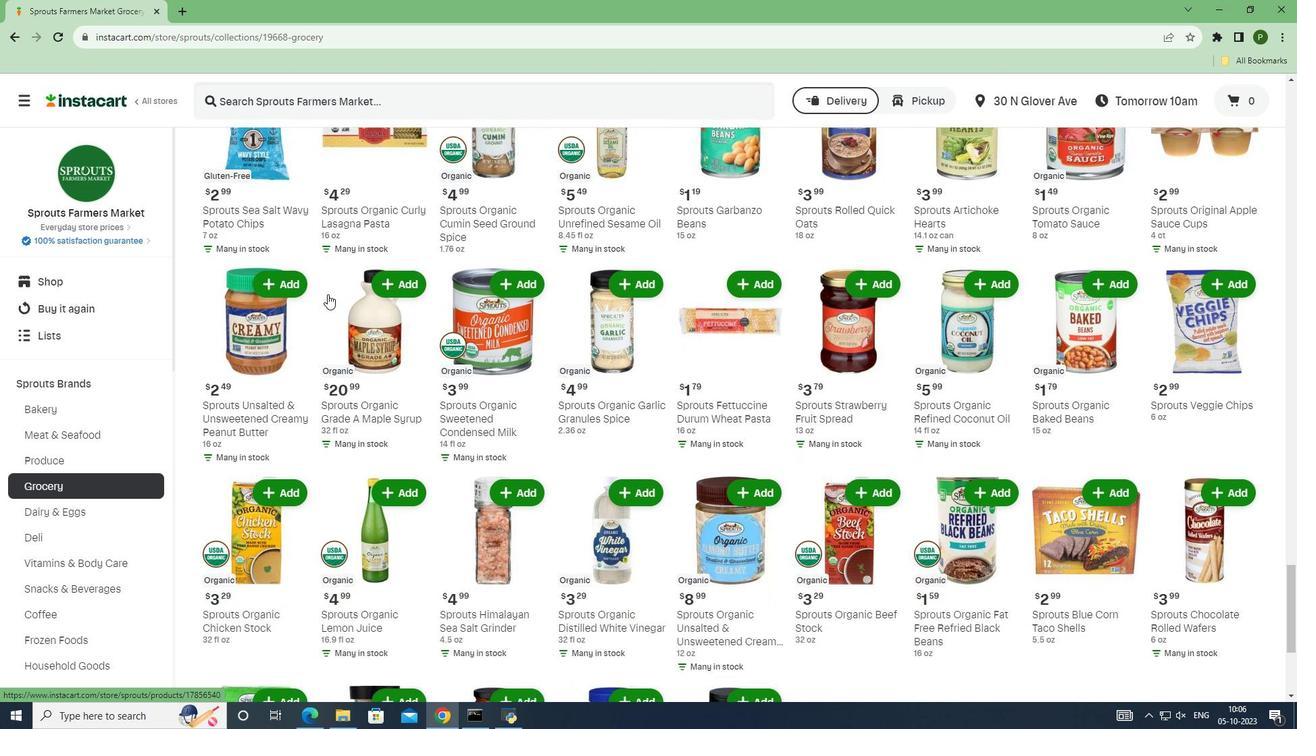 
Action: Mouse scrolled (327, 293) with delta (0, 0)
Screenshot: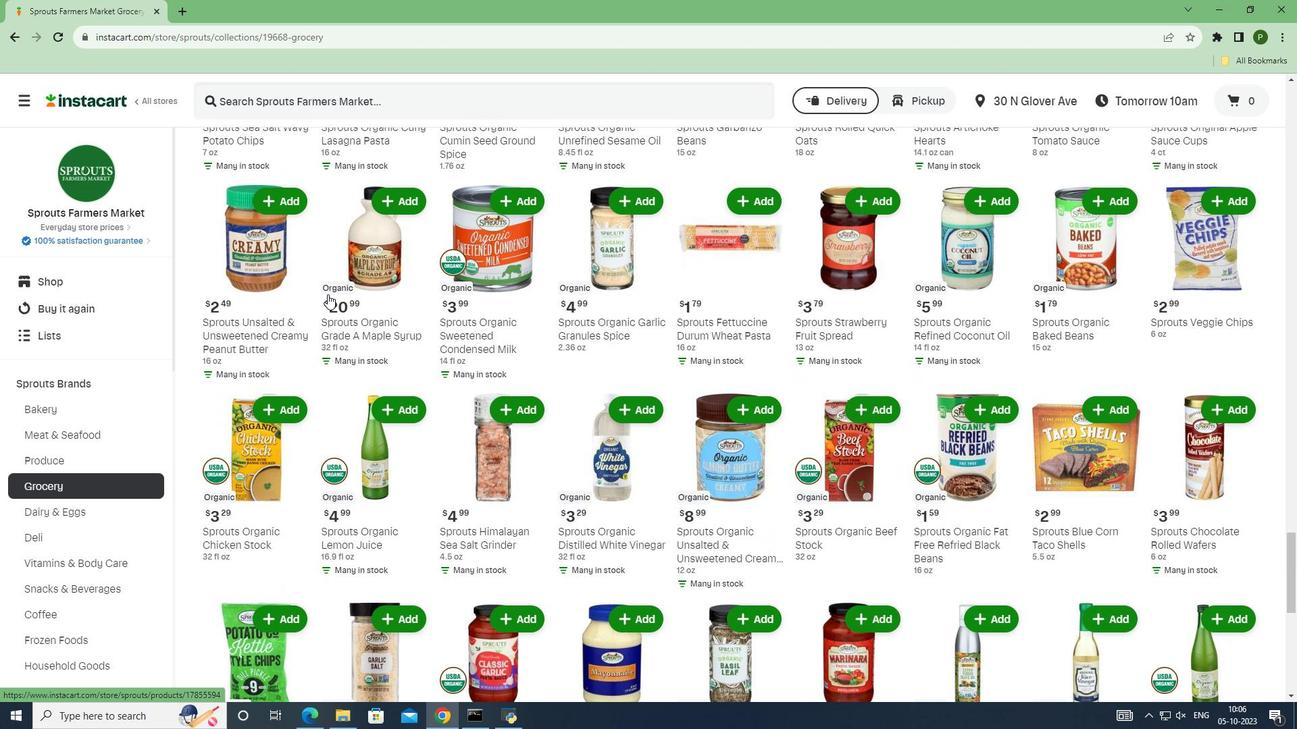 
Action: Mouse scrolled (327, 293) with delta (0, 0)
Screenshot: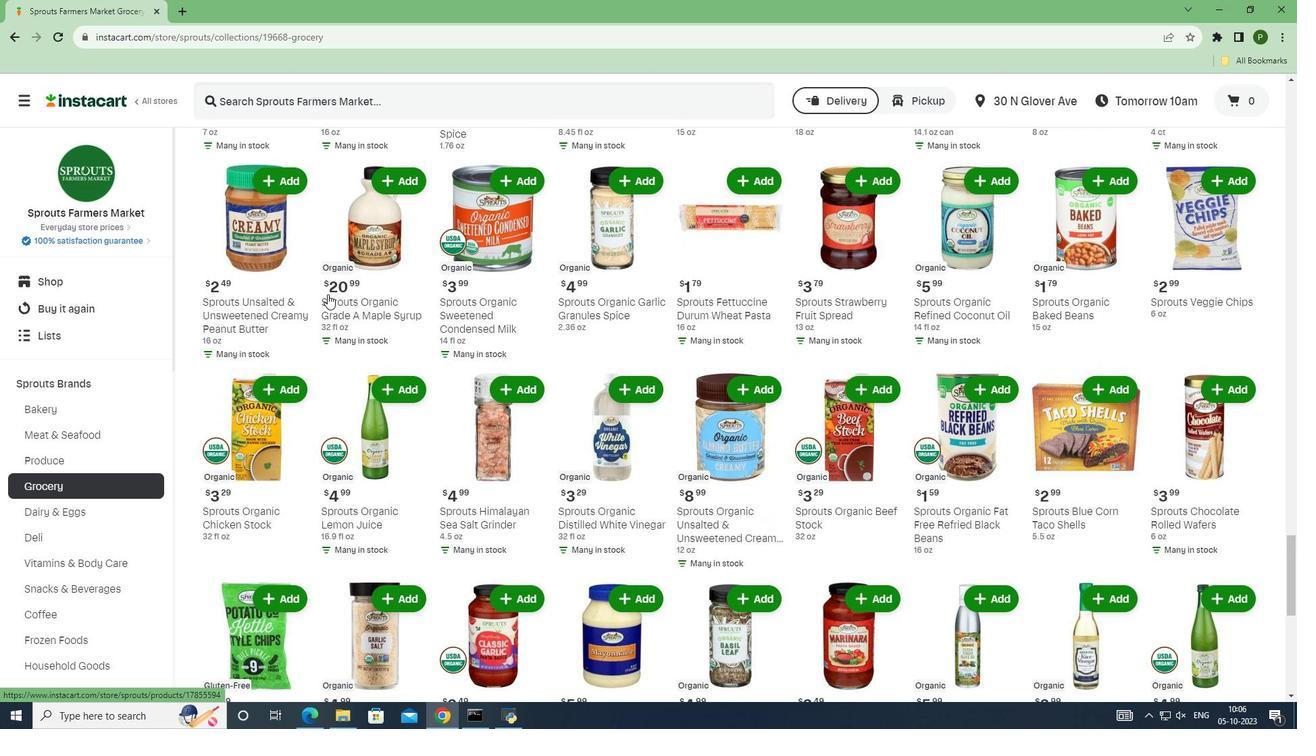 
Action: Mouse scrolled (327, 293) with delta (0, 0)
Screenshot: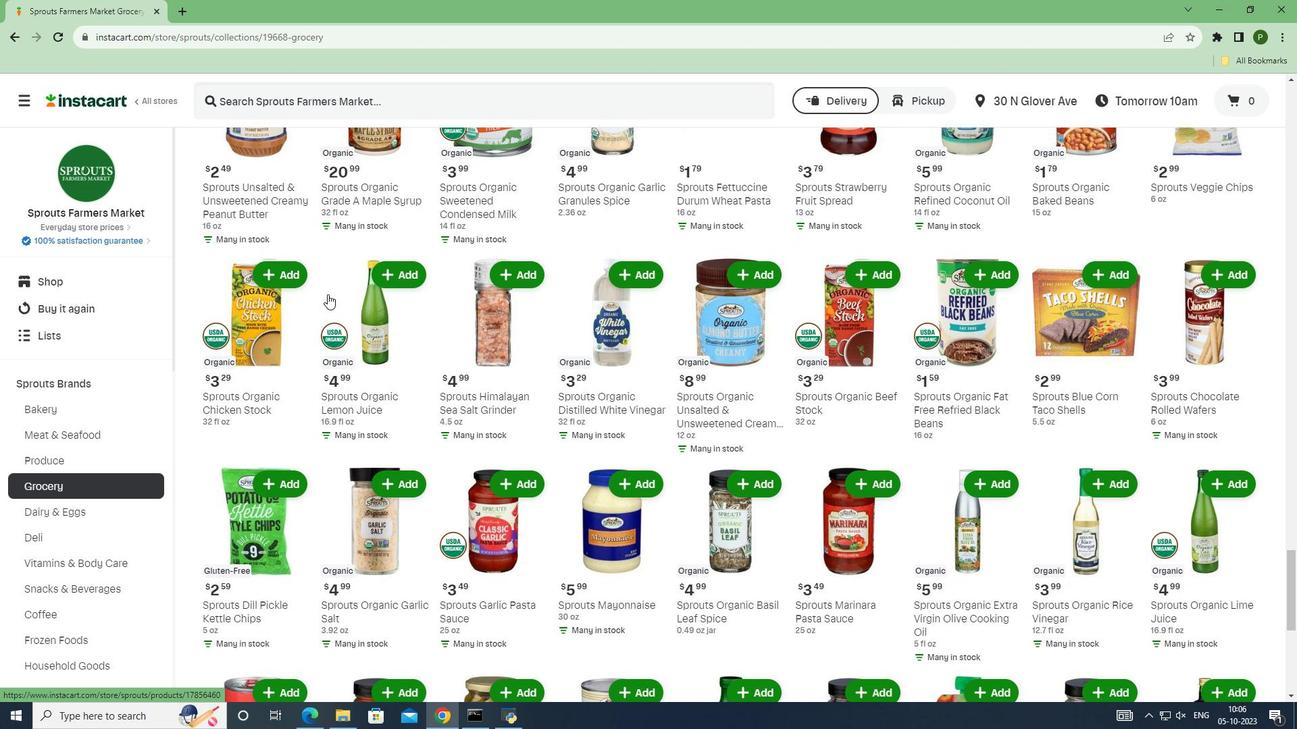 
Action: Mouse scrolled (327, 293) with delta (0, 0)
Screenshot: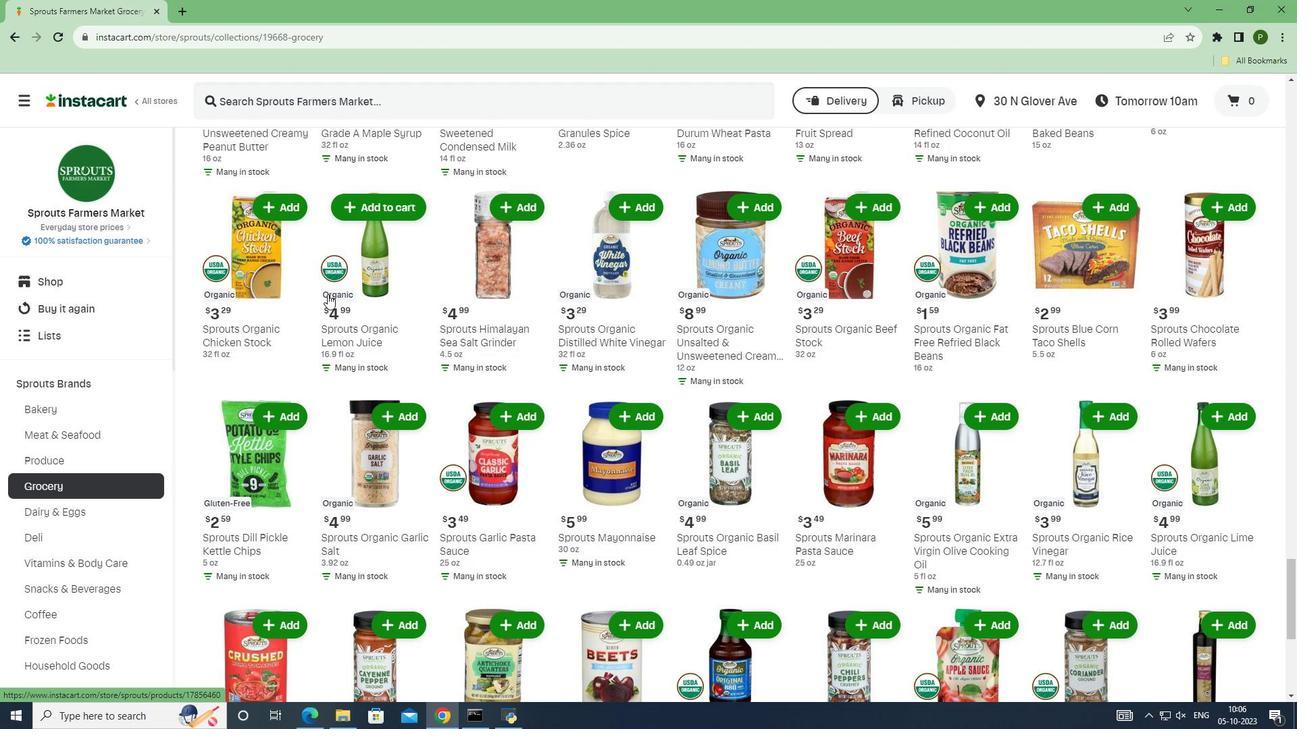 
Action: Mouse scrolled (327, 293) with delta (0, 0)
Screenshot: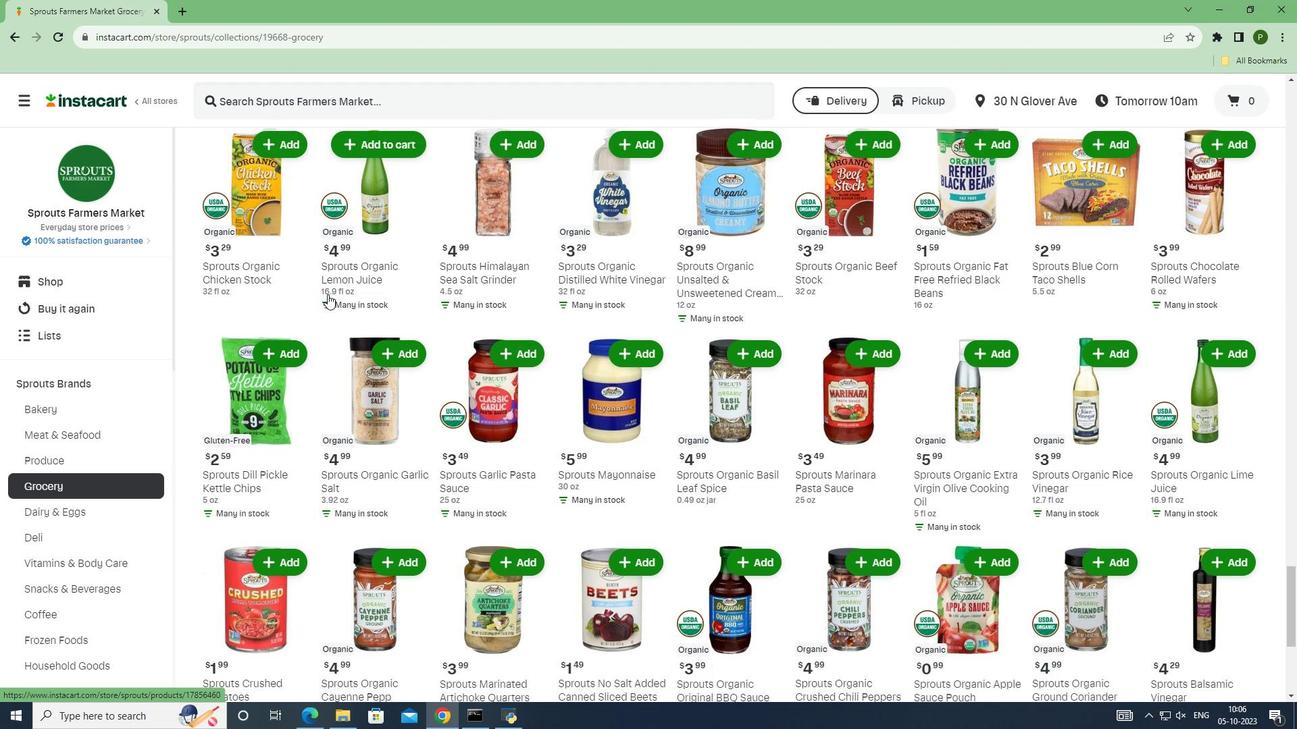 
Action: Mouse scrolled (327, 293) with delta (0, 0)
Screenshot: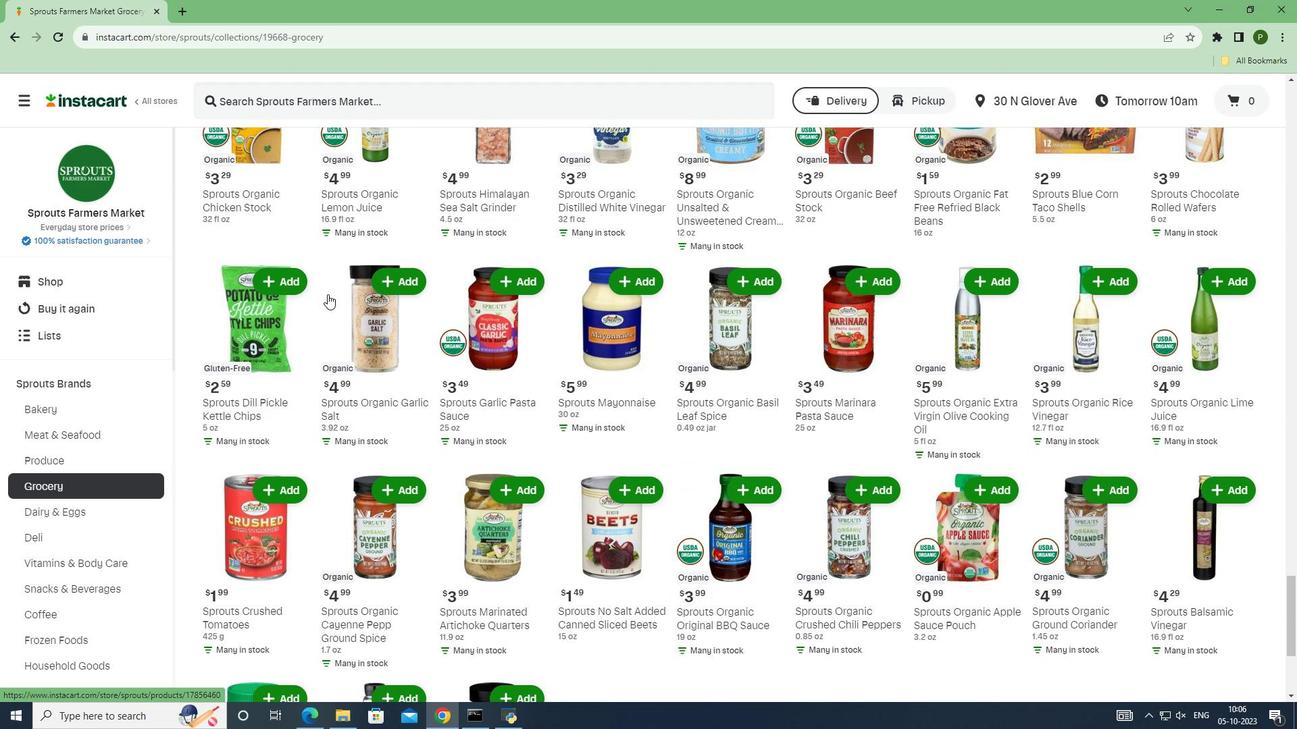 
Action: Mouse scrolled (327, 293) with delta (0, 0)
Screenshot: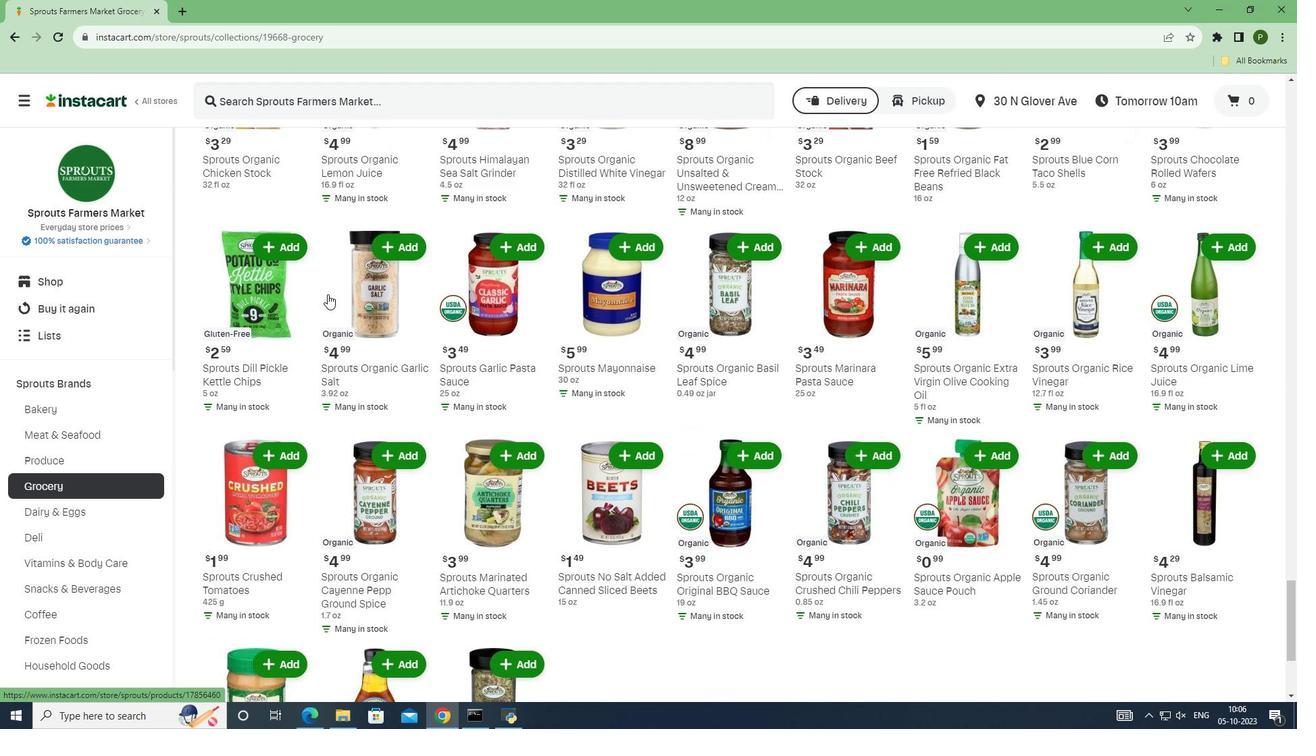 
Action: Mouse scrolled (327, 293) with delta (0, 0)
Screenshot: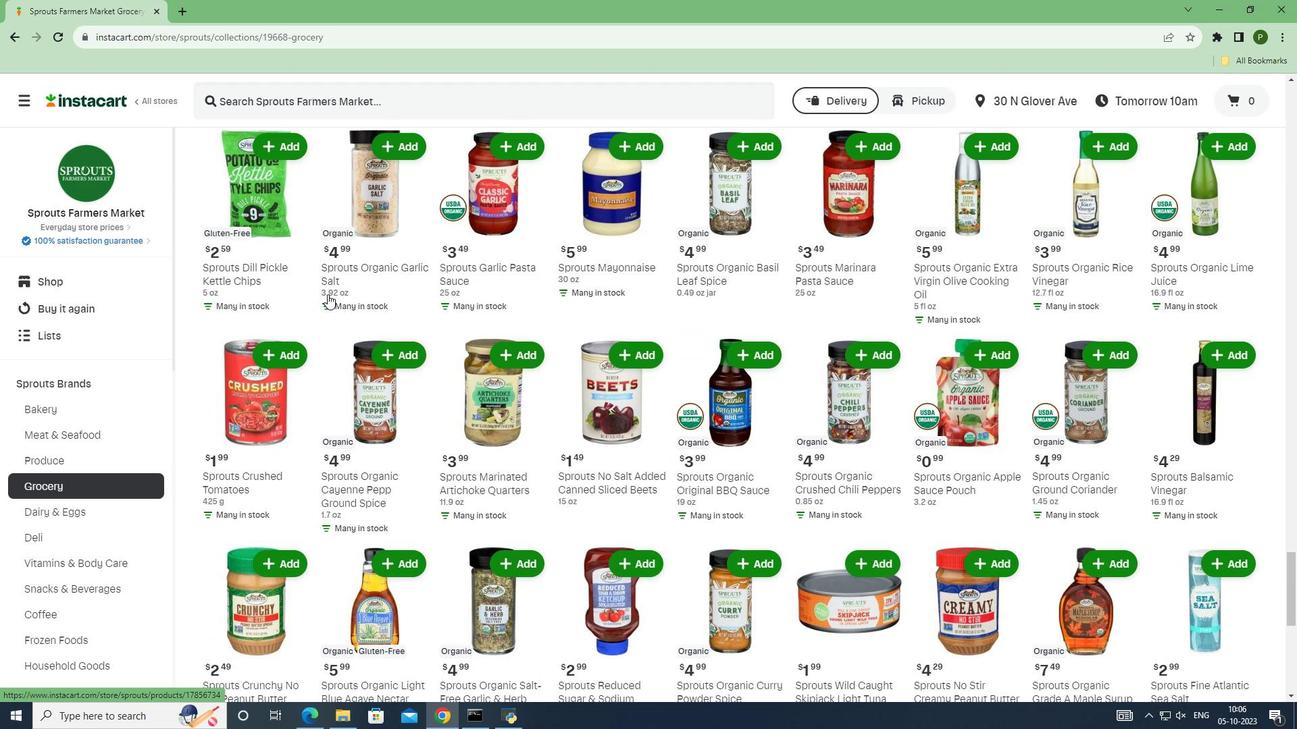 
Action: Mouse scrolled (327, 293) with delta (0, 0)
Screenshot: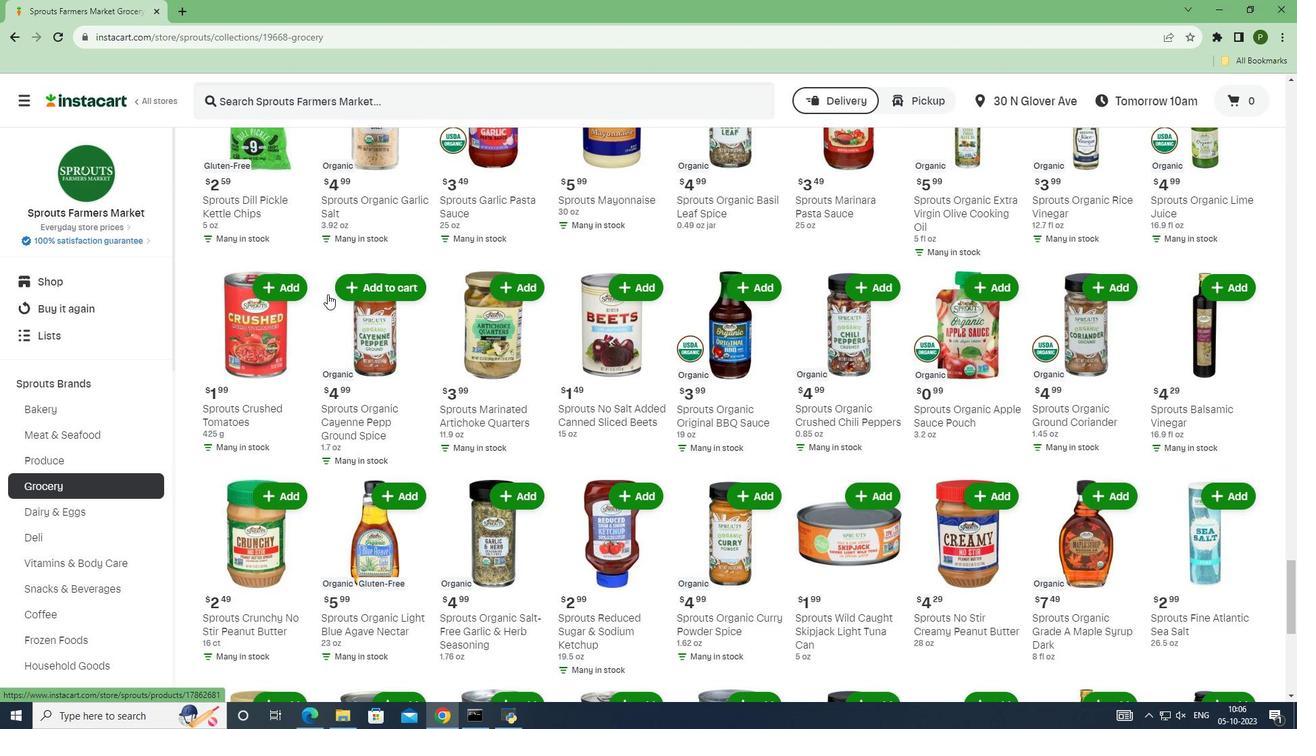 
Action: Mouse scrolled (327, 293) with delta (0, 0)
Screenshot: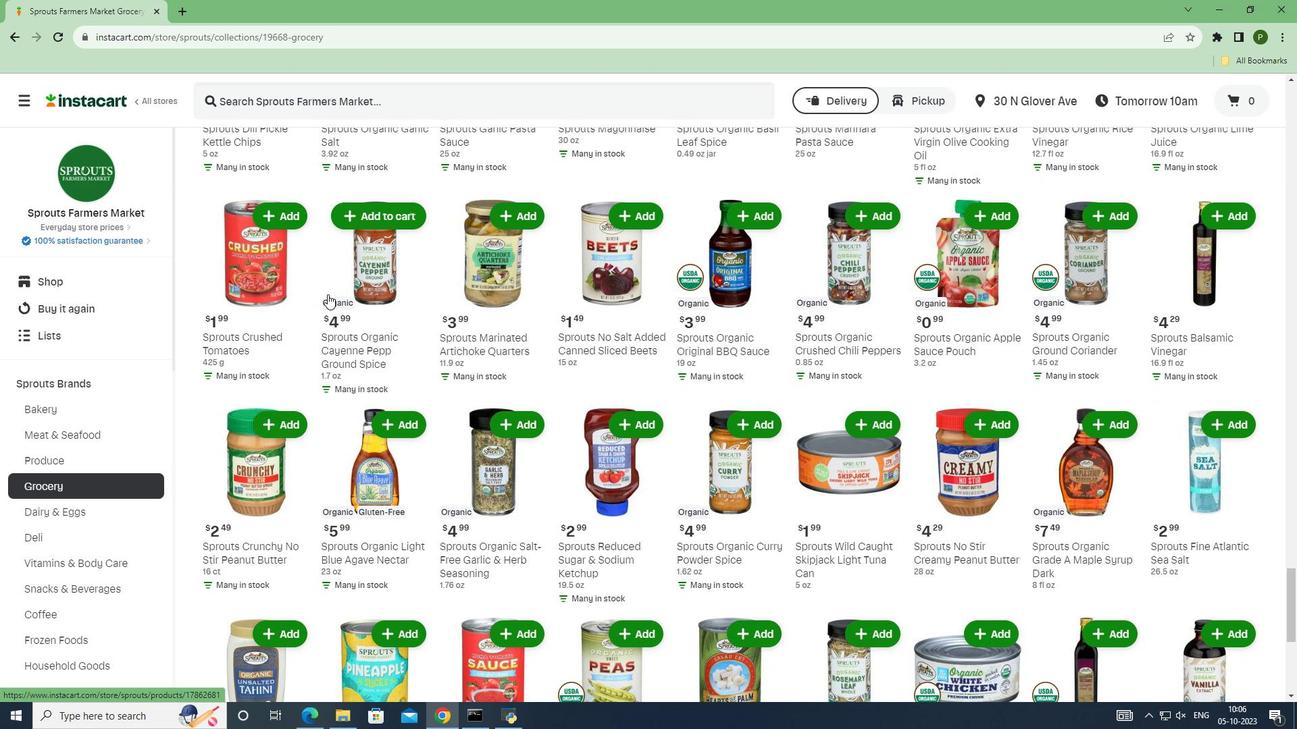 
Action: Mouse scrolled (327, 293) with delta (0, 0)
Screenshot: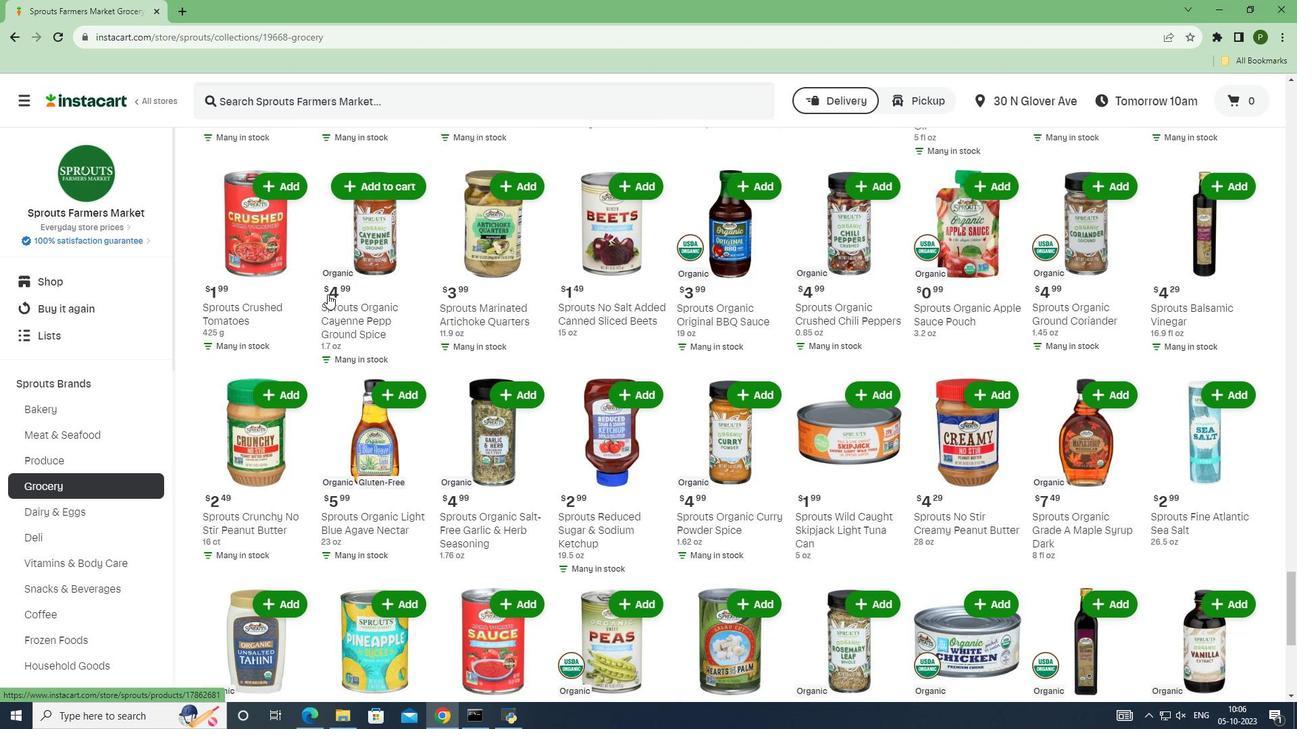 
Action: Mouse scrolled (327, 293) with delta (0, 0)
Screenshot: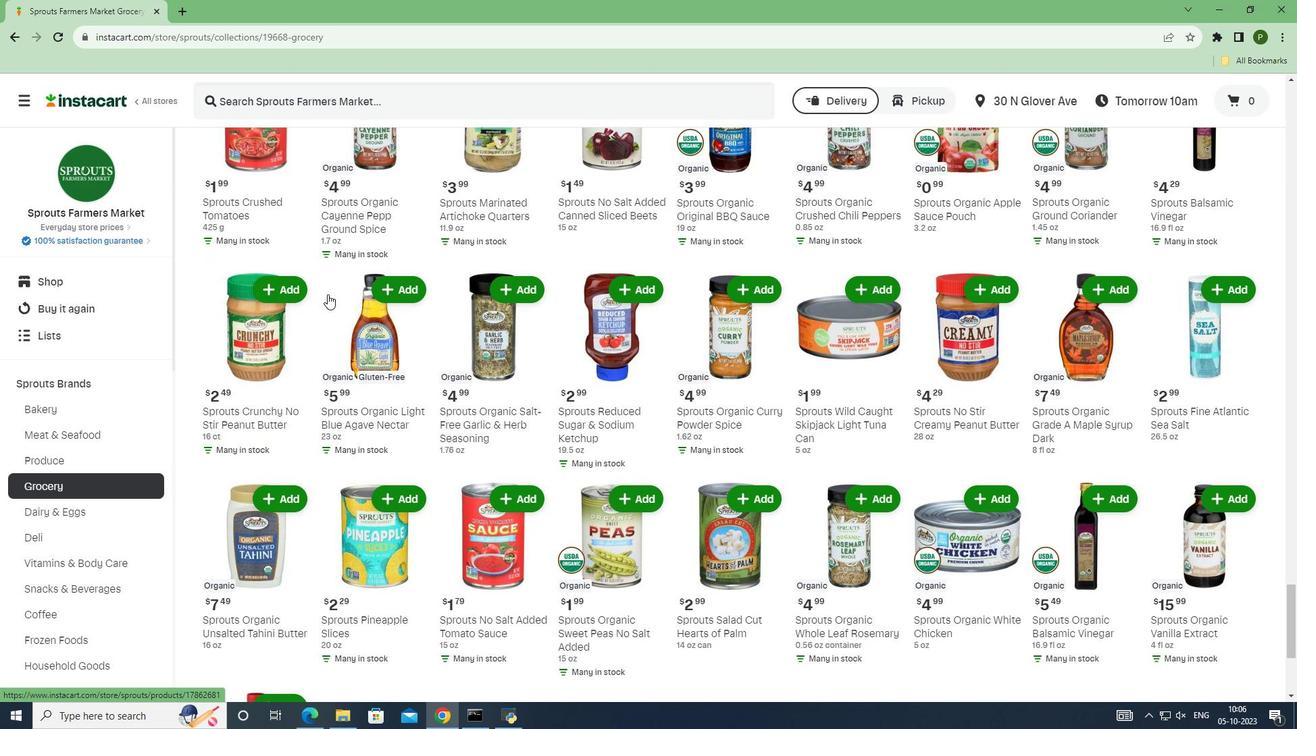 
Action: Mouse scrolled (327, 293) with delta (0, 0)
Screenshot: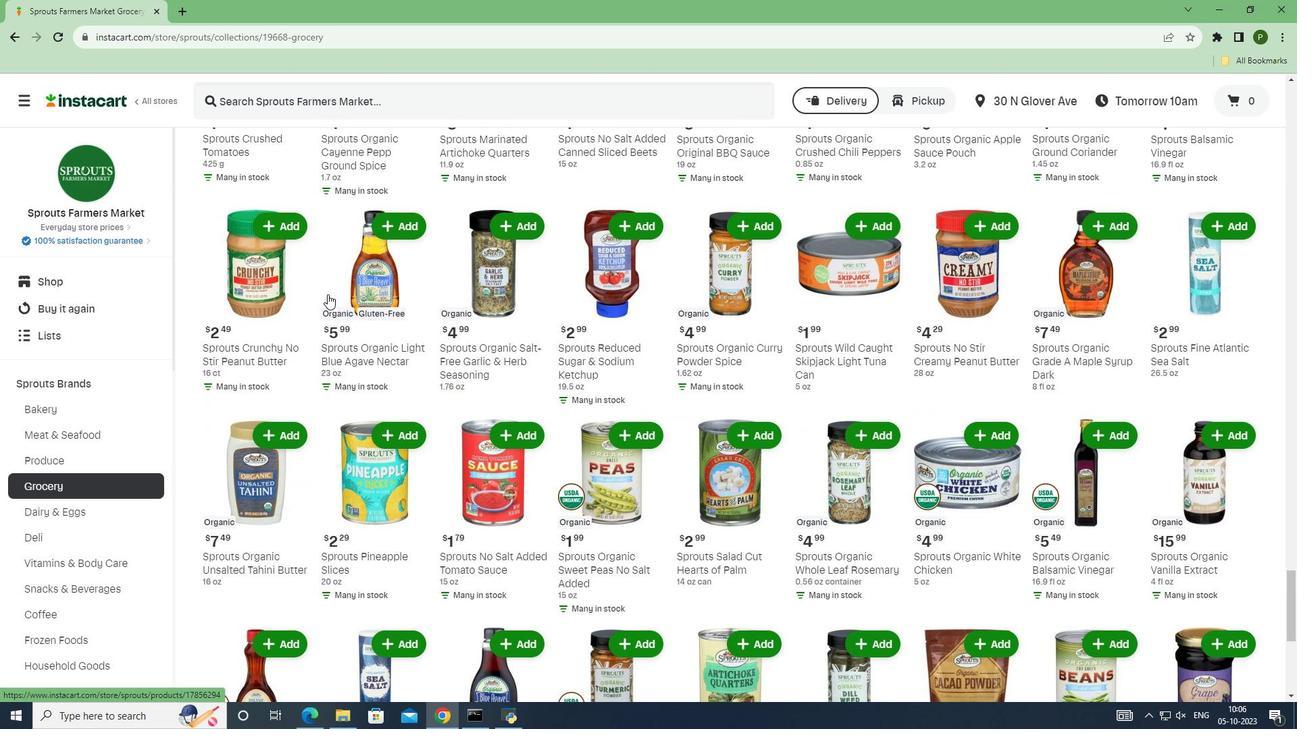 
Action: Mouse scrolled (327, 293) with delta (0, 0)
Screenshot: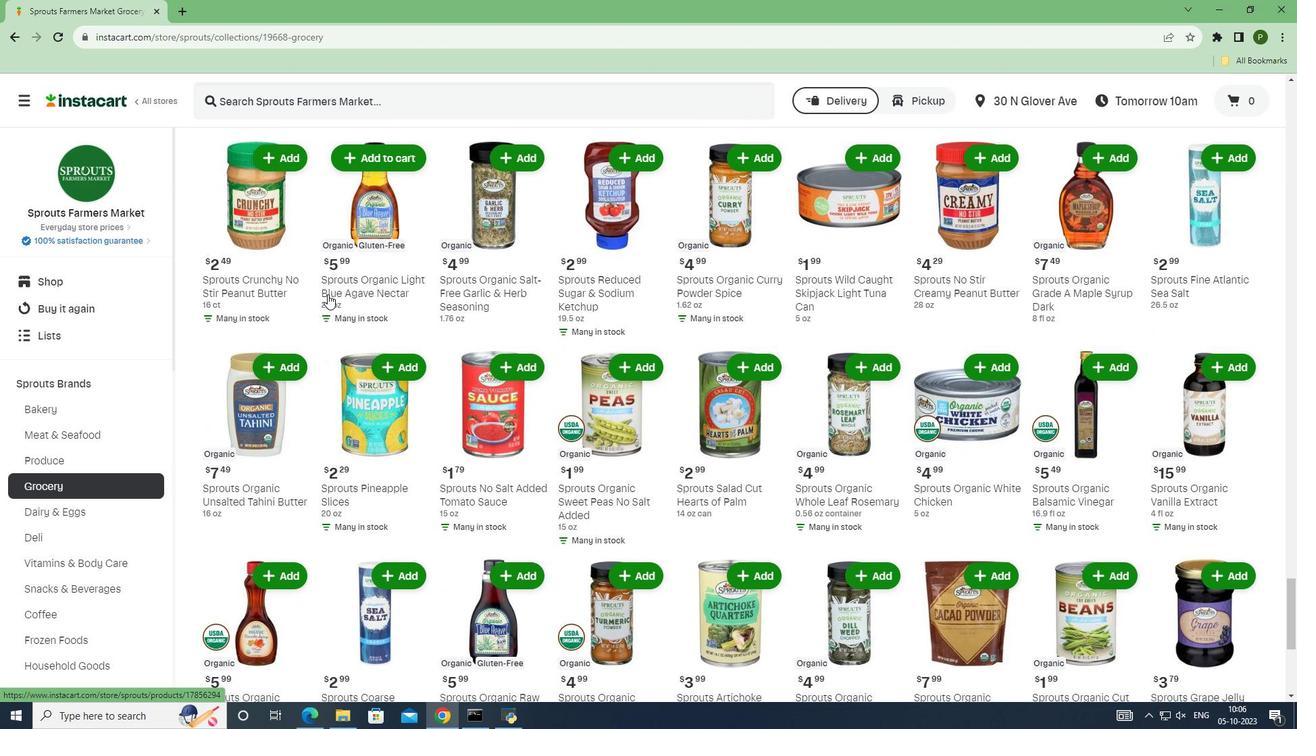 
Action: Mouse moved to (613, 303)
Screenshot: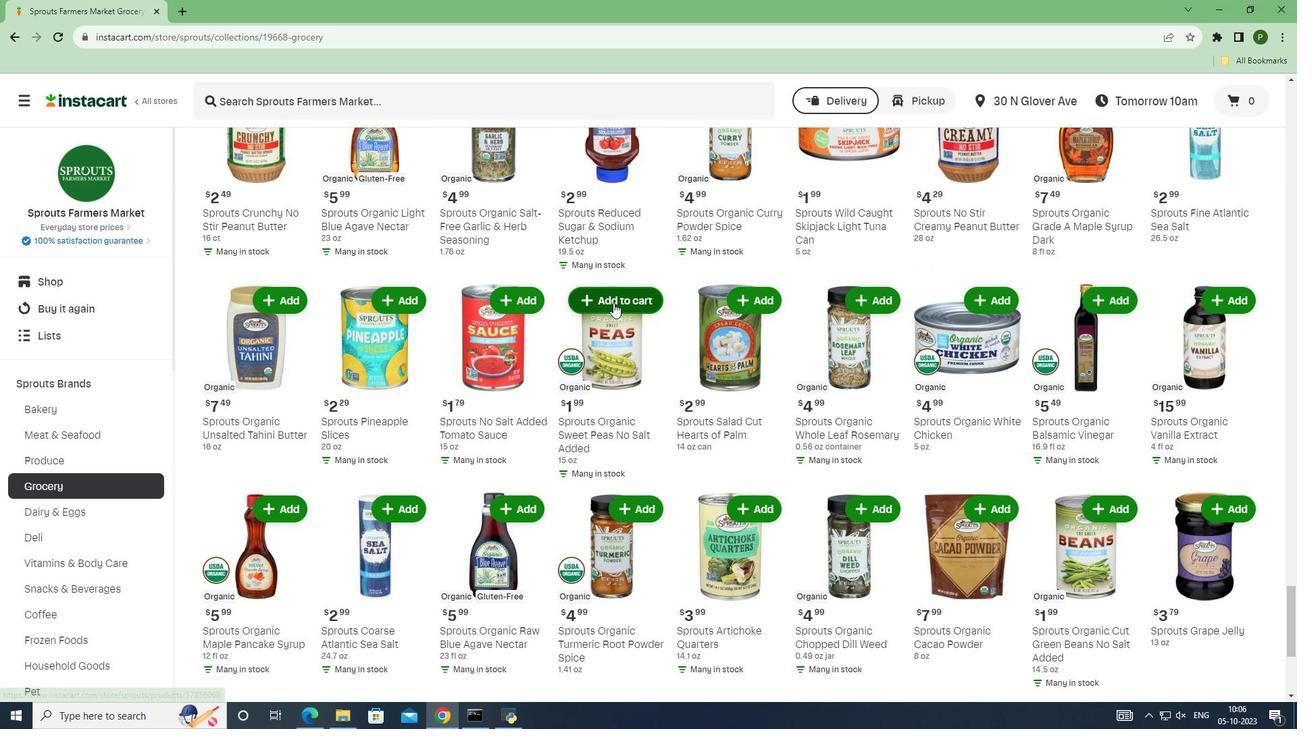 
Action: Mouse pressed left at (613, 303)
Screenshot: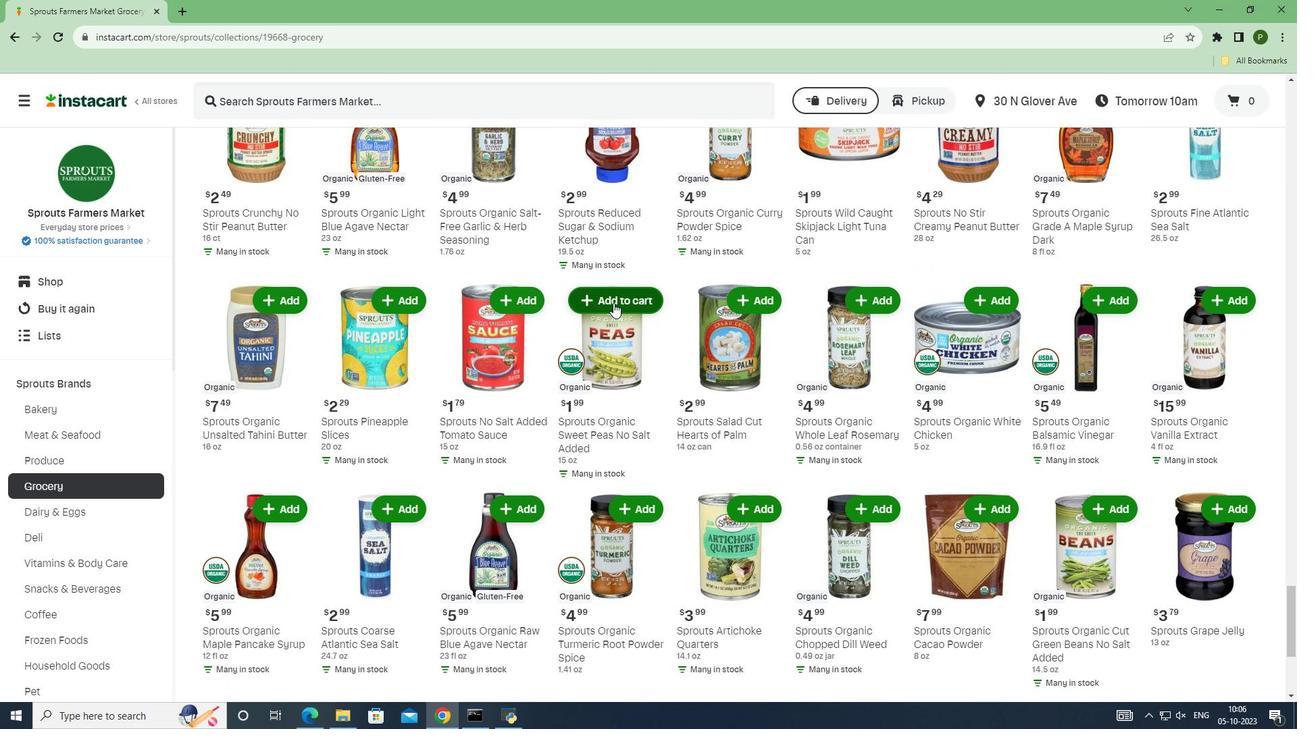
